 Task: Look for space in Vercelli, Italy from 5th June, 2023 to 16th June, 2023 for 2 adults in price range Rs.7000 to Rs.15000. Place can be entire place with 1  bedroom having 1 bed and 1 bathroom. Property type can be house, flat, guest house, hotel. Booking option can be shelf check-in. Required host language is English.
Action: Mouse moved to (559, 154)
Screenshot: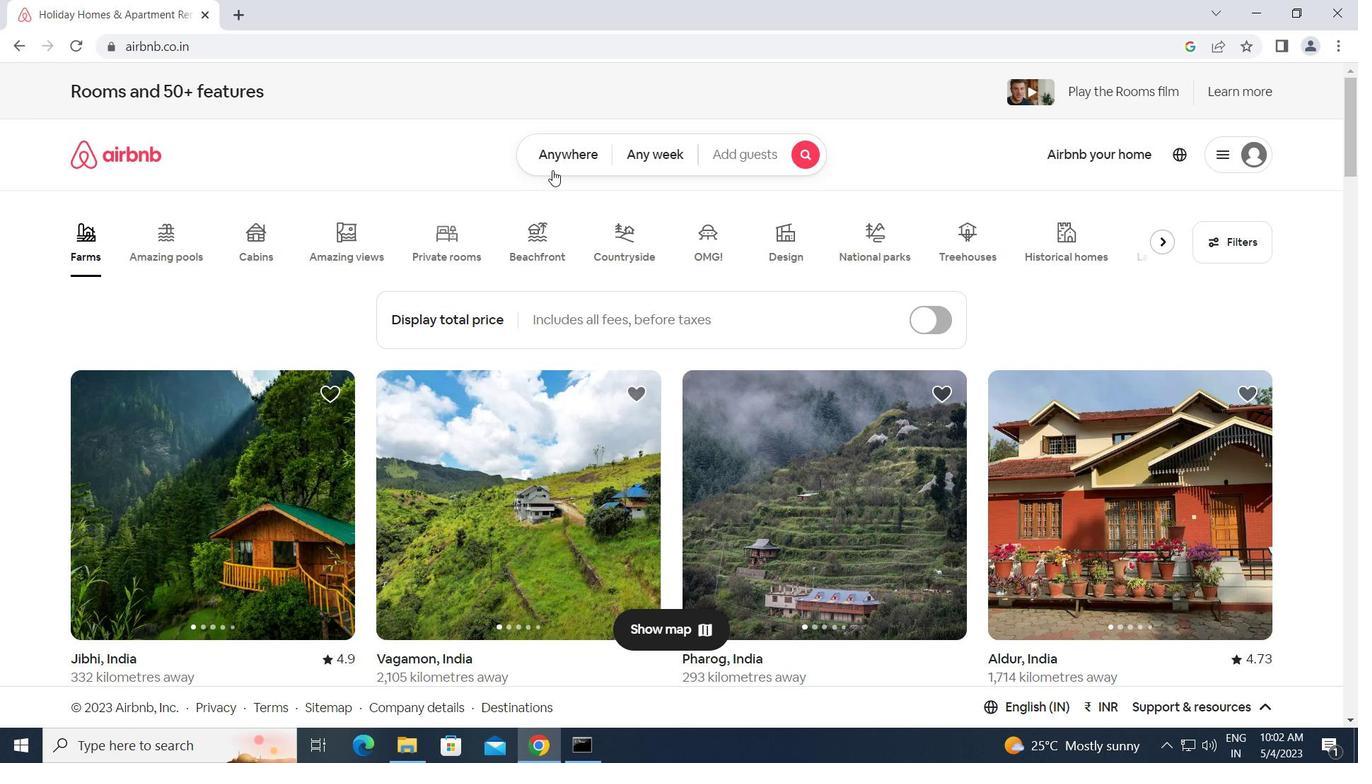 
Action: Mouse pressed left at (559, 154)
Screenshot: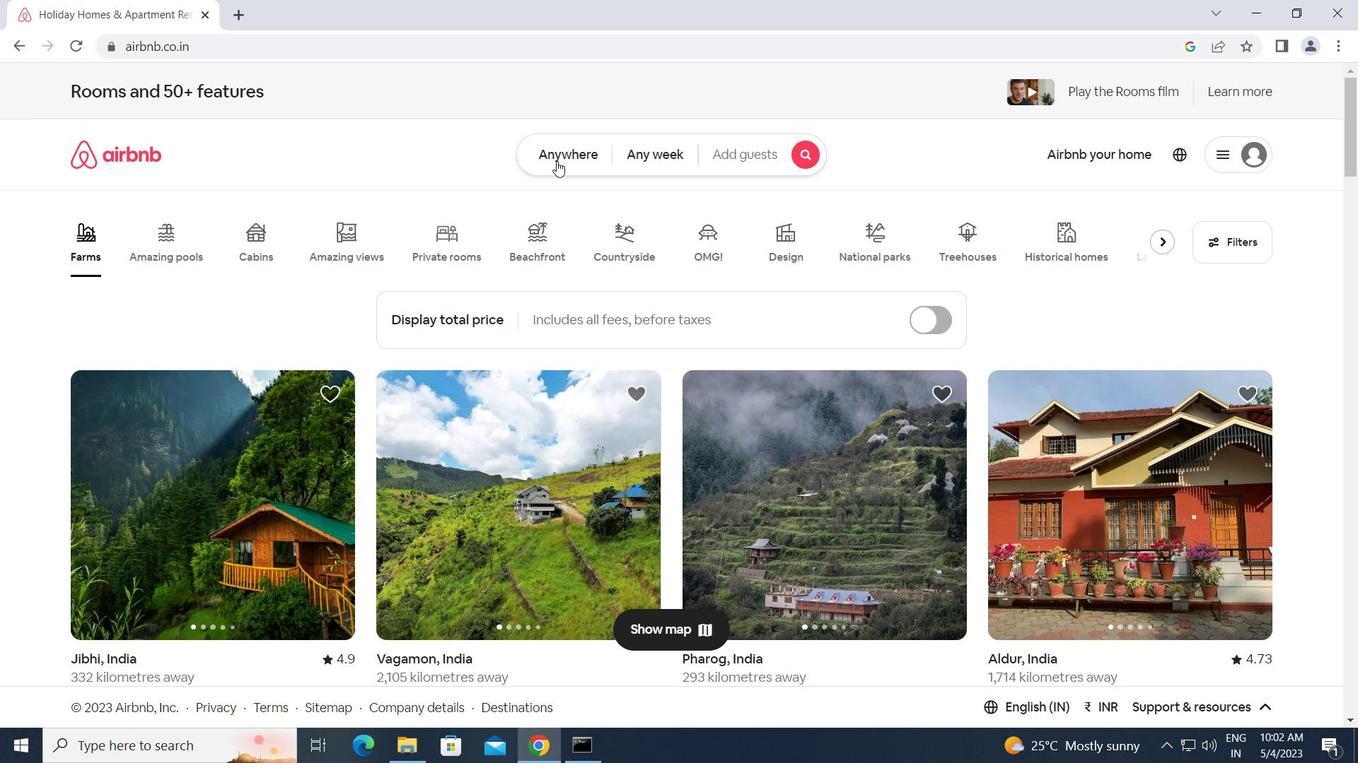 
Action: Mouse moved to (430, 211)
Screenshot: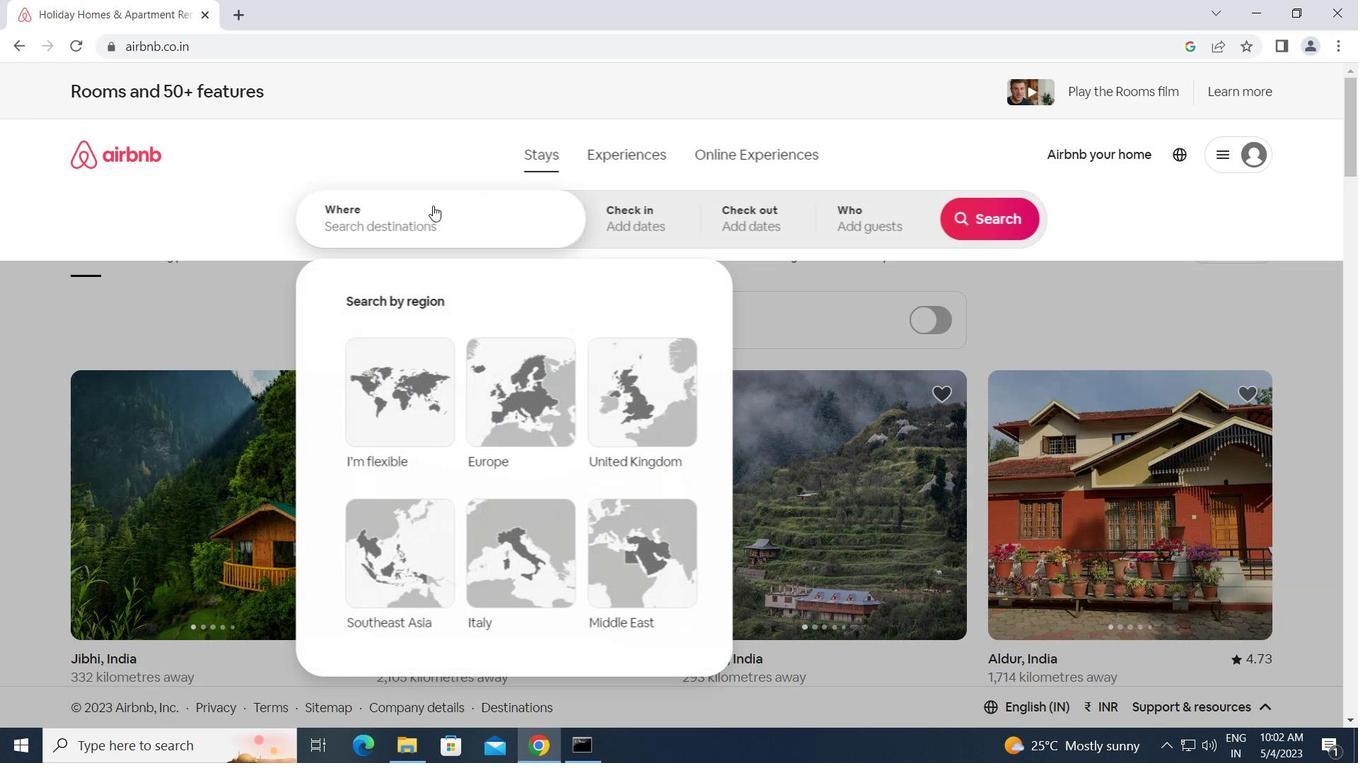 
Action: Mouse pressed left at (430, 211)
Screenshot: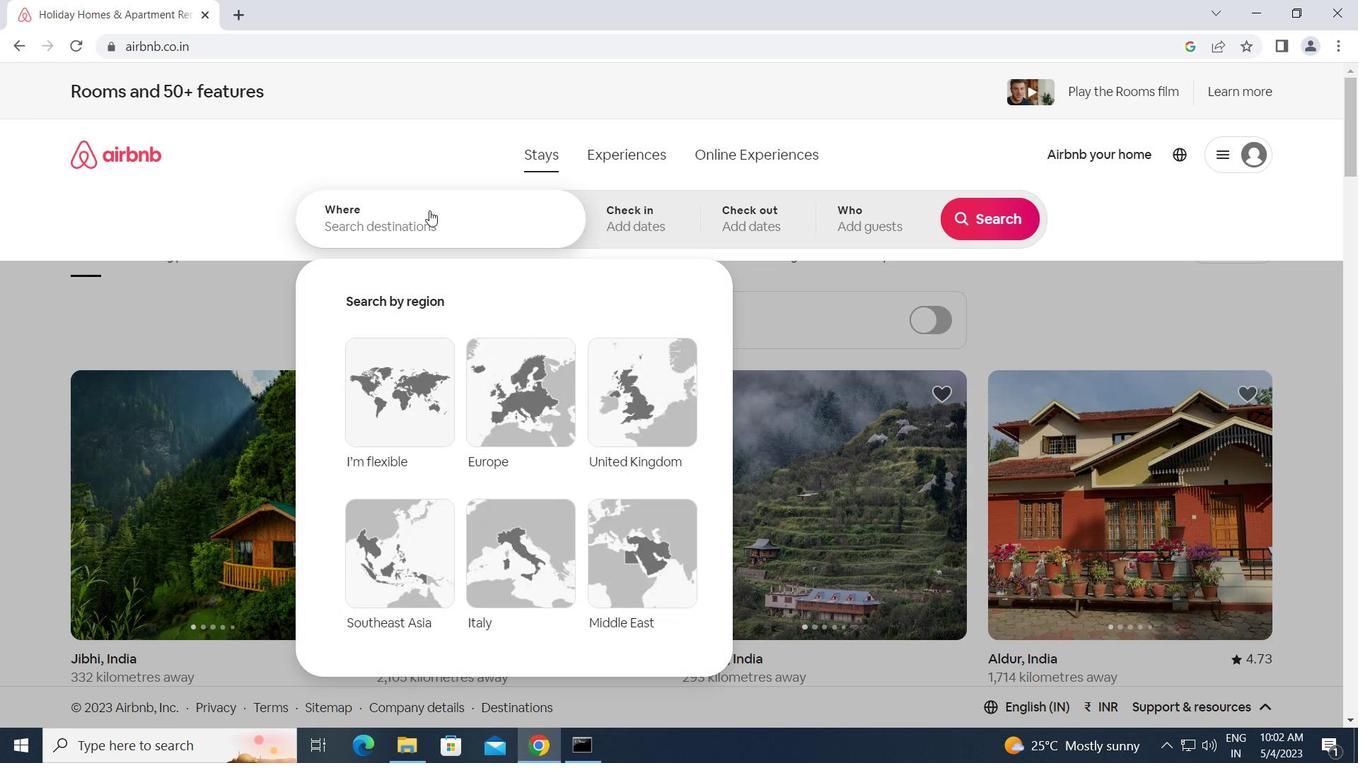 
Action: Key pressed v<Key.caps_lock>ercelli,<Key.space><Key.caps_lock>i<Key.caps_lock>taly<Key.enter>
Screenshot: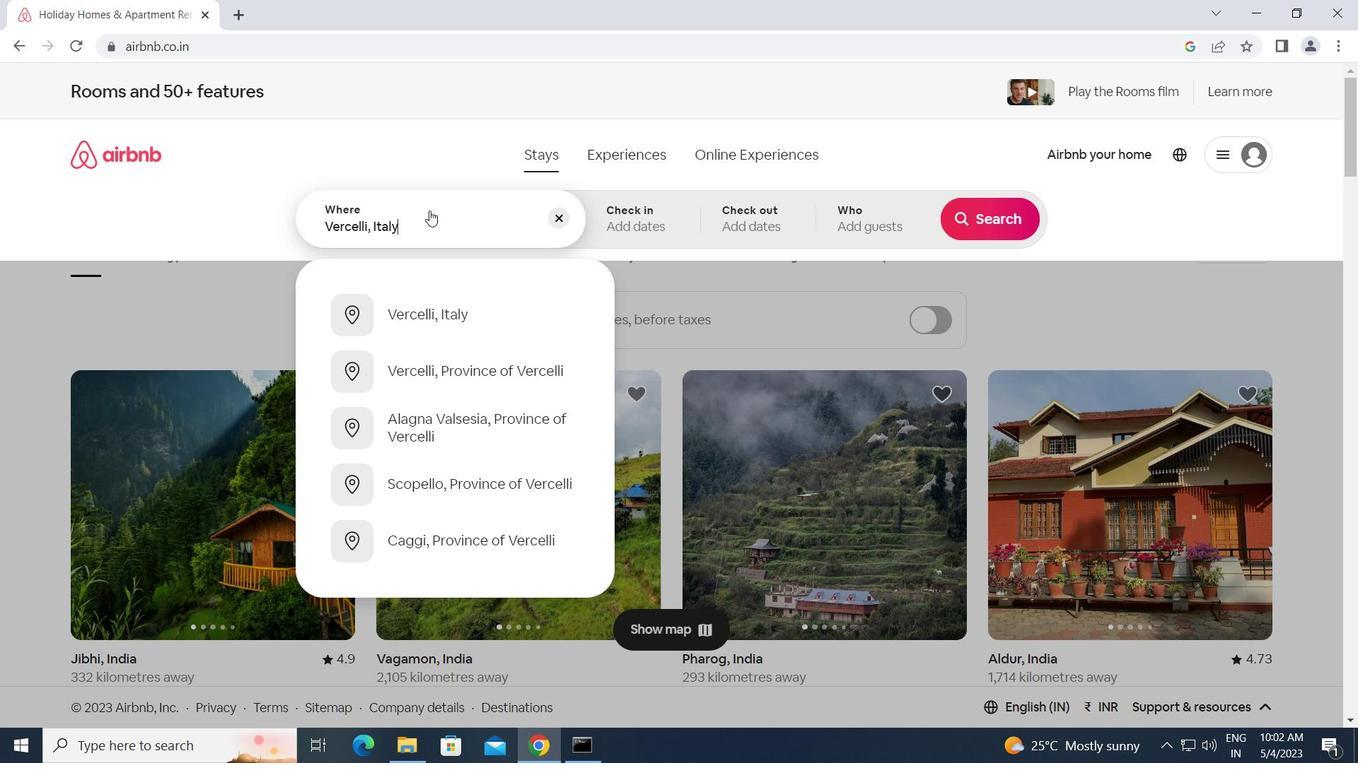 
Action: Mouse moved to (754, 469)
Screenshot: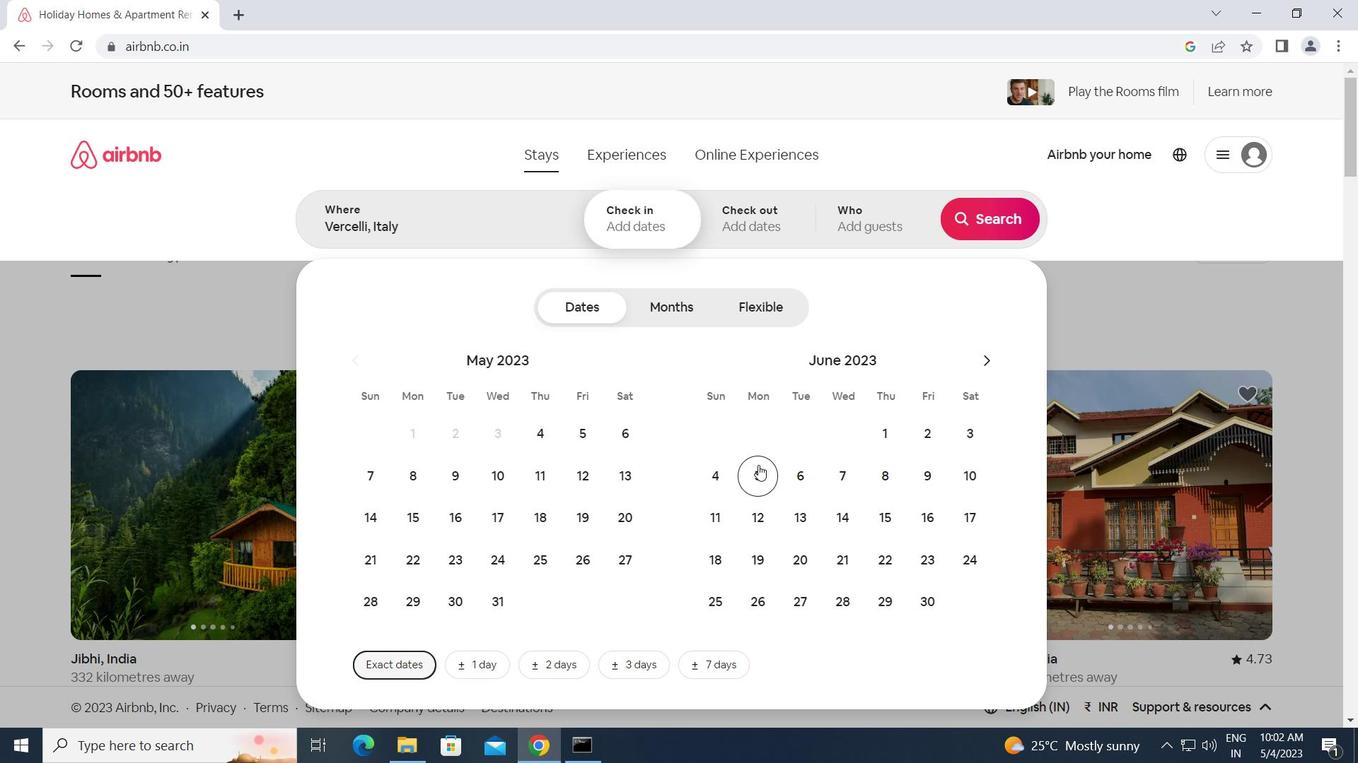
Action: Mouse pressed left at (754, 469)
Screenshot: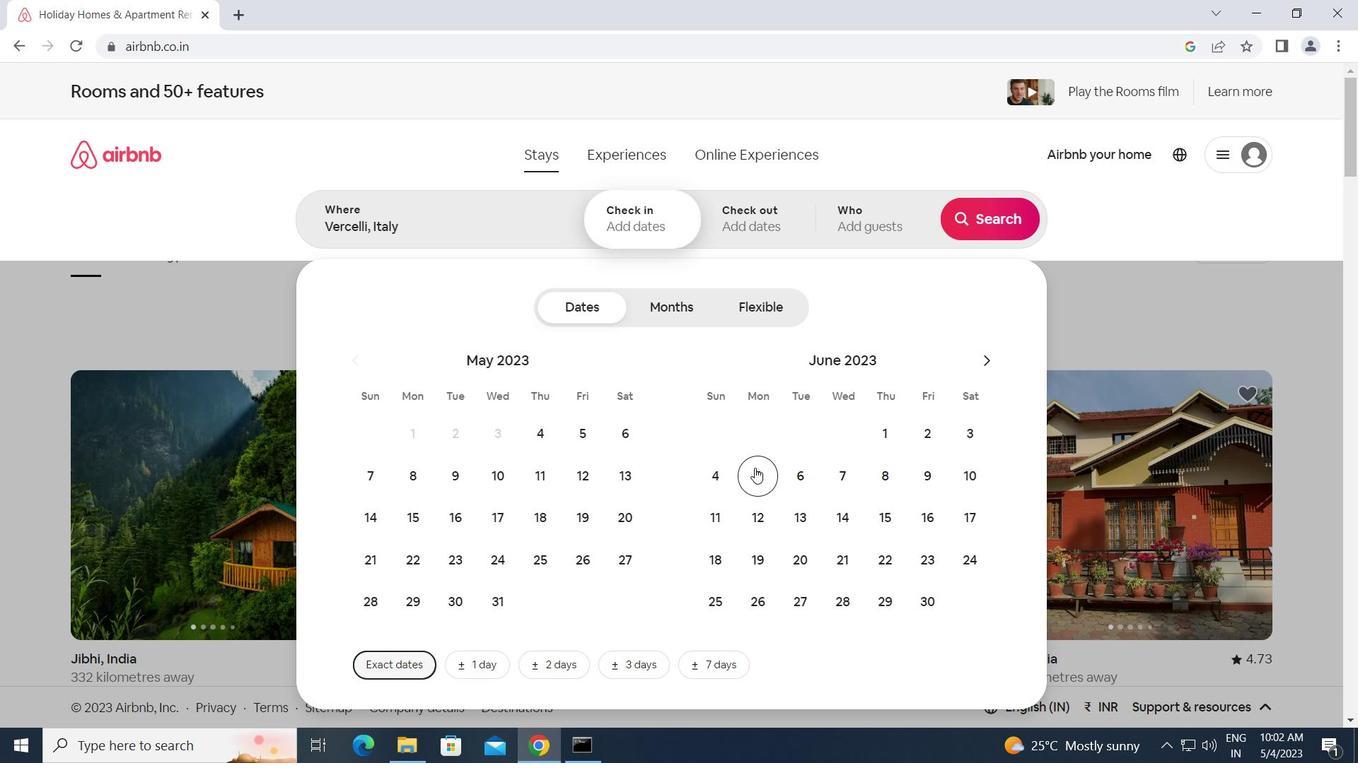 
Action: Mouse moved to (928, 522)
Screenshot: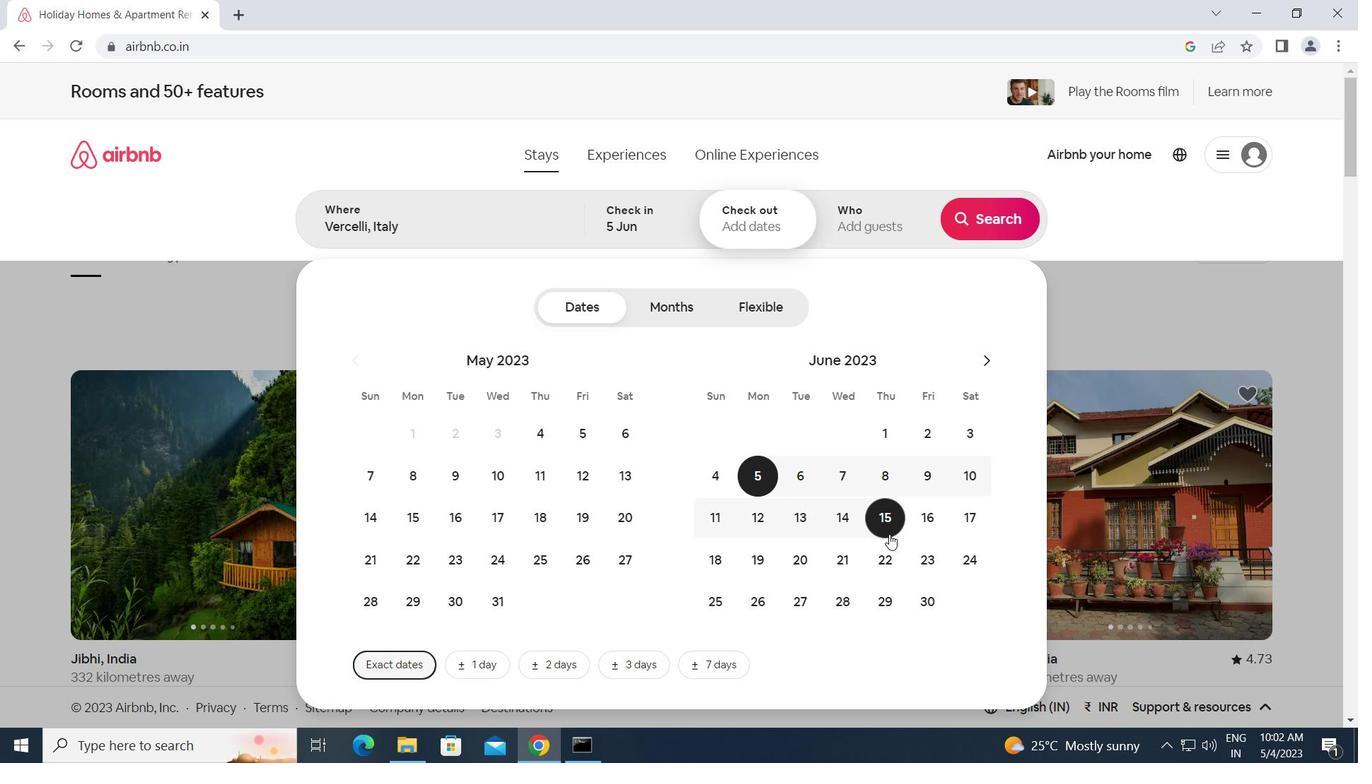
Action: Mouse pressed left at (928, 522)
Screenshot: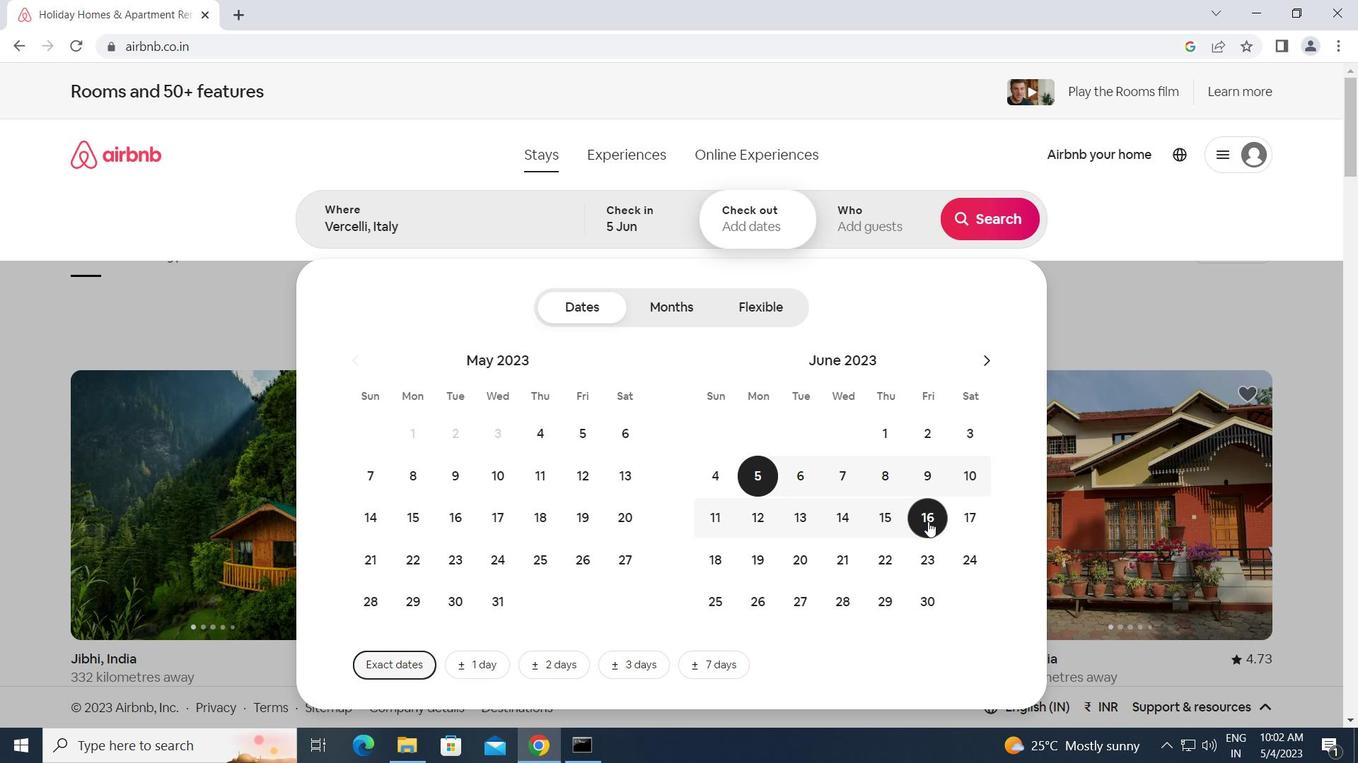 
Action: Mouse moved to (891, 220)
Screenshot: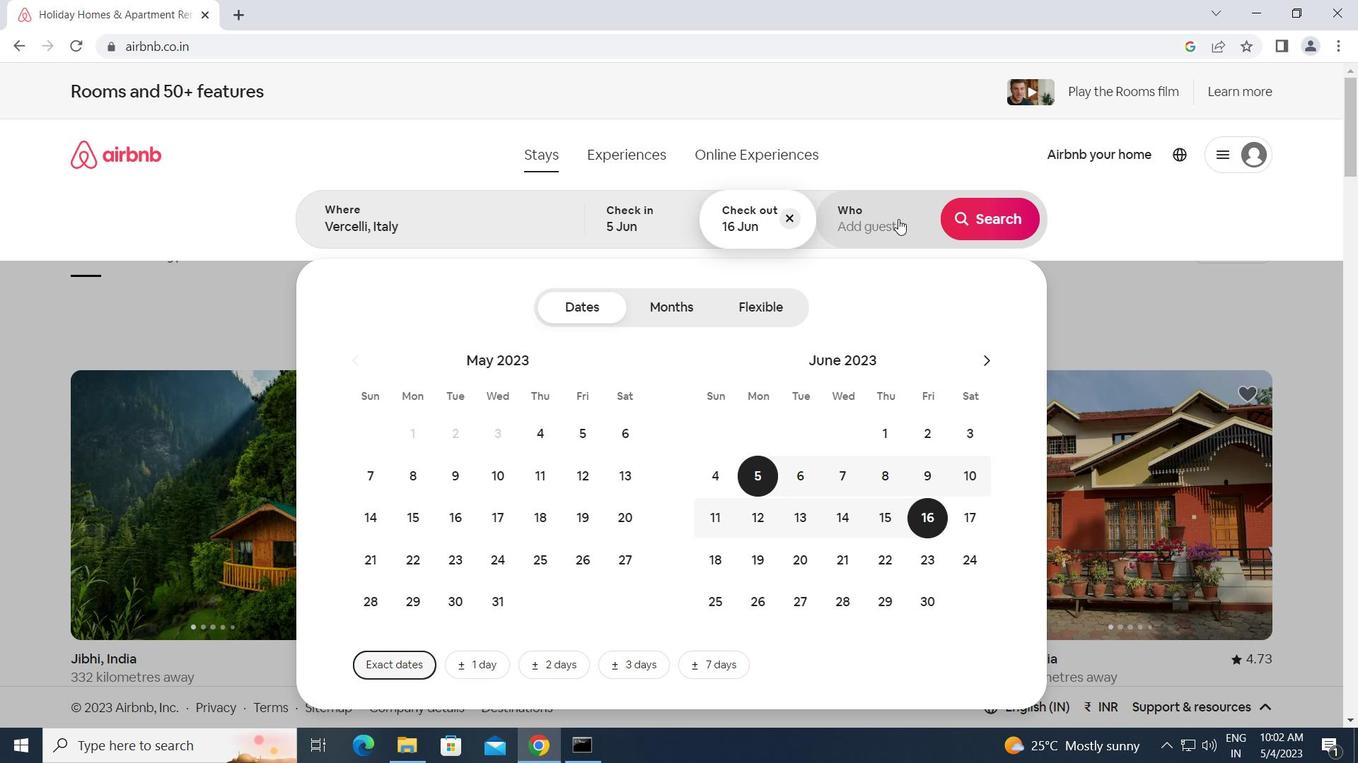 
Action: Mouse pressed left at (891, 220)
Screenshot: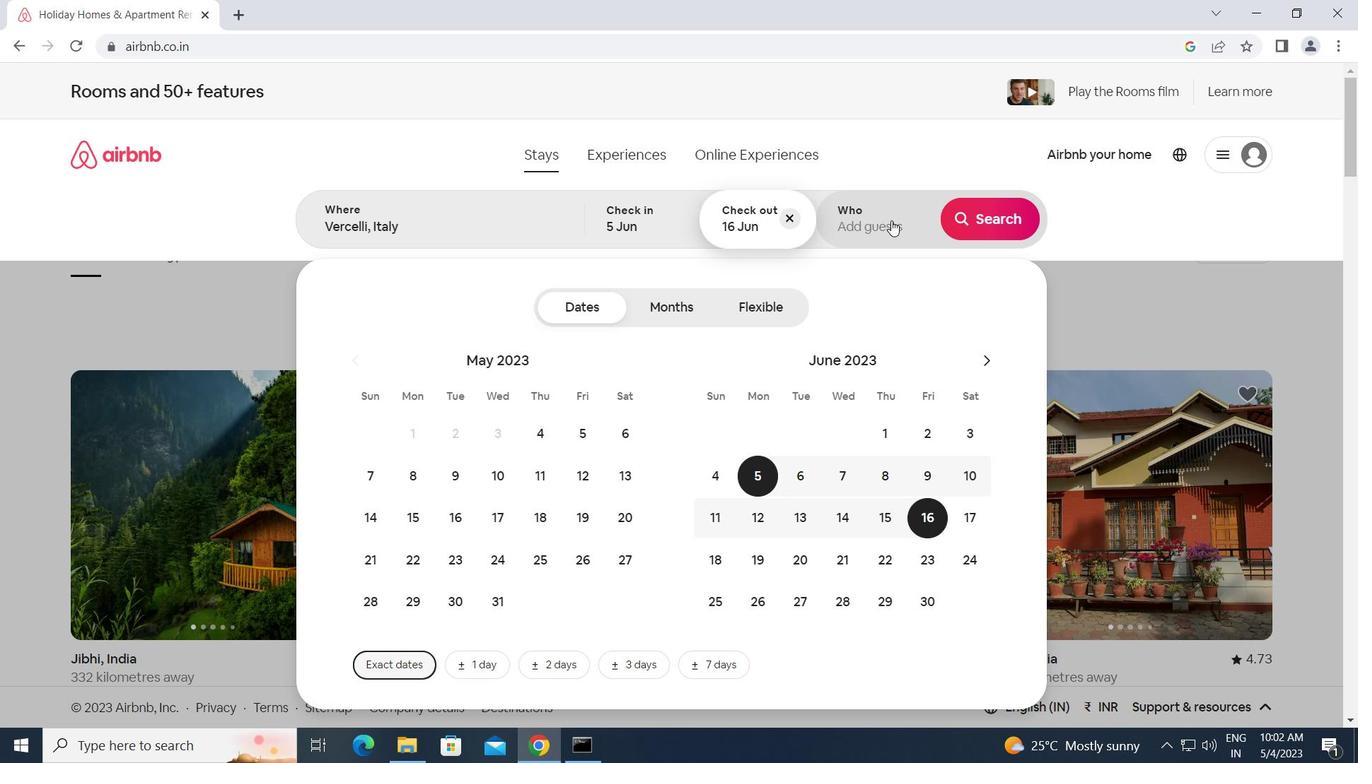 
Action: Mouse moved to (1002, 307)
Screenshot: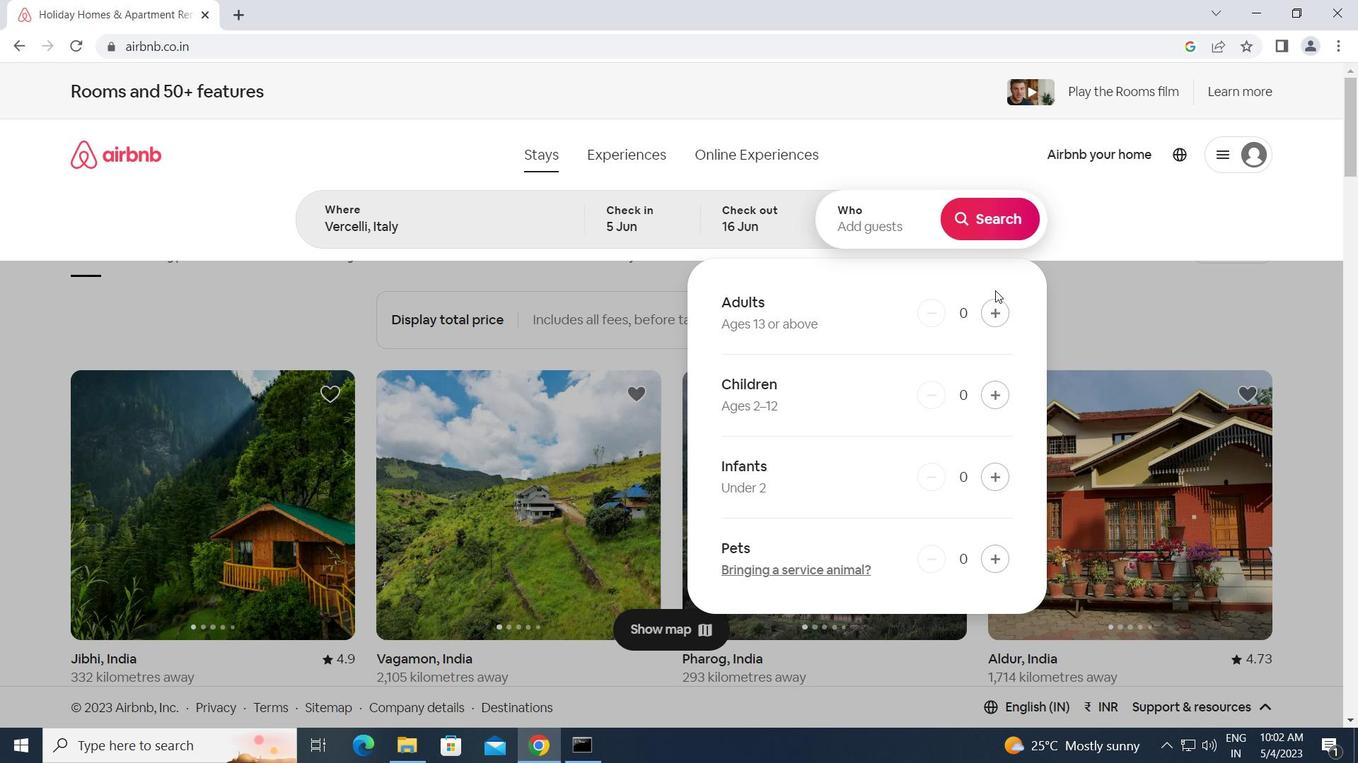 
Action: Mouse pressed left at (1002, 307)
Screenshot: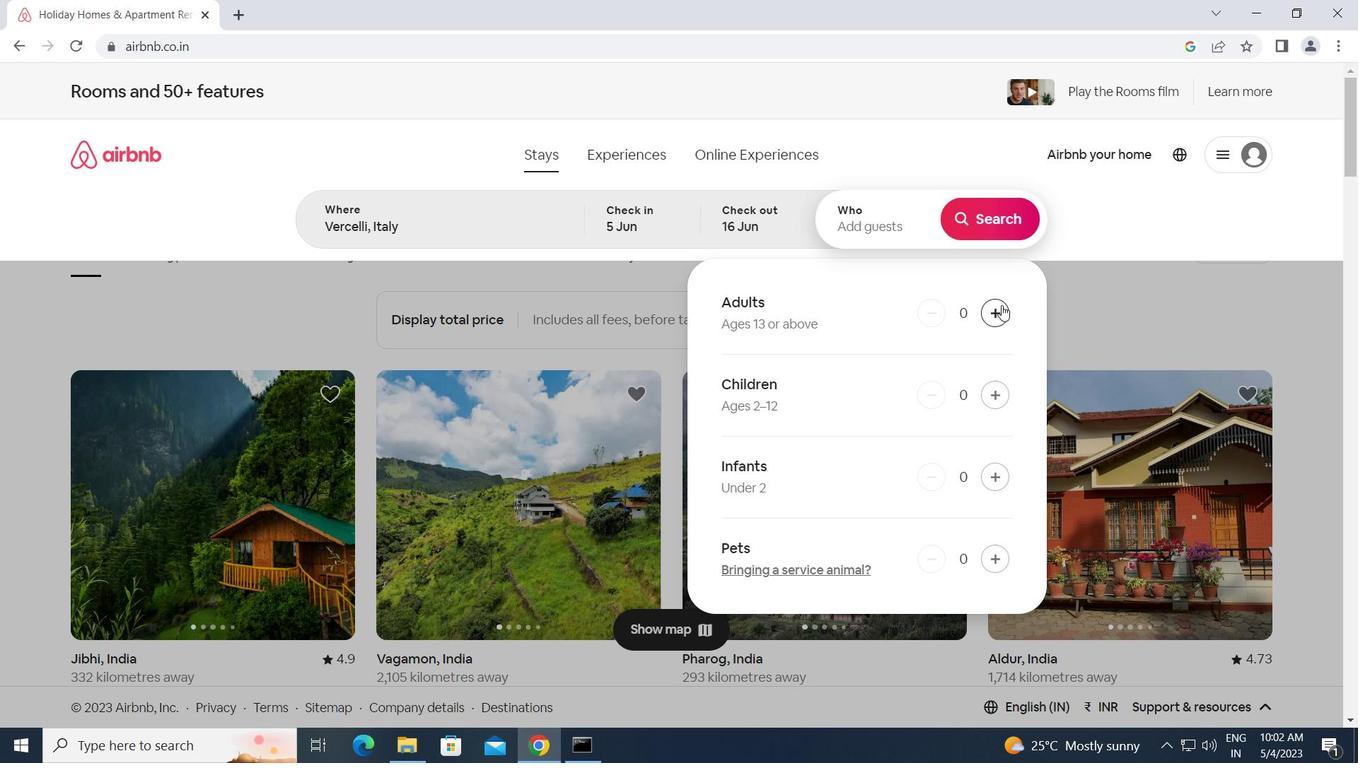 
Action: Mouse pressed left at (1002, 307)
Screenshot: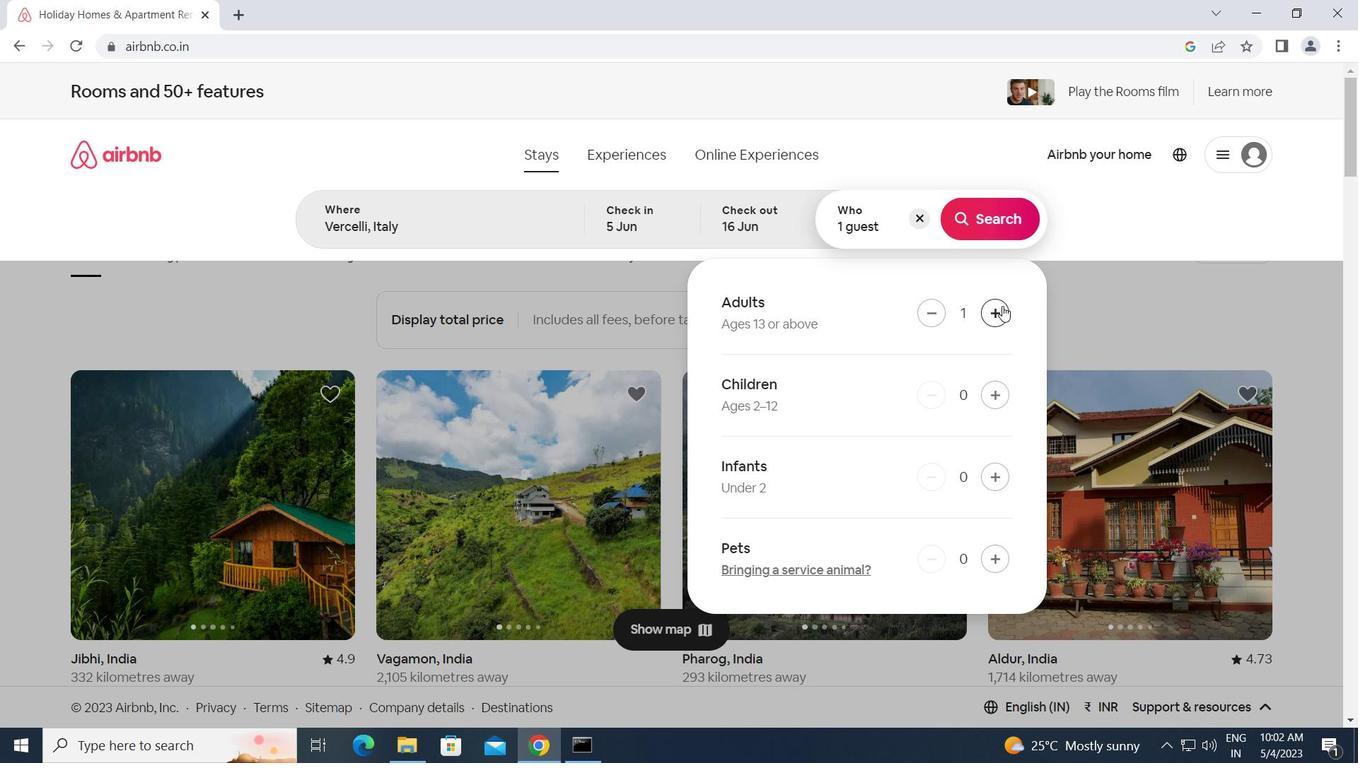 
Action: Mouse moved to (989, 224)
Screenshot: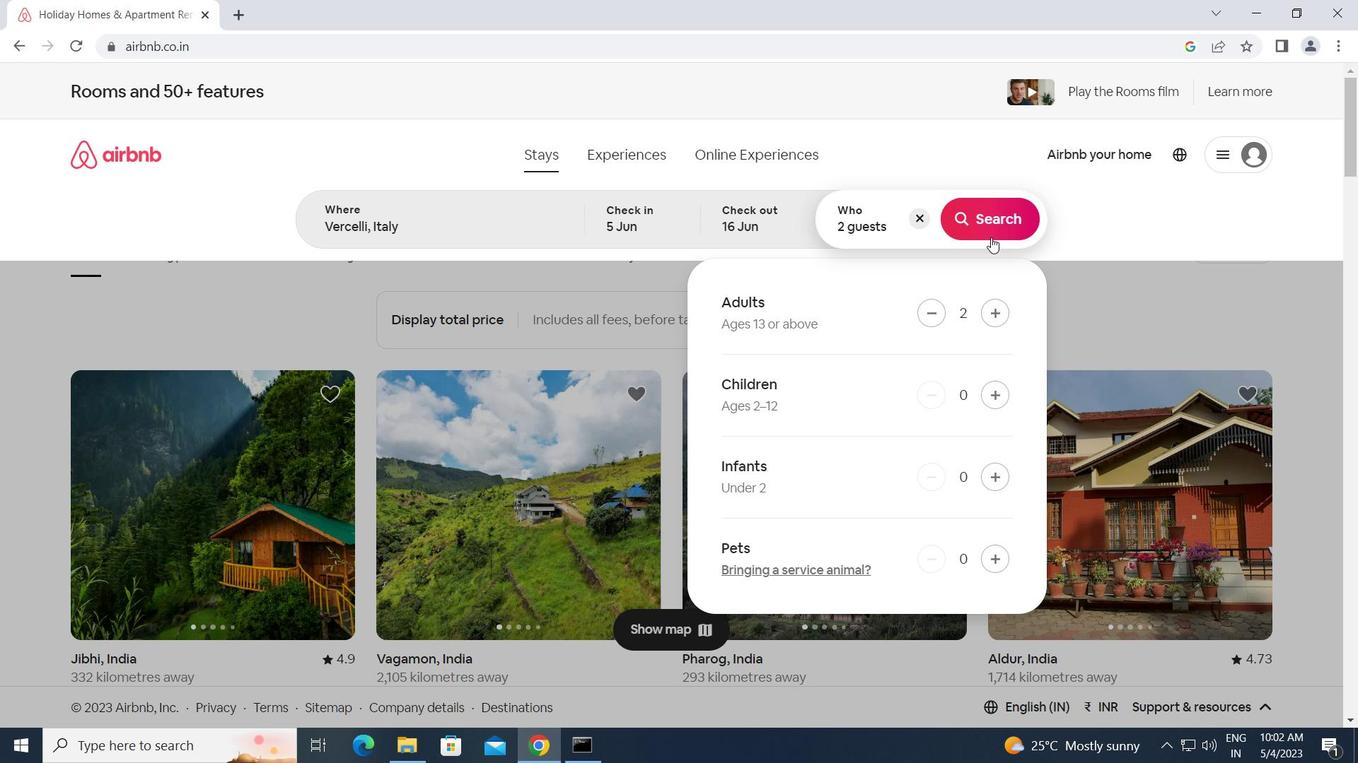 
Action: Mouse pressed left at (989, 224)
Screenshot: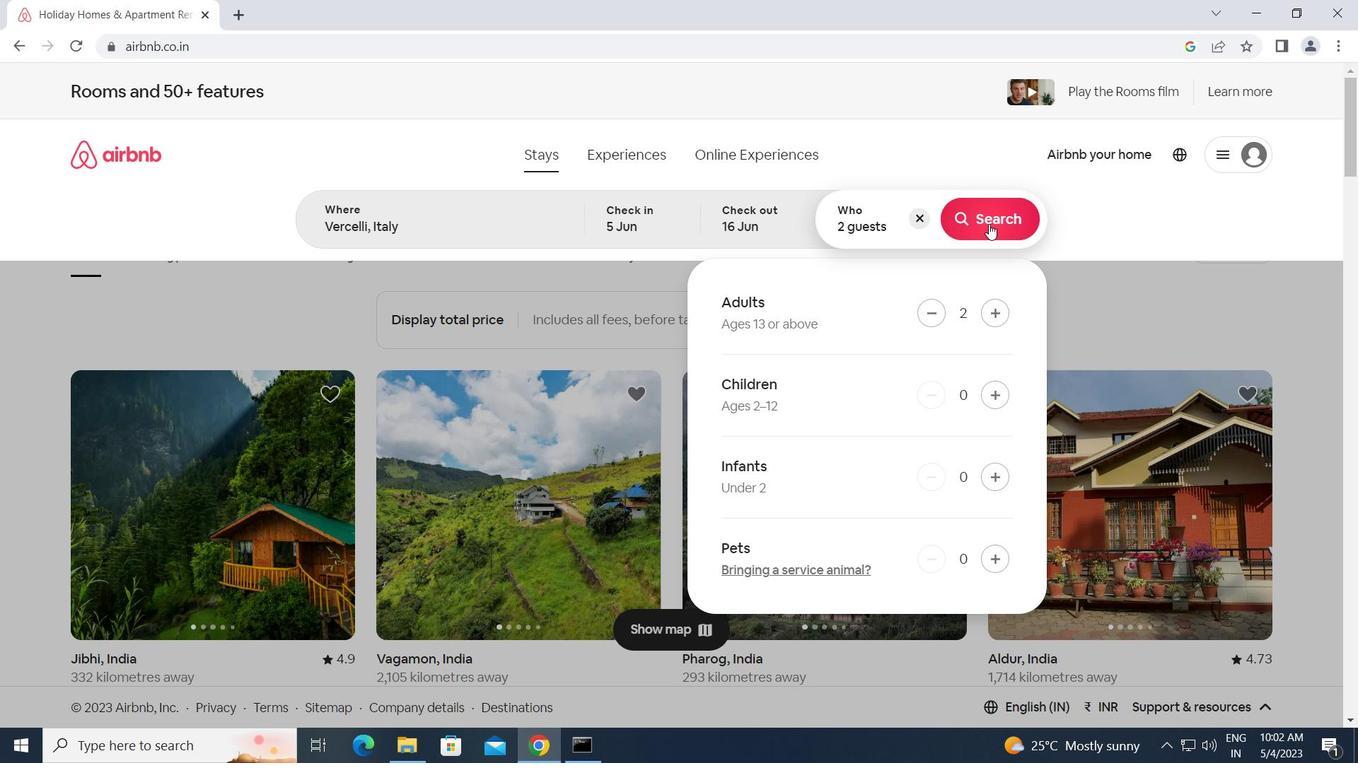 
Action: Mouse moved to (1270, 170)
Screenshot: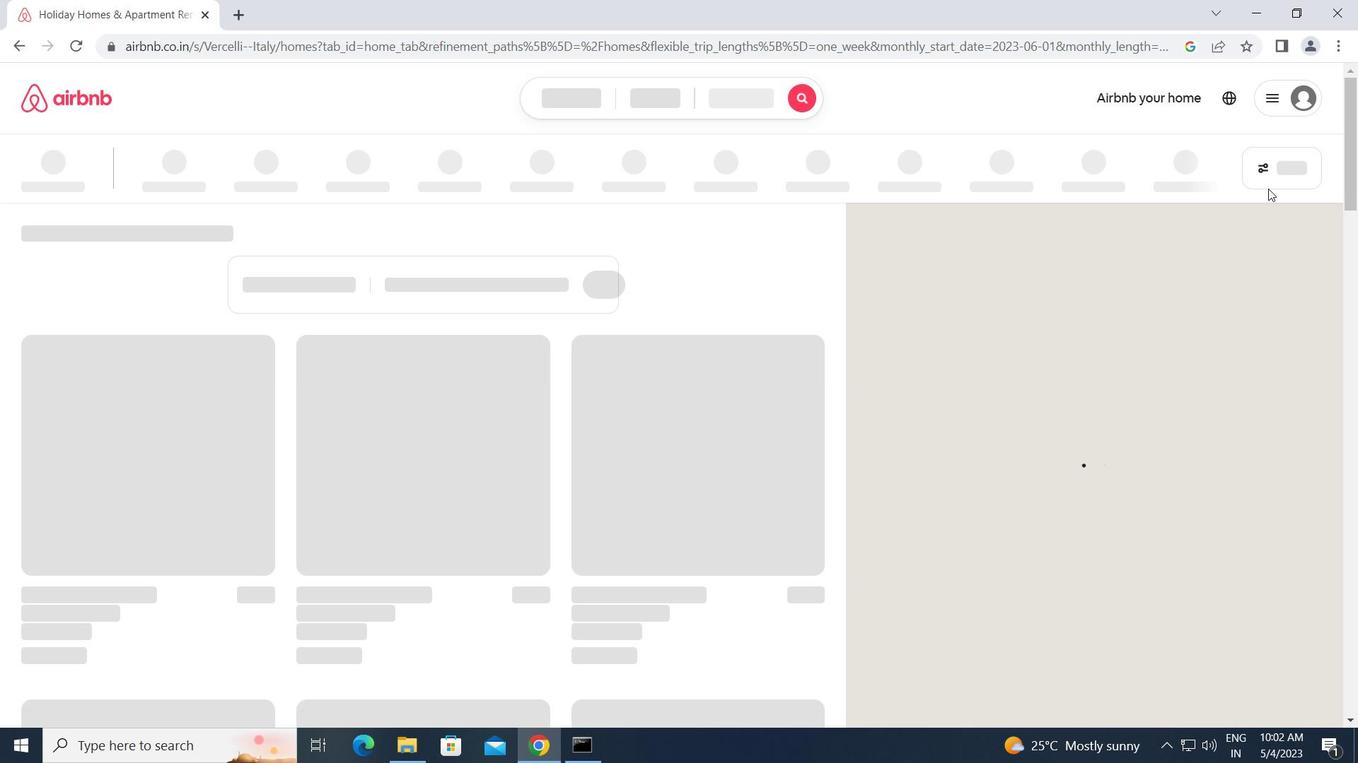 
Action: Mouse pressed left at (1270, 170)
Screenshot: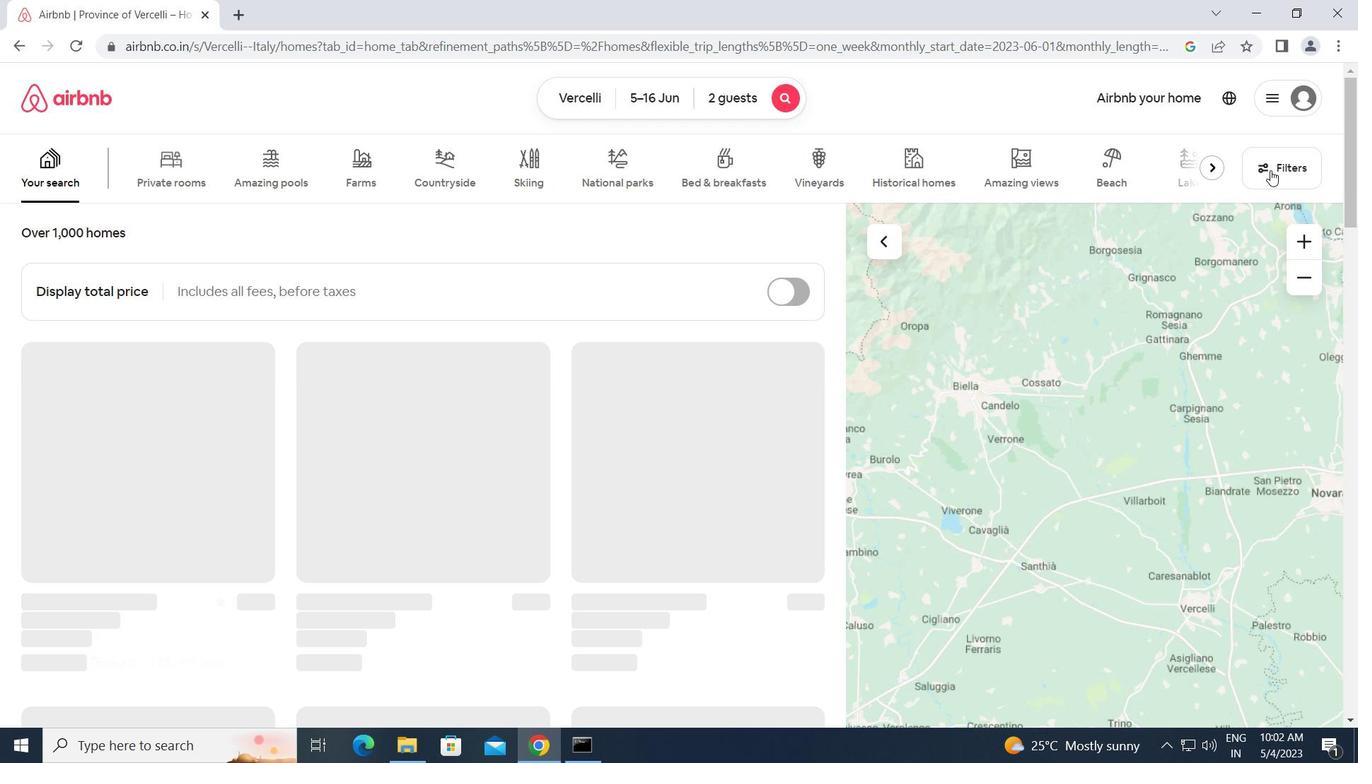 
Action: Mouse moved to (442, 398)
Screenshot: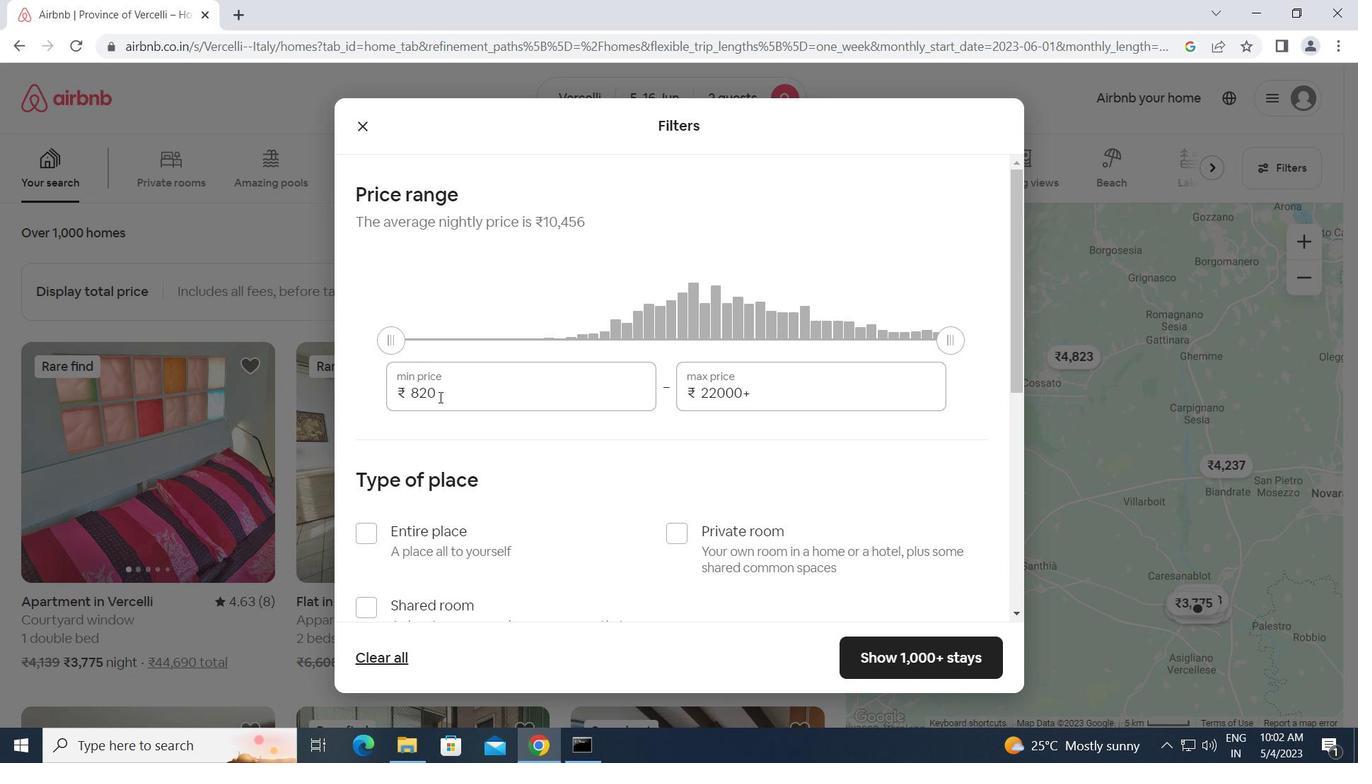 
Action: Mouse pressed left at (442, 398)
Screenshot: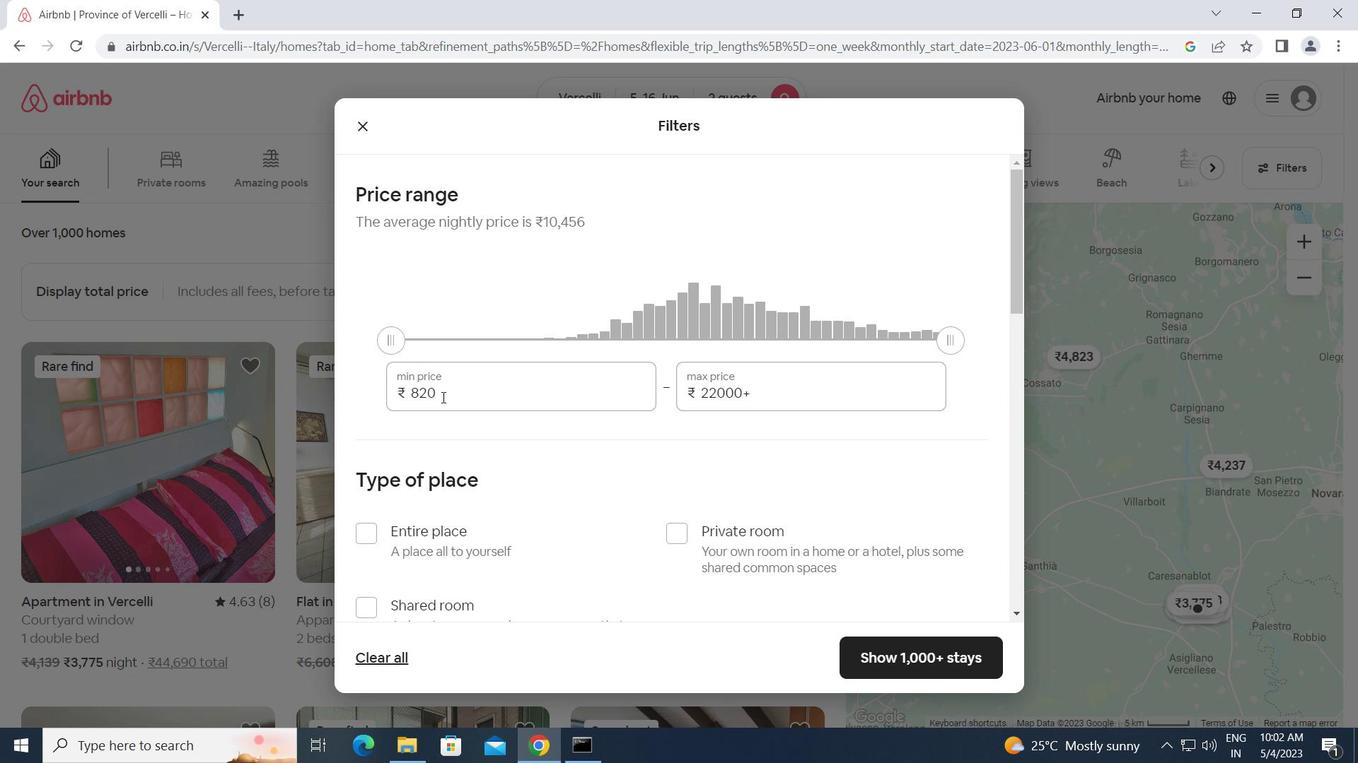 
Action: Mouse moved to (397, 395)
Screenshot: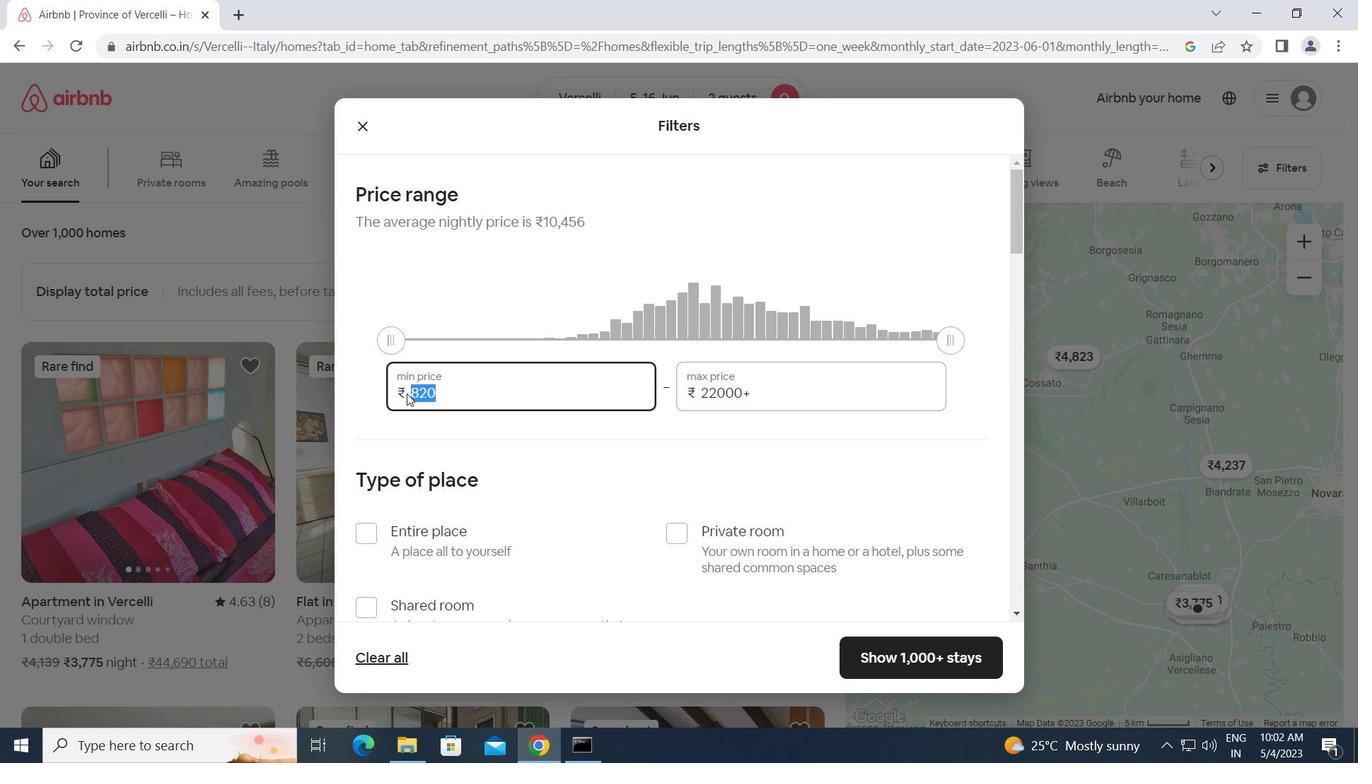 
Action: Key pressed 7000<Key.tab>15<Key.backspace><Key.backspace><Key.backspace><Key.backspace><Key.backspace><Key.backspace><Key.backspace><Key.backspace><Key.backspace><Key.backspace><Key.backspace><Key.backspace><Key.backspace>15000
Screenshot: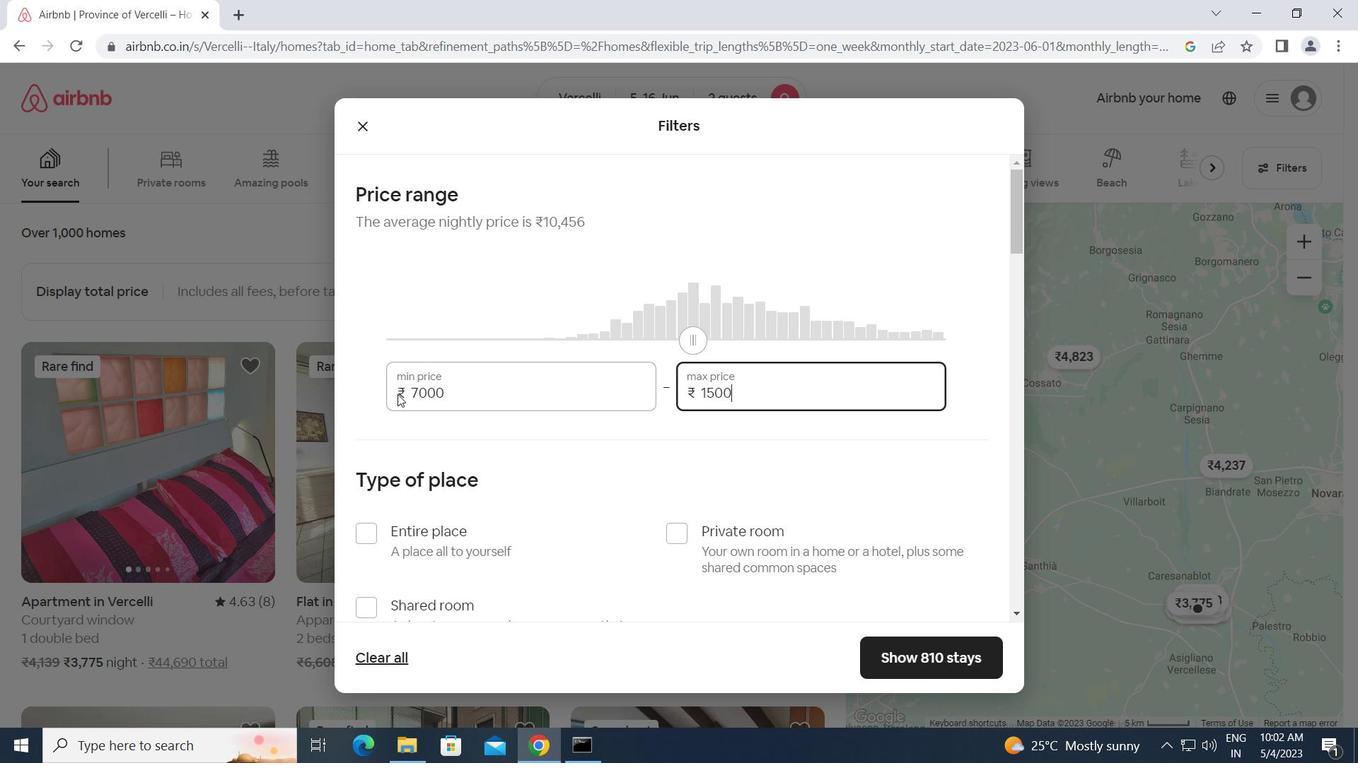 
Action: Mouse moved to (505, 512)
Screenshot: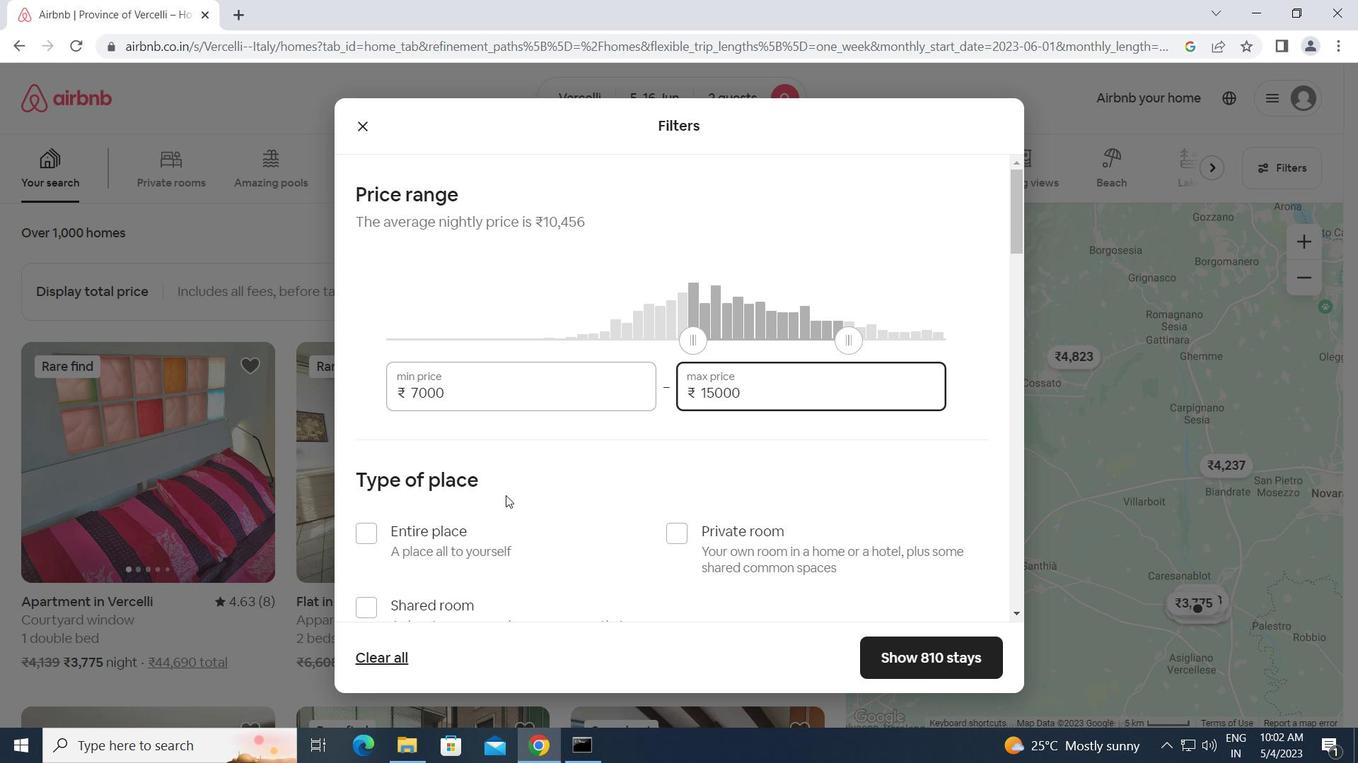 
Action: Mouse scrolled (505, 511) with delta (0, 0)
Screenshot: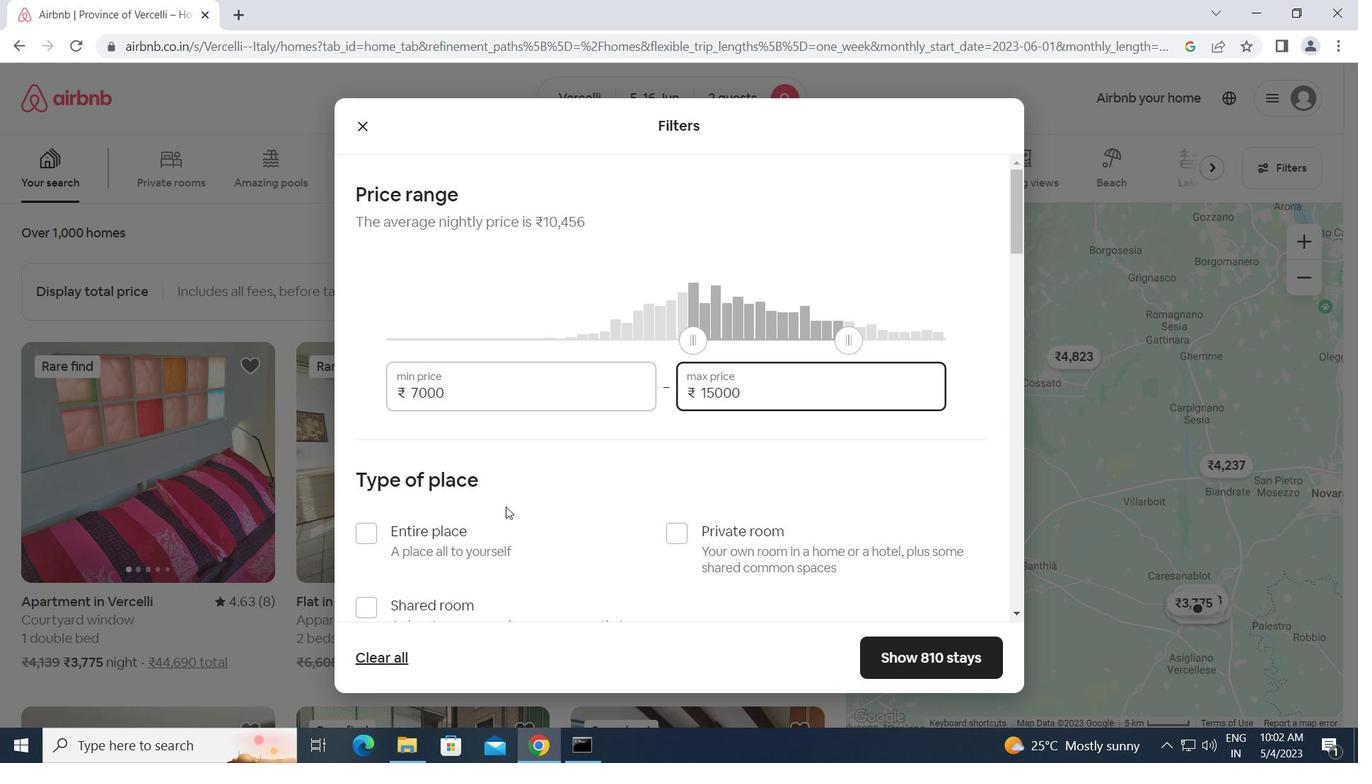 
Action: Mouse moved to (366, 445)
Screenshot: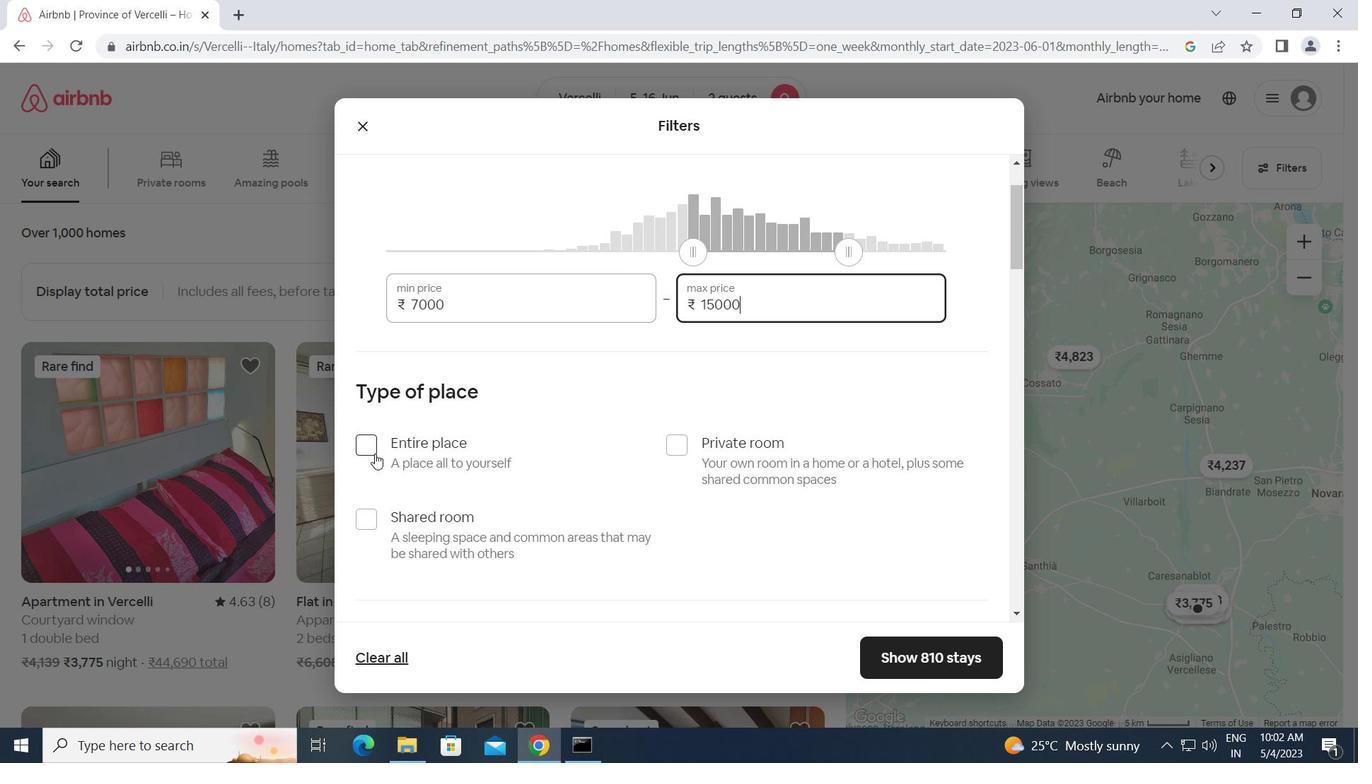 
Action: Mouse pressed left at (366, 445)
Screenshot: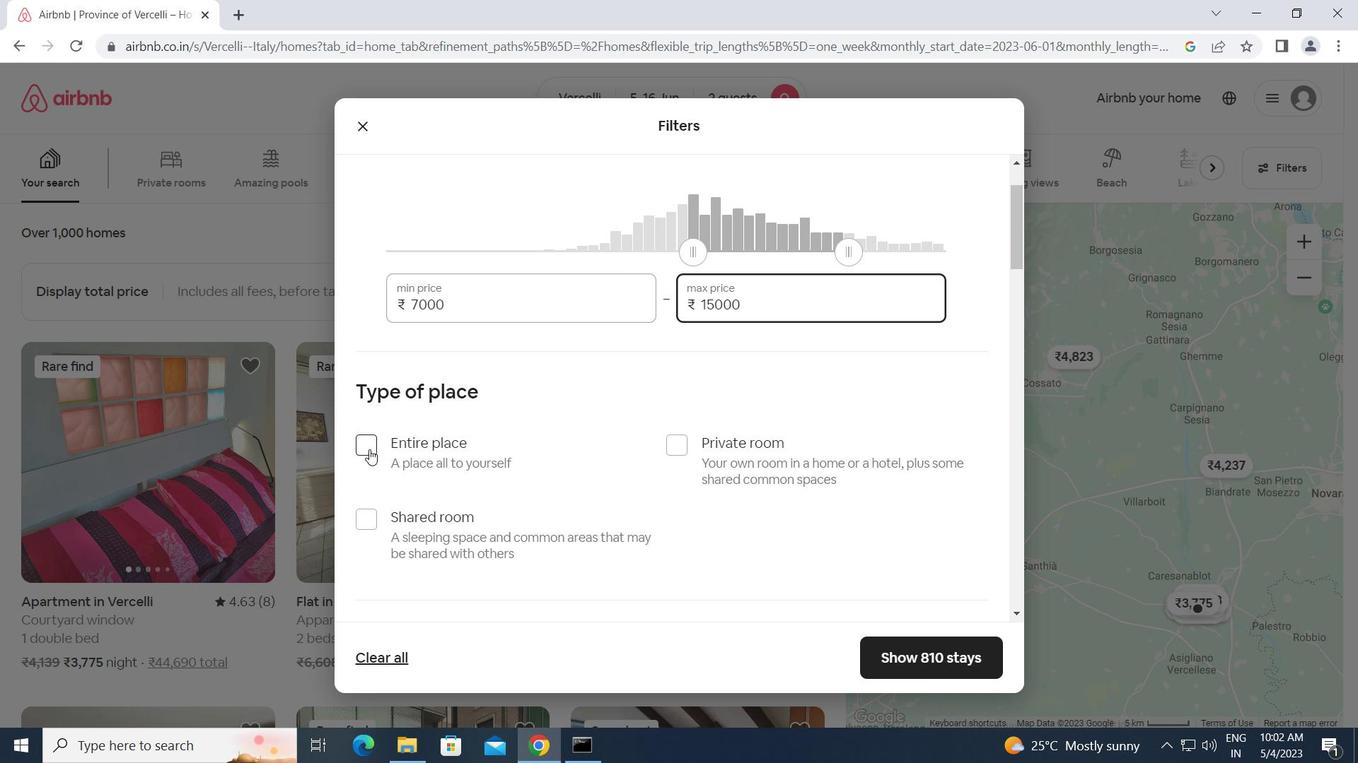 
Action: Mouse moved to (441, 488)
Screenshot: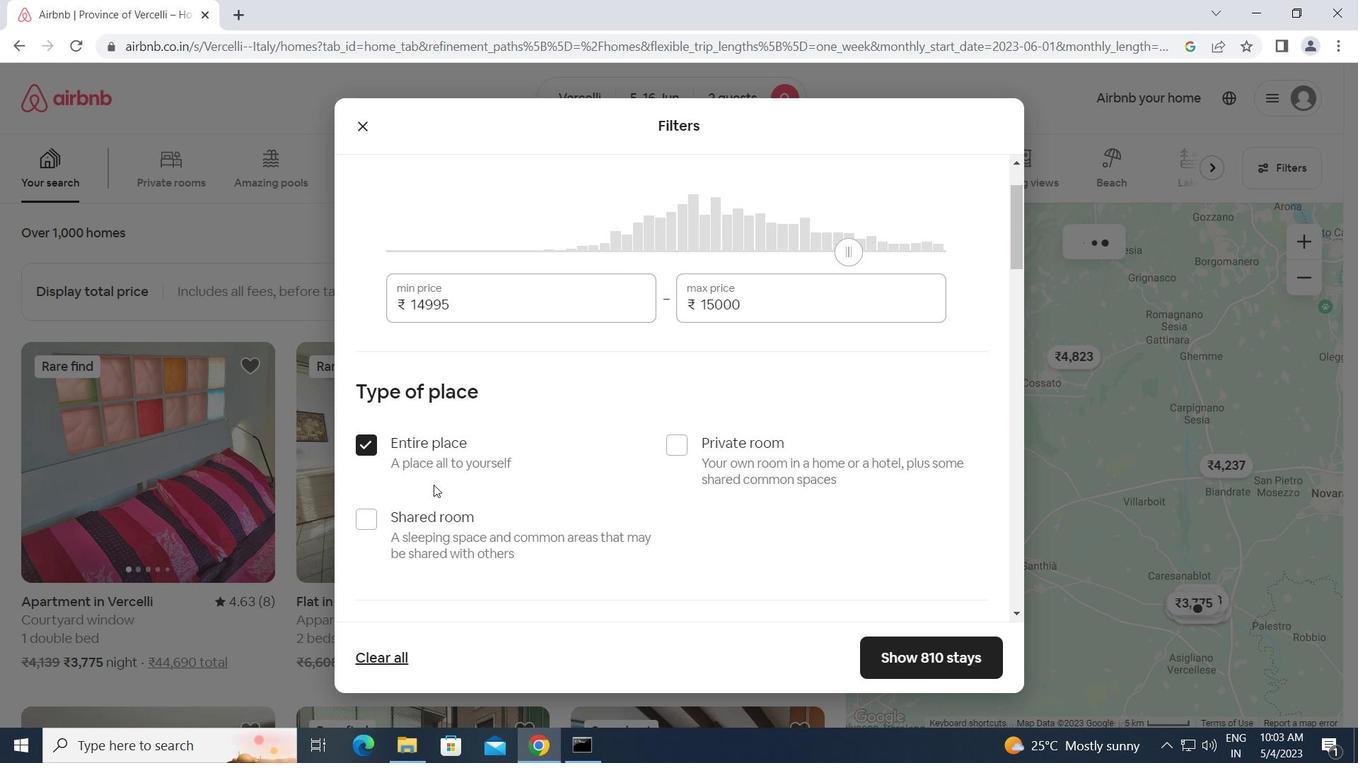 
Action: Mouse scrolled (441, 487) with delta (0, 0)
Screenshot: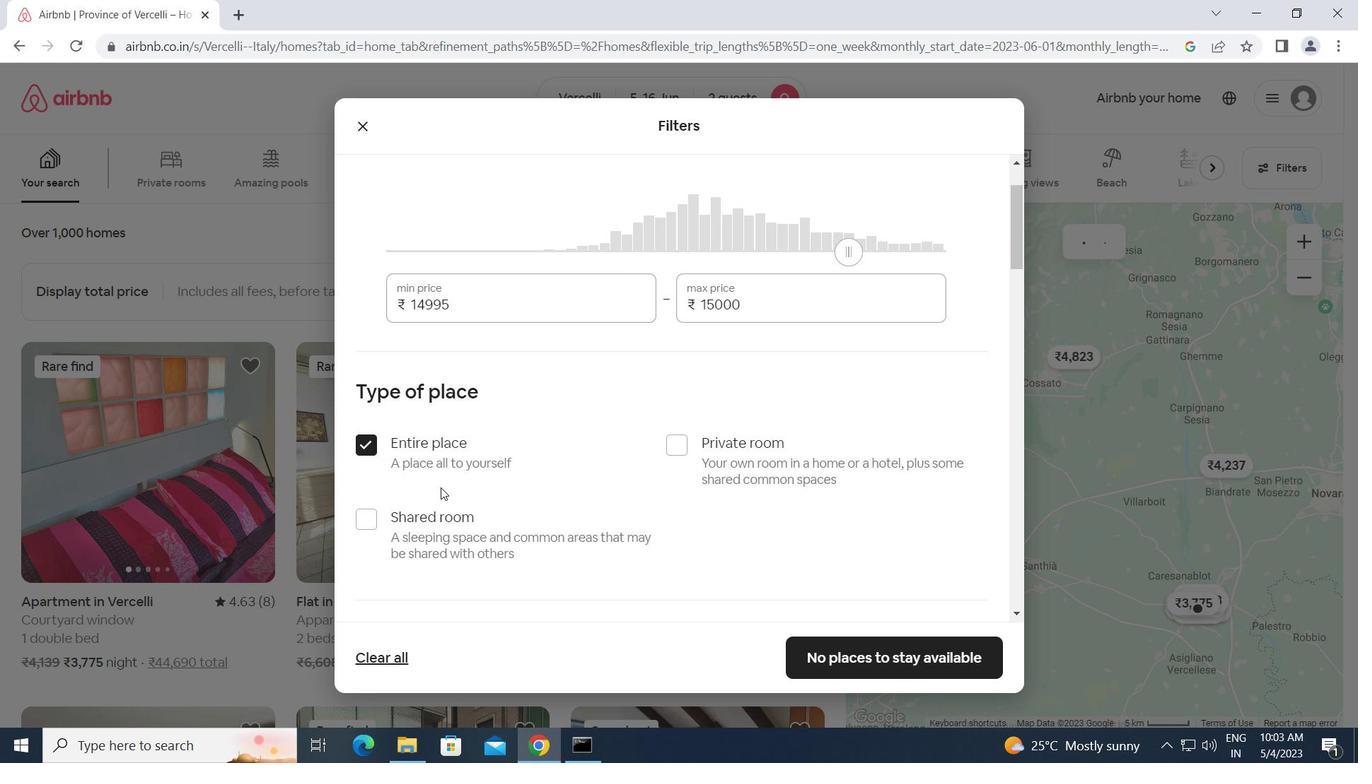 
Action: Mouse scrolled (441, 487) with delta (0, 0)
Screenshot: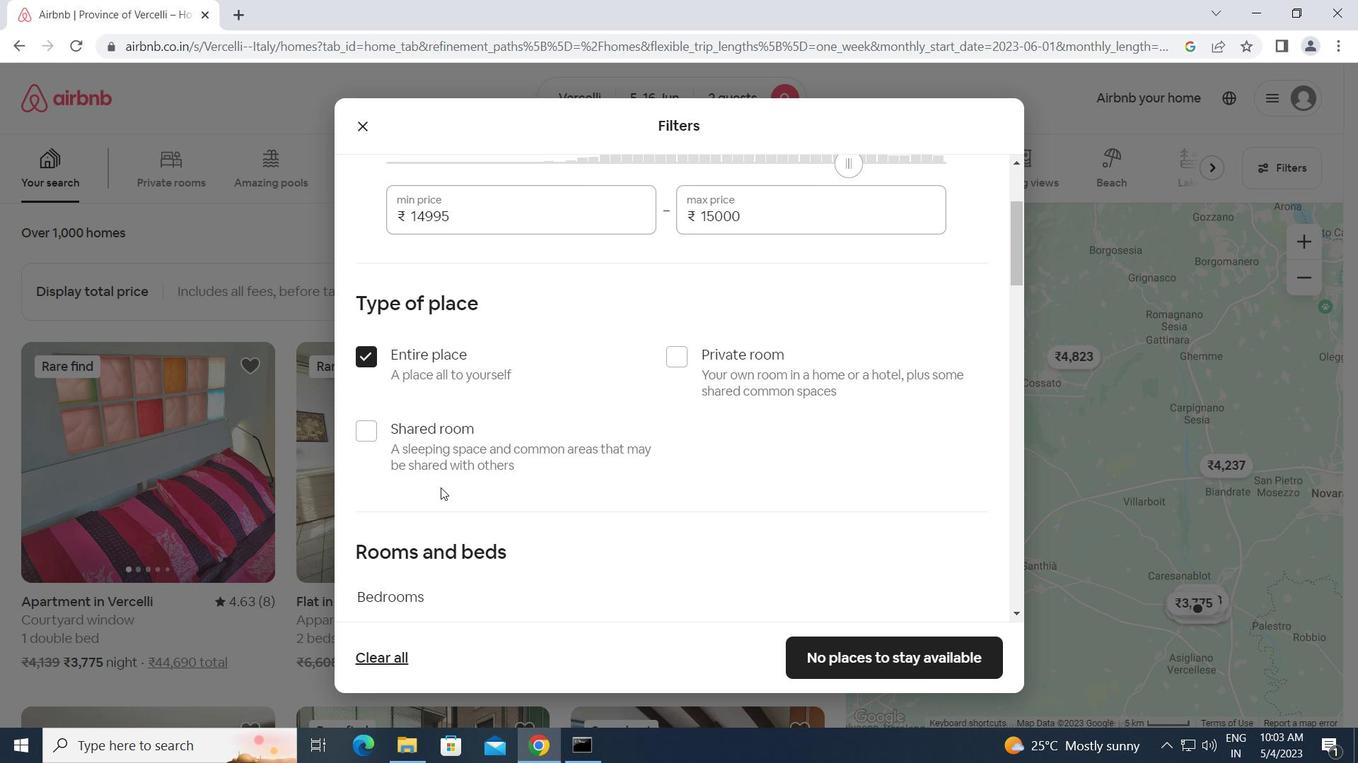 
Action: Mouse scrolled (441, 487) with delta (0, 0)
Screenshot: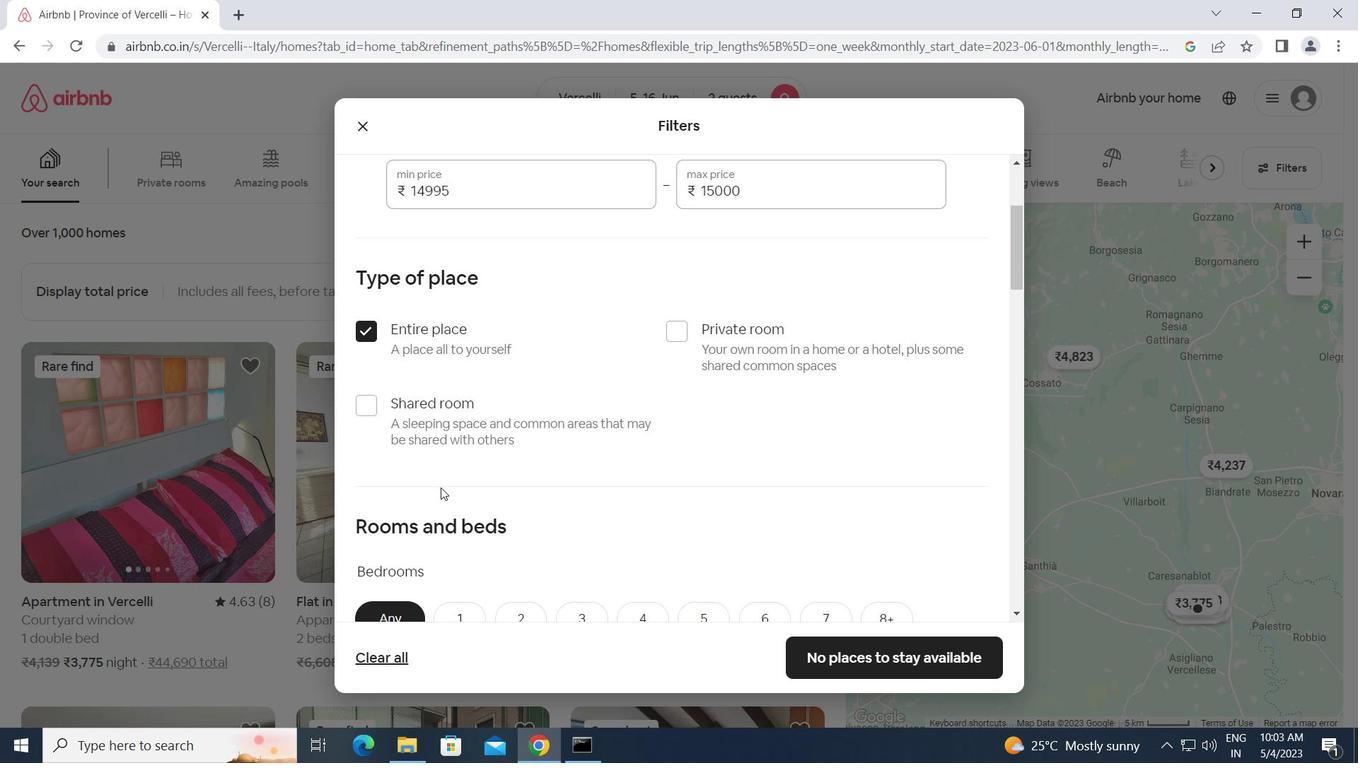 
Action: Mouse moved to (444, 466)
Screenshot: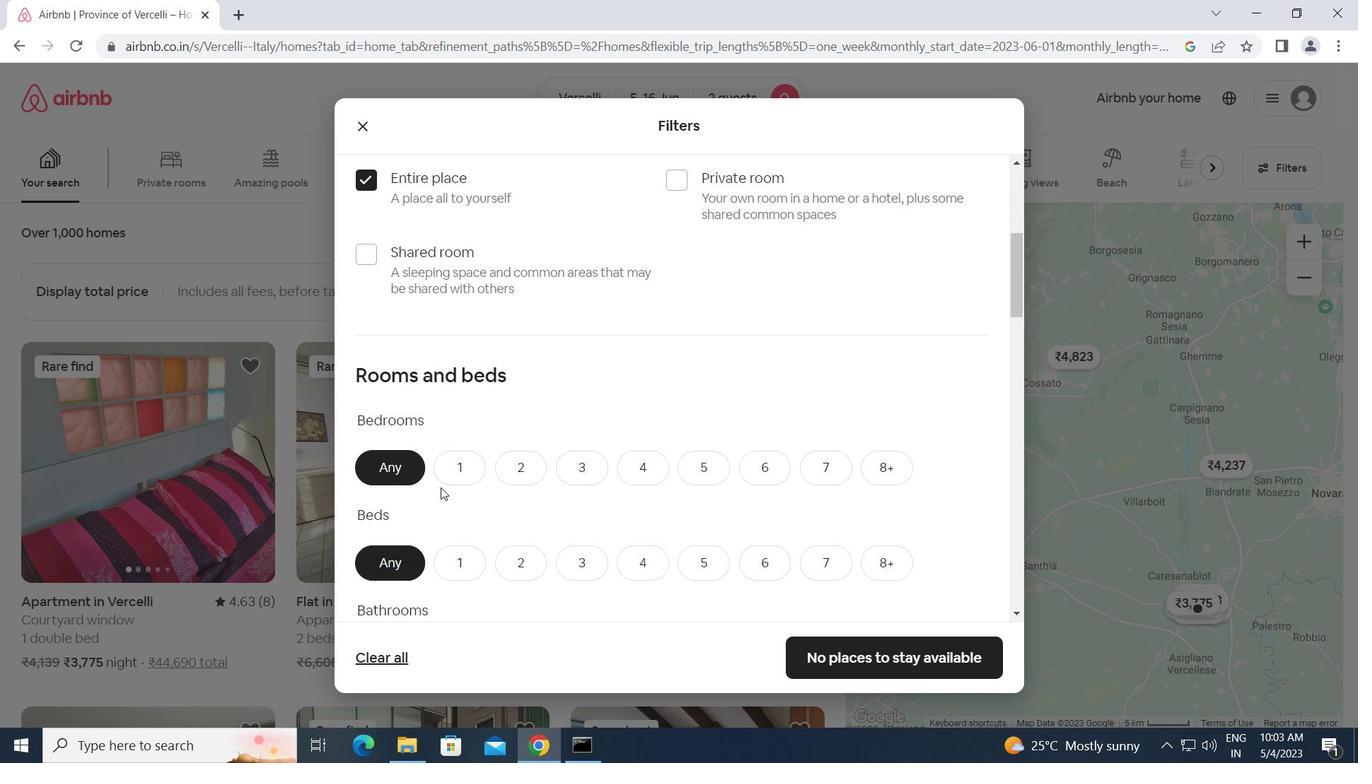 
Action: Mouse pressed left at (444, 466)
Screenshot: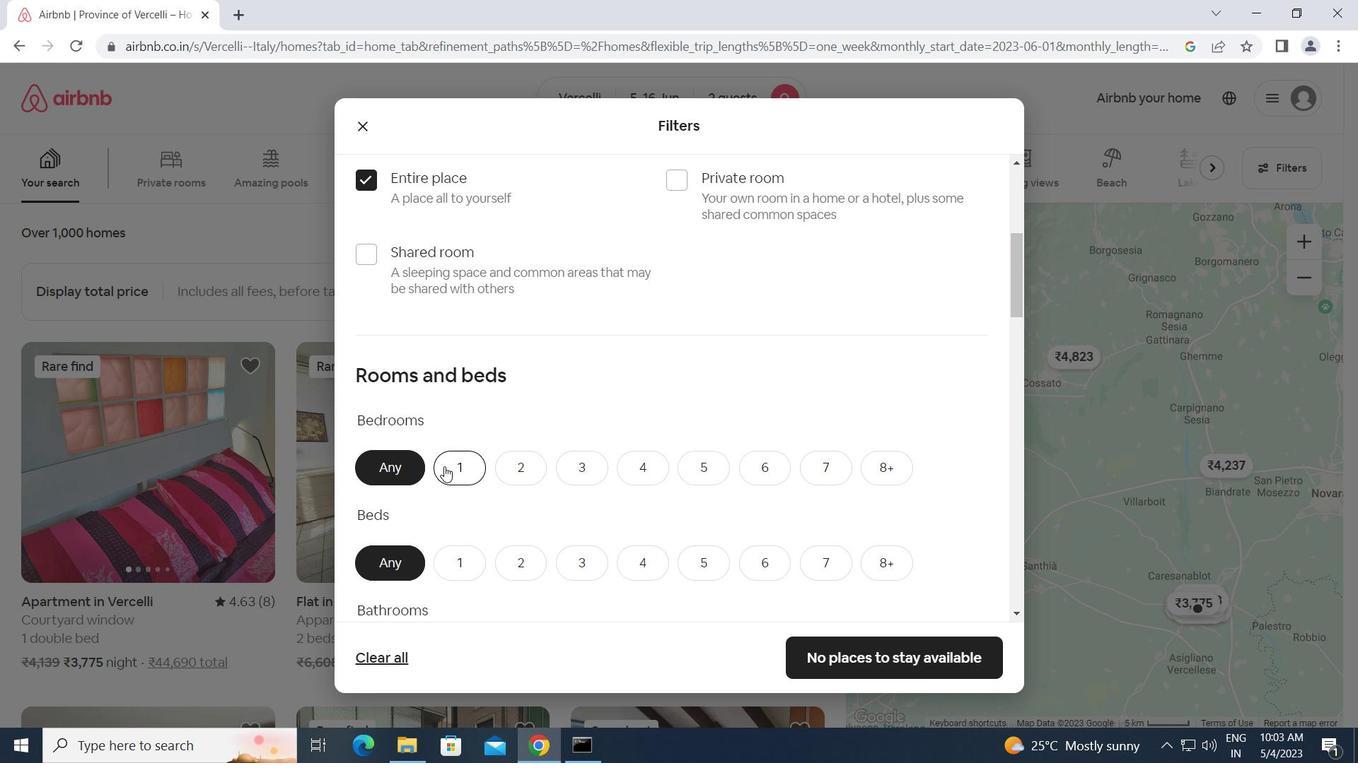 
Action: Mouse moved to (464, 558)
Screenshot: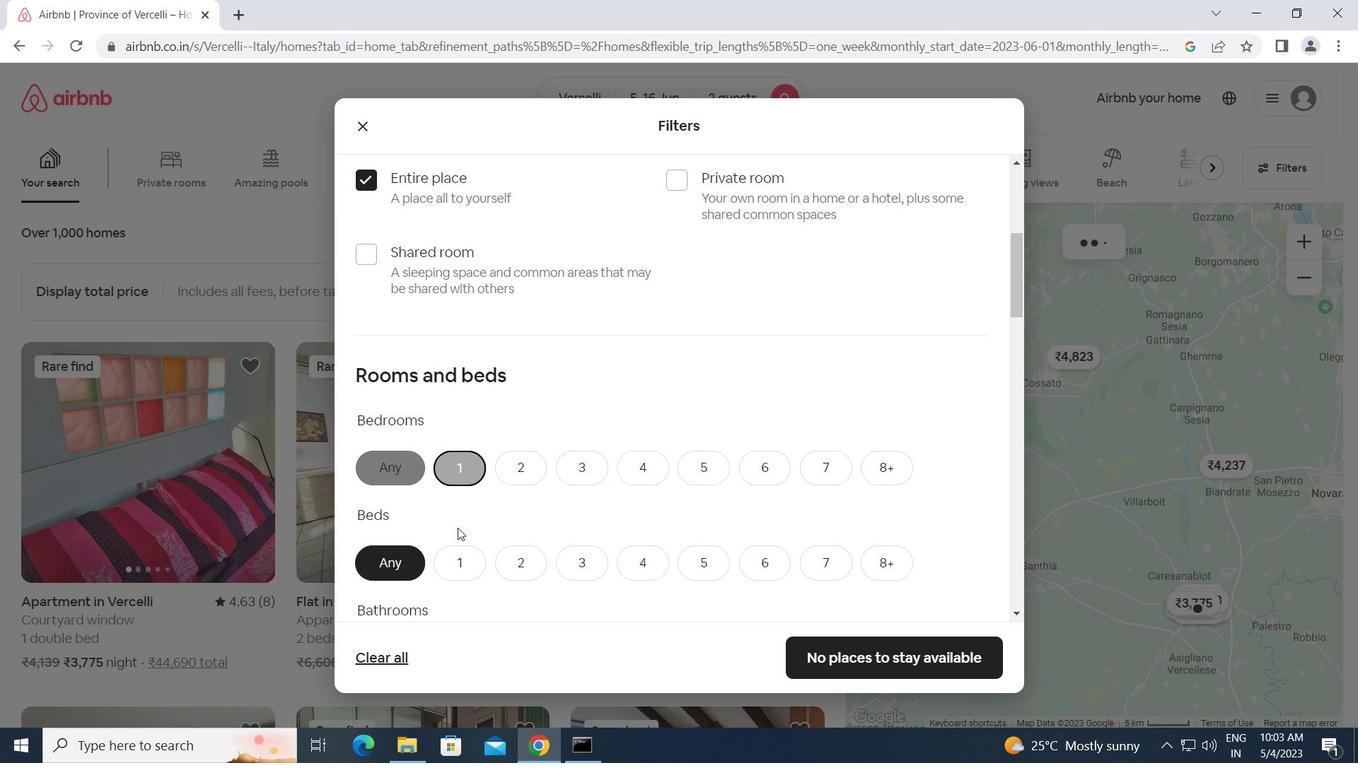 
Action: Mouse pressed left at (464, 558)
Screenshot: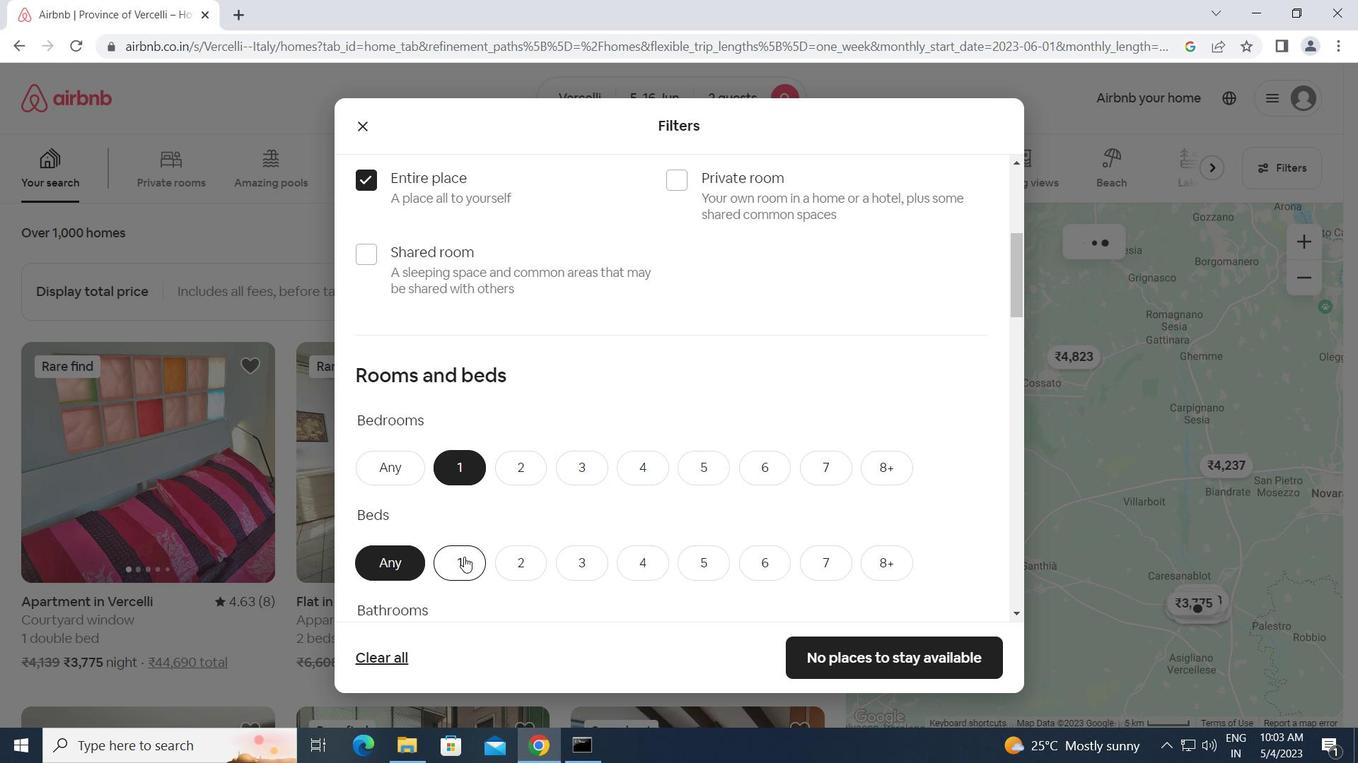 
Action: Mouse moved to (466, 558)
Screenshot: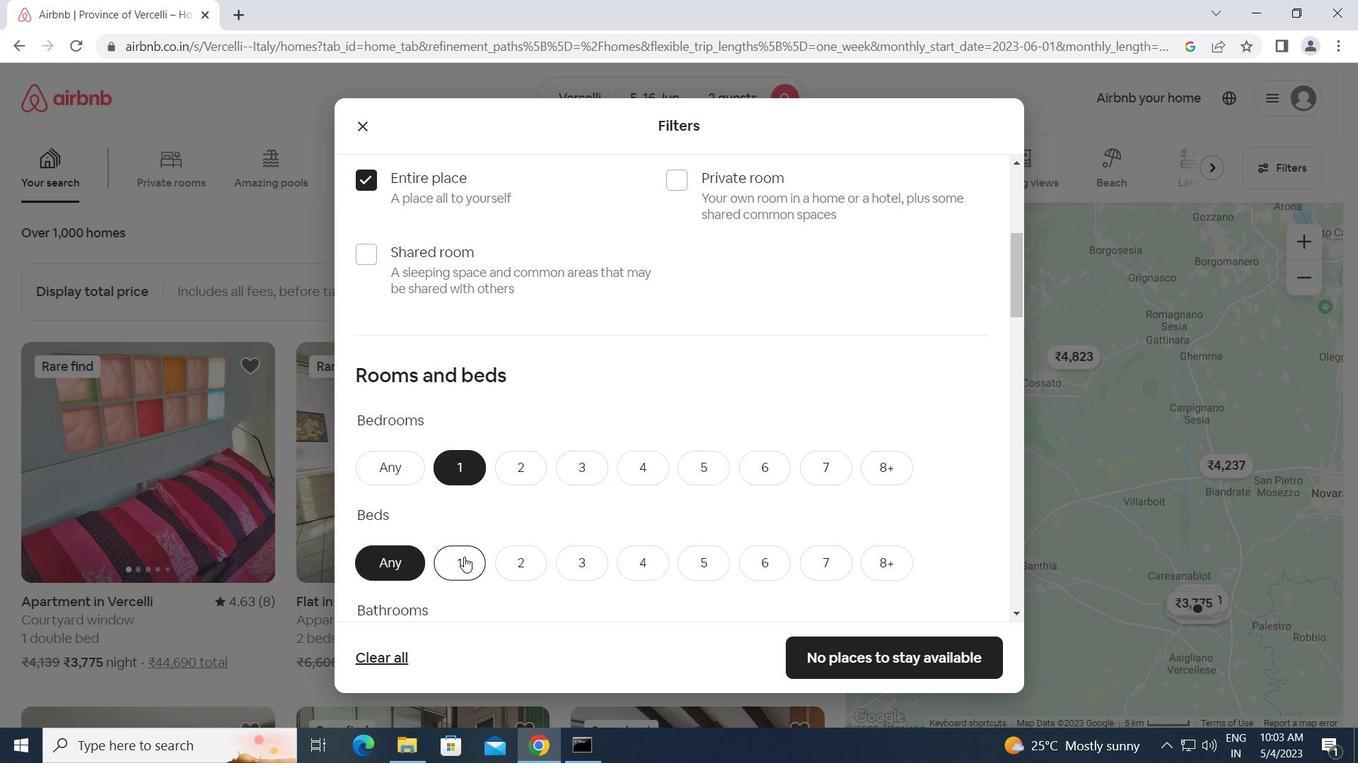 
Action: Mouse scrolled (466, 558) with delta (0, 0)
Screenshot: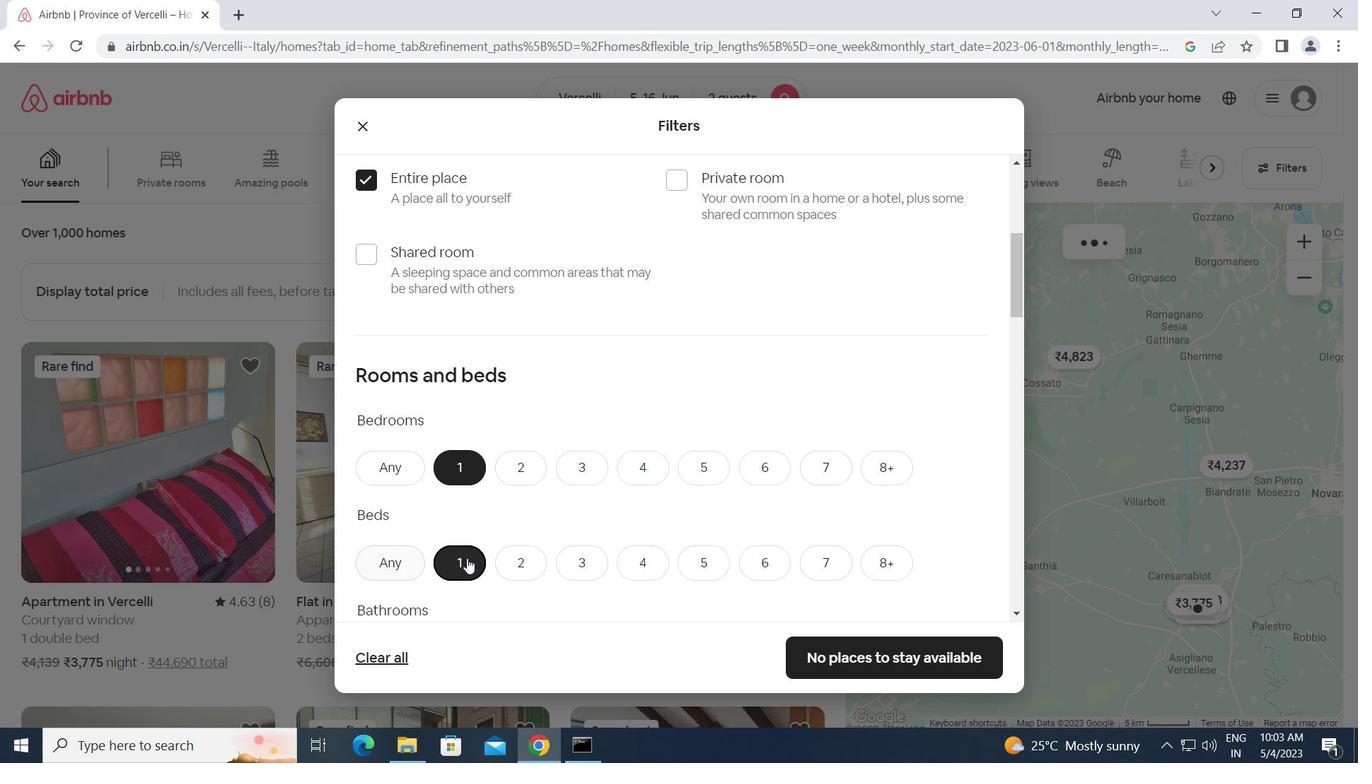 
Action: Mouse moved to (467, 560)
Screenshot: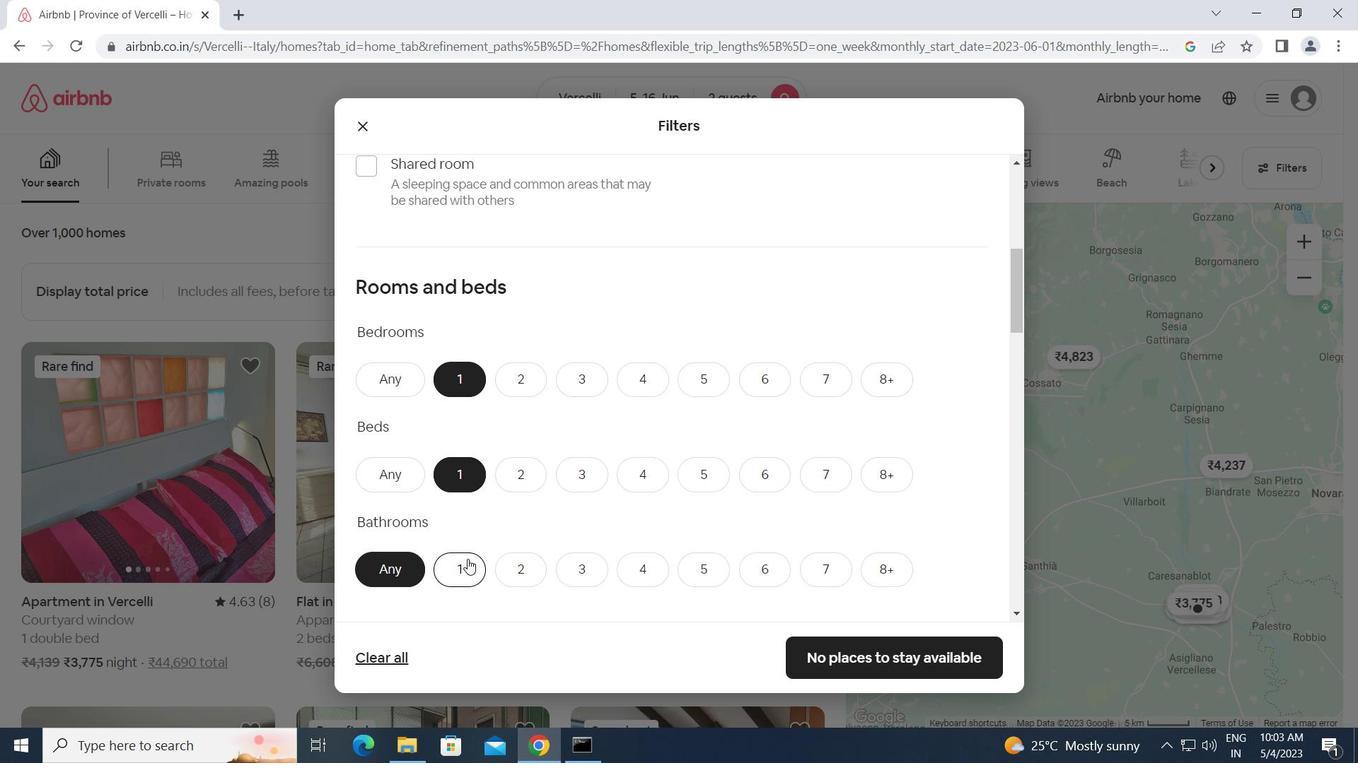 
Action: Mouse pressed left at (467, 560)
Screenshot: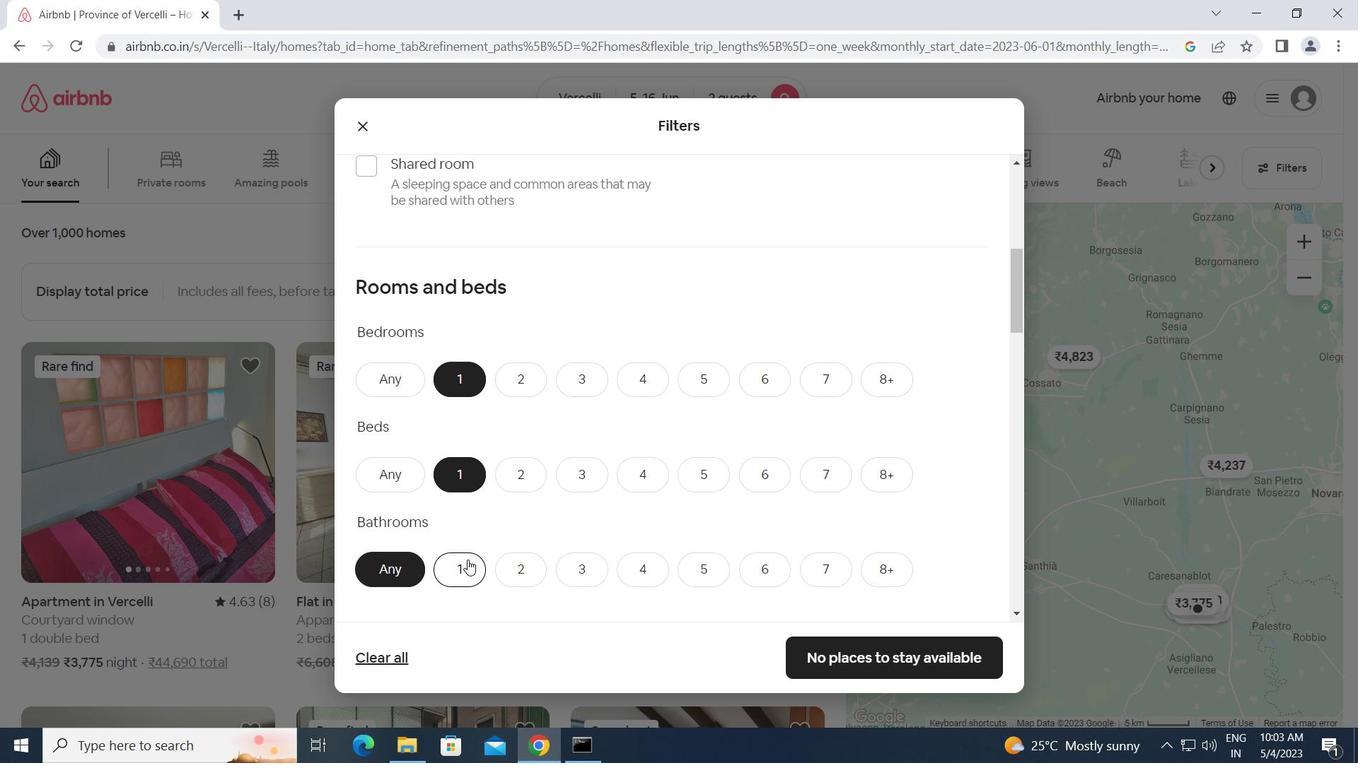 
Action: Mouse moved to (470, 558)
Screenshot: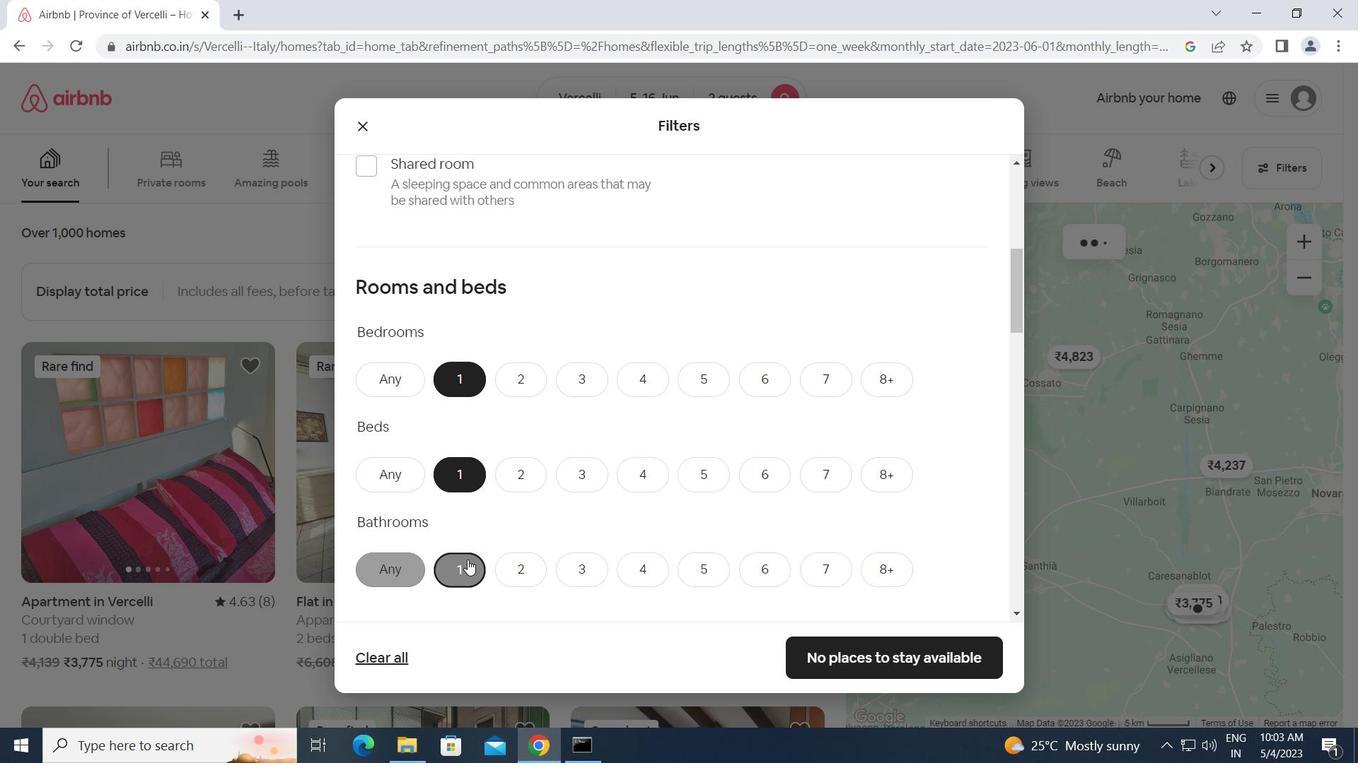 
Action: Mouse scrolled (470, 557) with delta (0, 0)
Screenshot: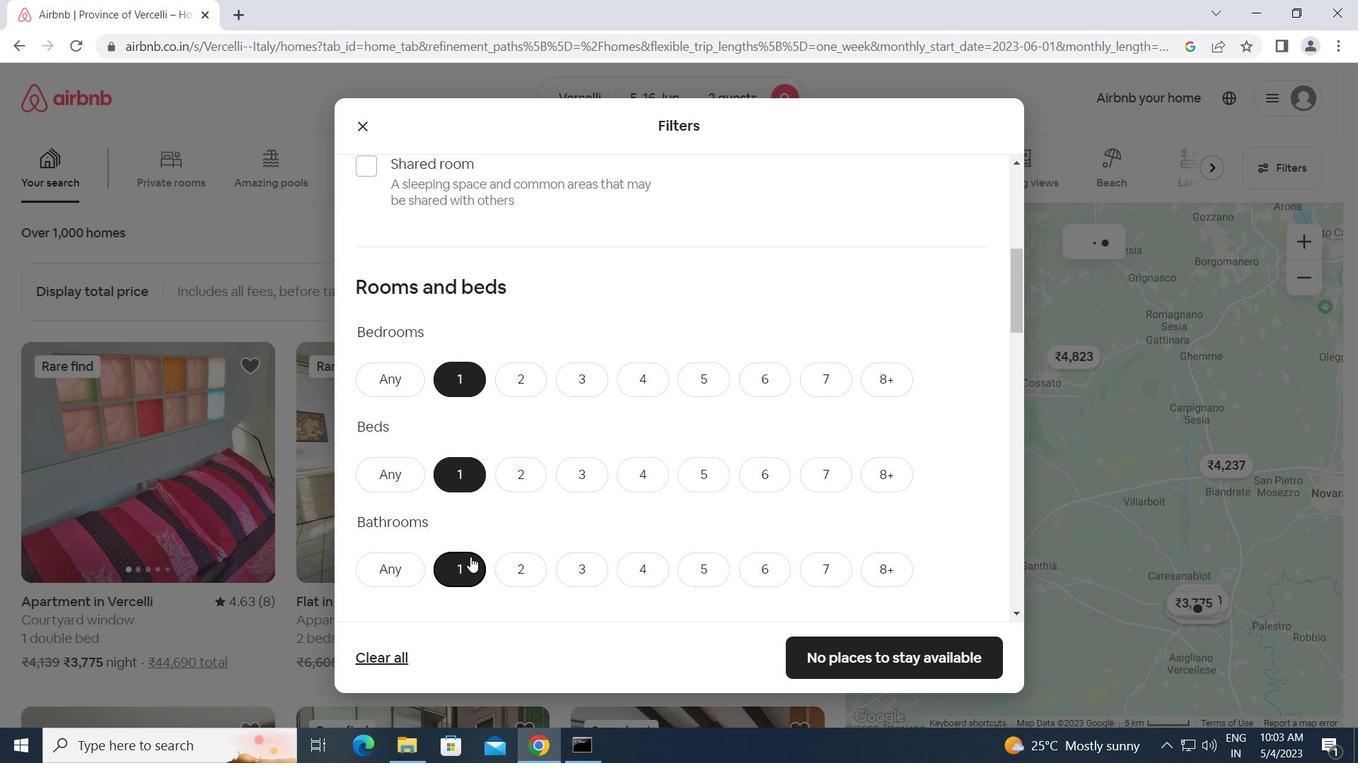 
Action: Mouse scrolled (470, 557) with delta (0, 0)
Screenshot: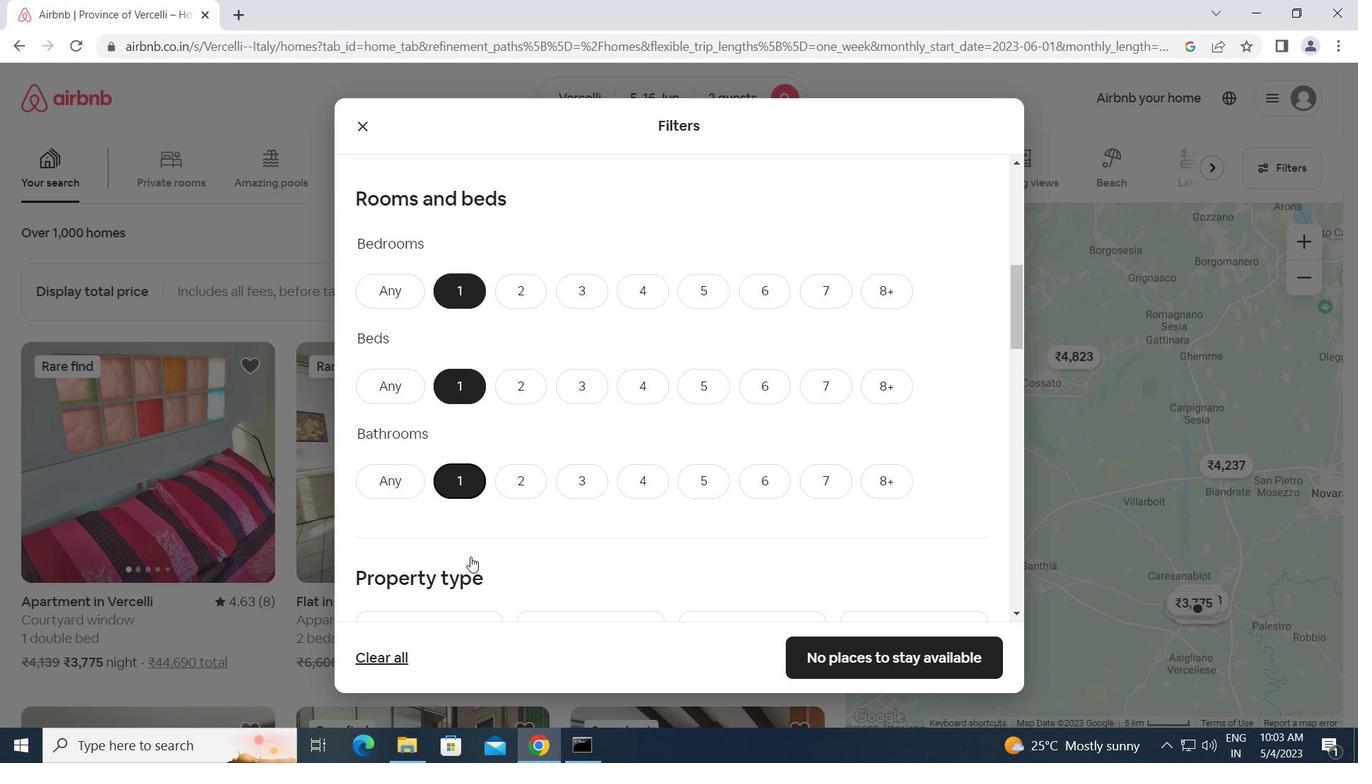 
Action: Mouse moved to (467, 558)
Screenshot: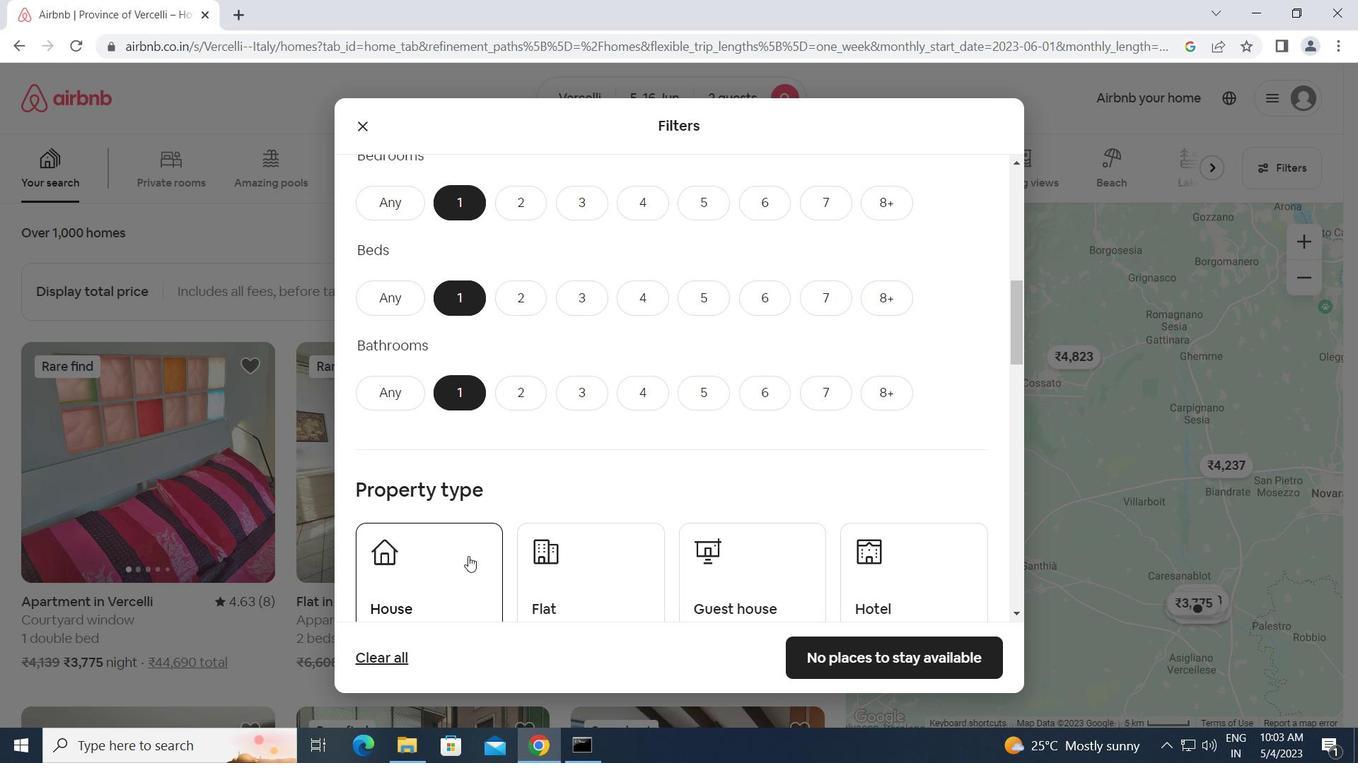 
Action: Mouse pressed left at (467, 558)
Screenshot: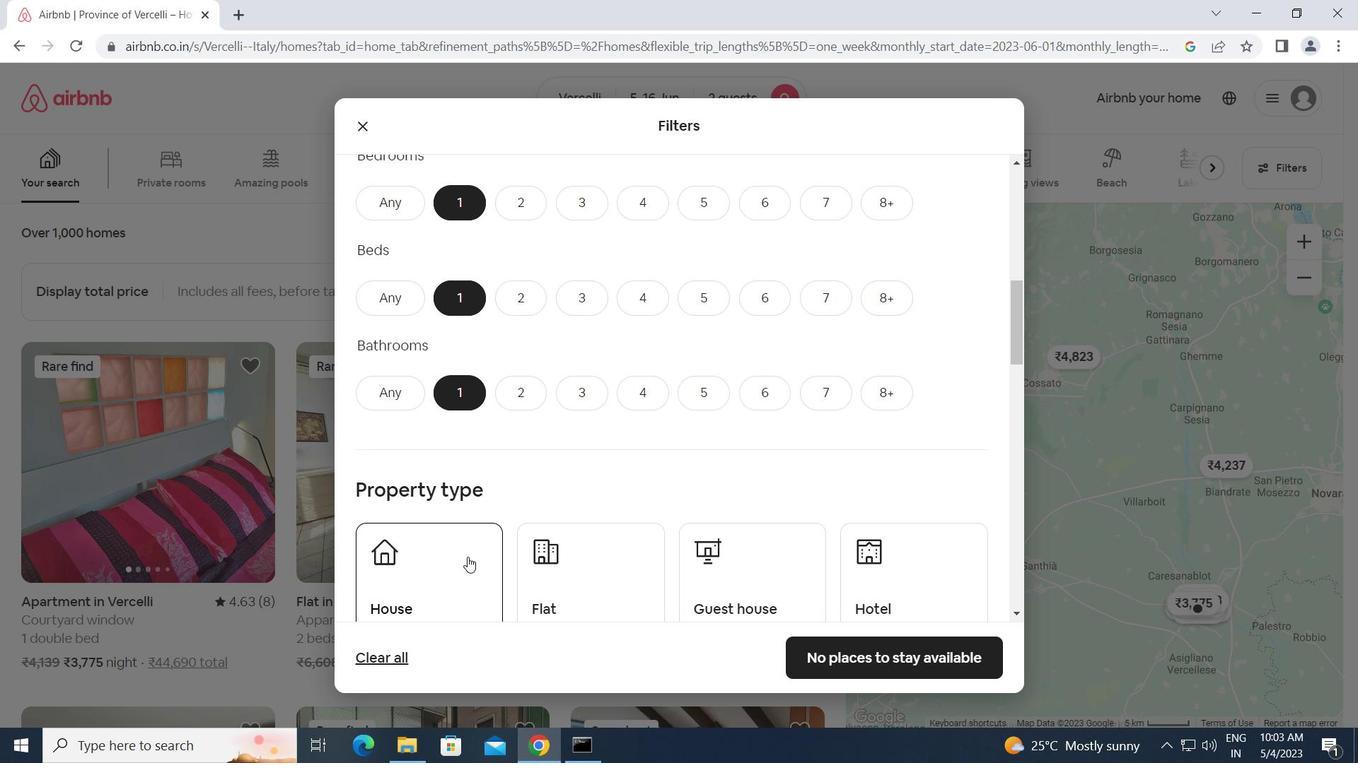 
Action: Mouse moved to (499, 558)
Screenshot: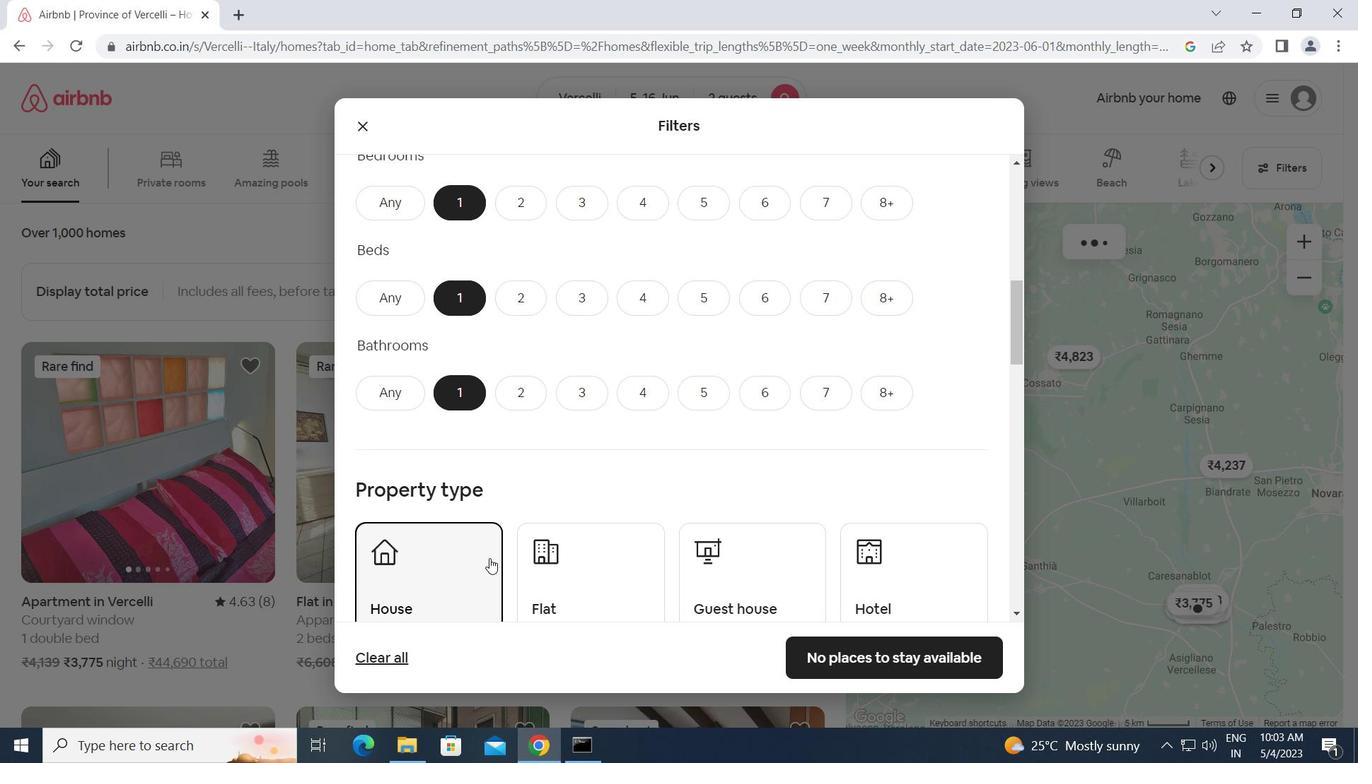 
Action: Mouse scrolled (499, 558) with delta (0, 0)
Screenshot: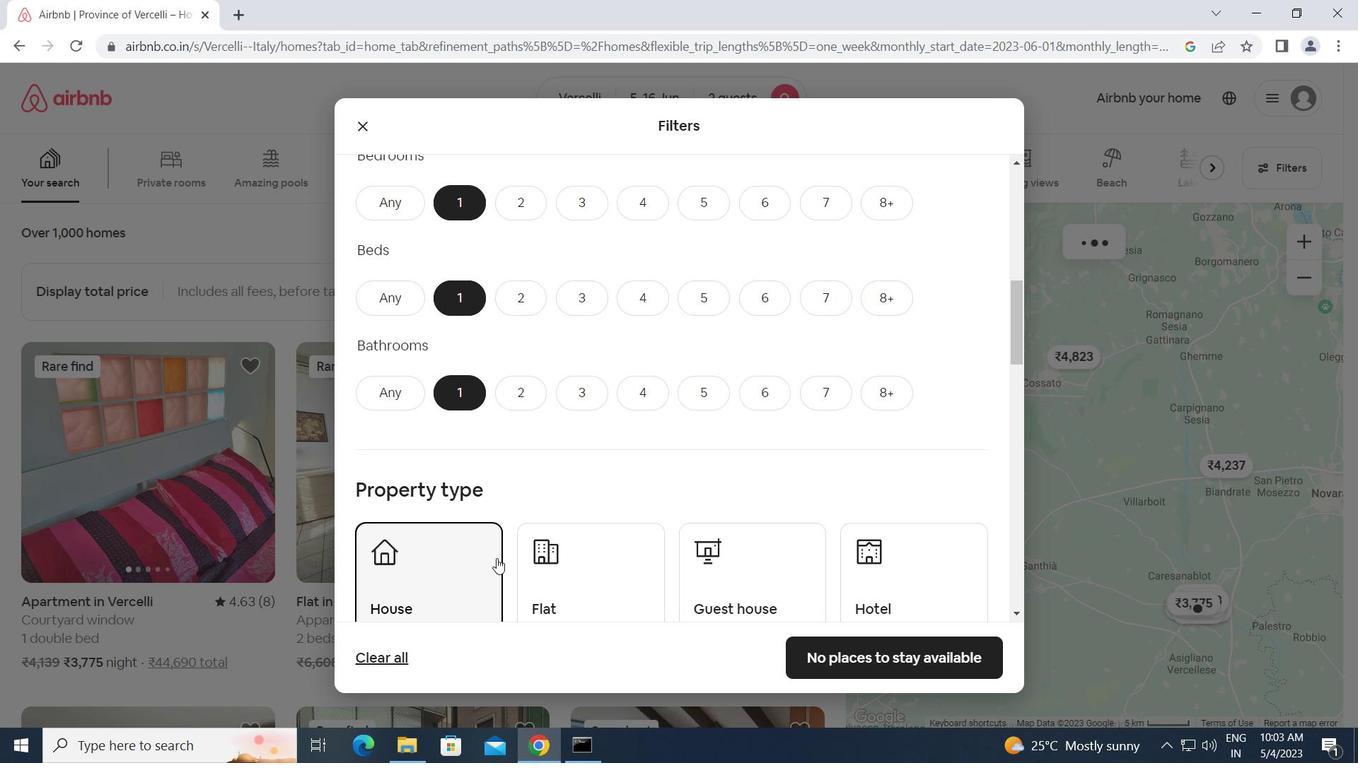 
Action: Mouse moved to (584, 512)
Screenshot: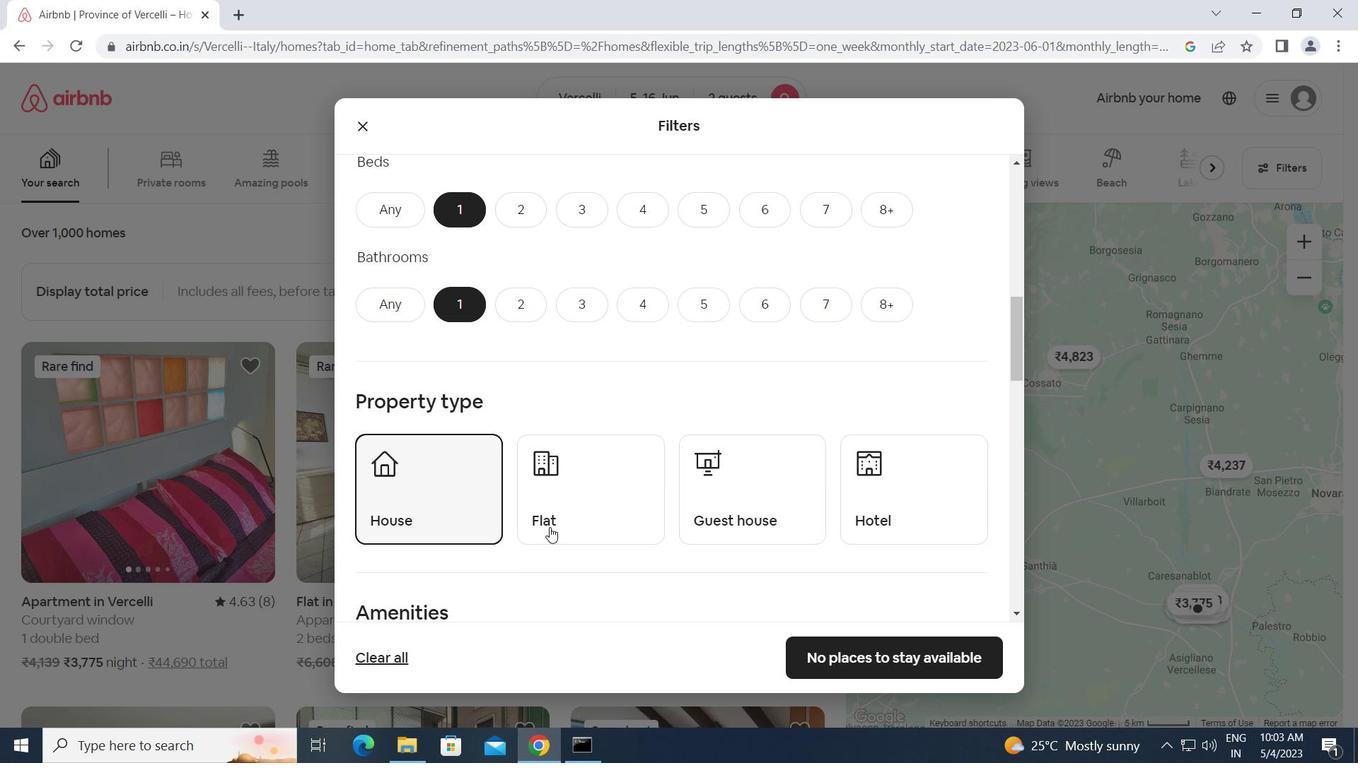 
Action: Mouse pressed left at (584, 512)
Screenshot: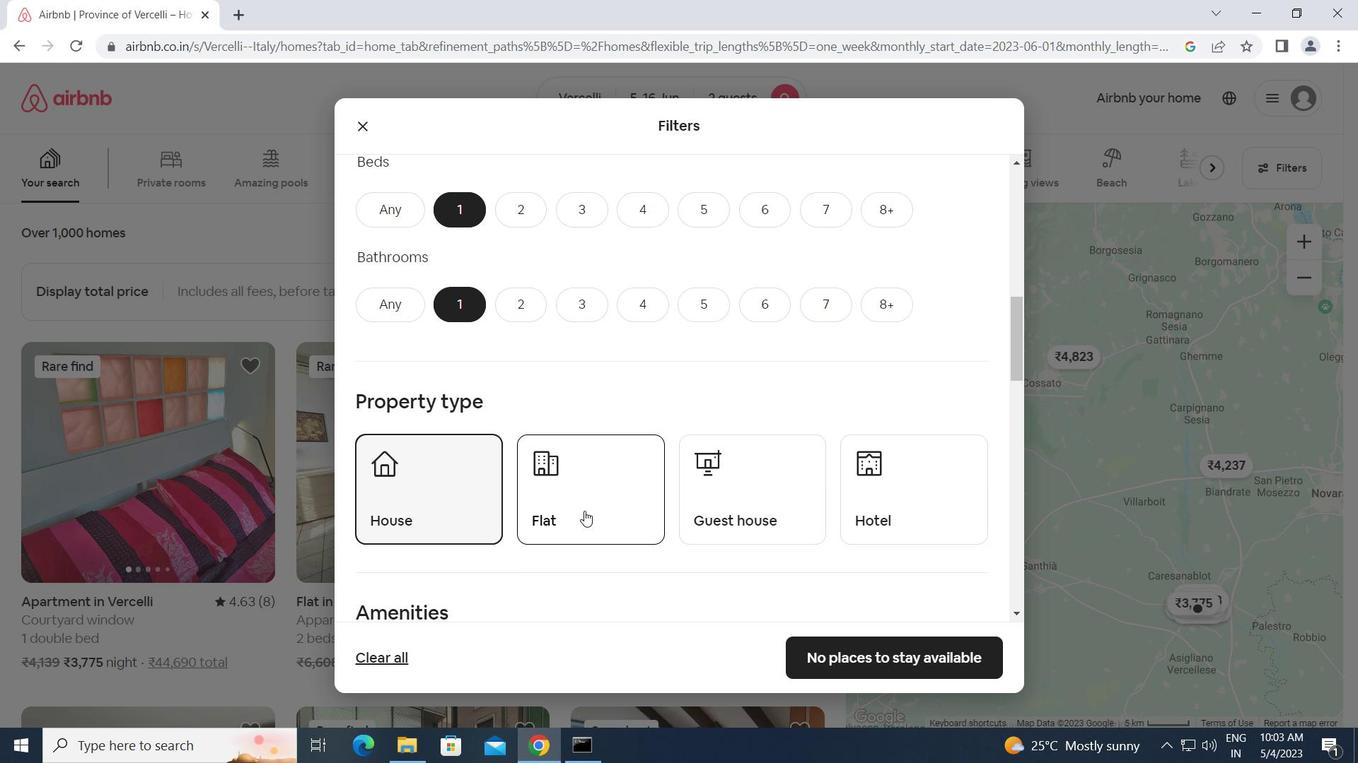 
Action: Mouse moved to (771, 507)
Screenshot: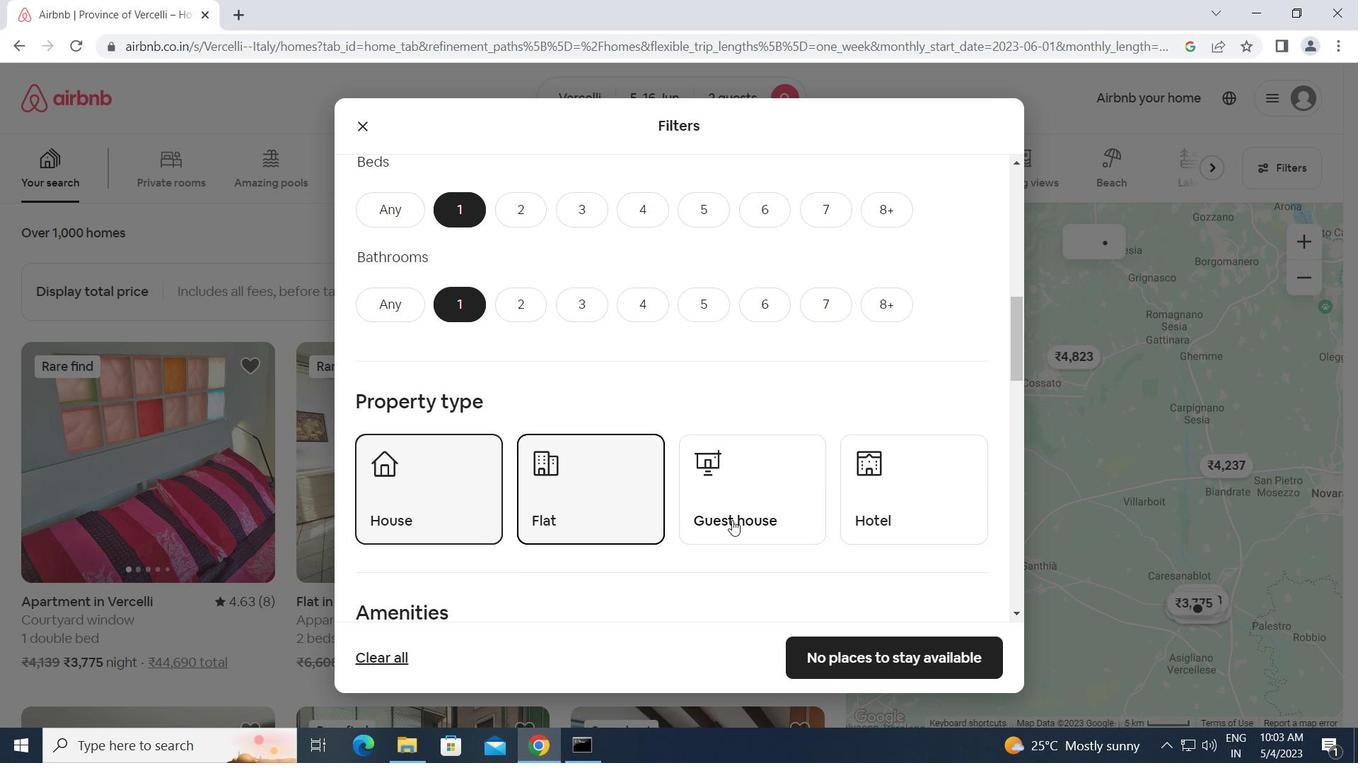 
Action: Mouse pressed left at (771, 507)
Screenshot: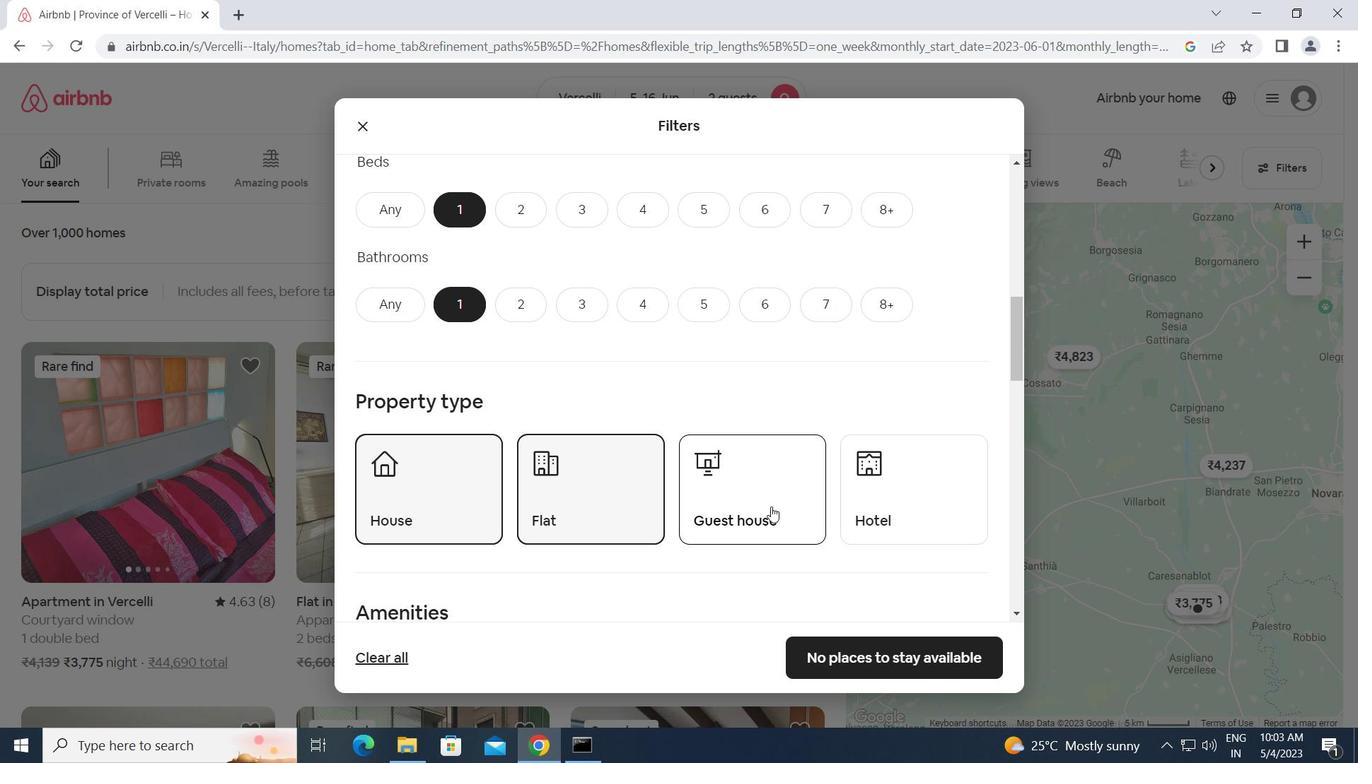 
Action: Mouse moved to (872, 493)
Screenshot: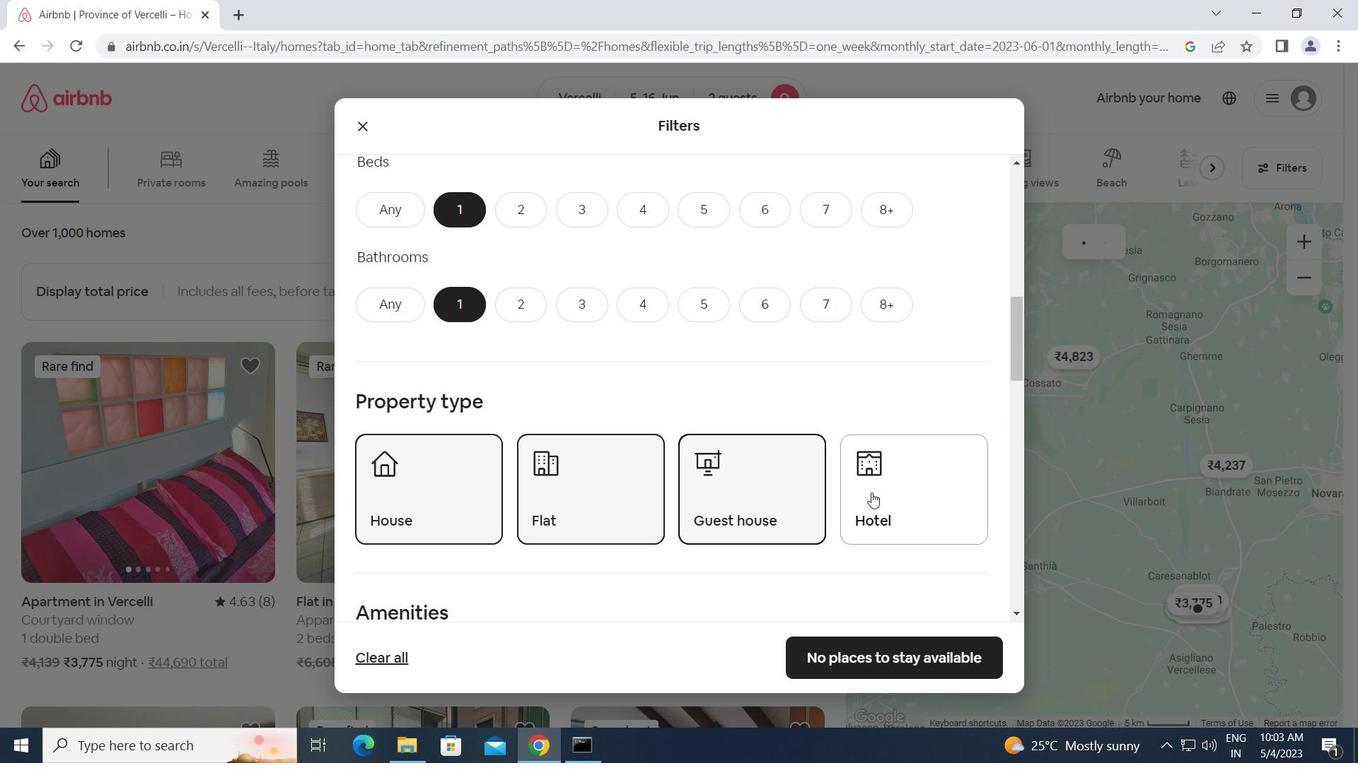 
Action: Mouse pressed left at (872, 493)
Screenshot: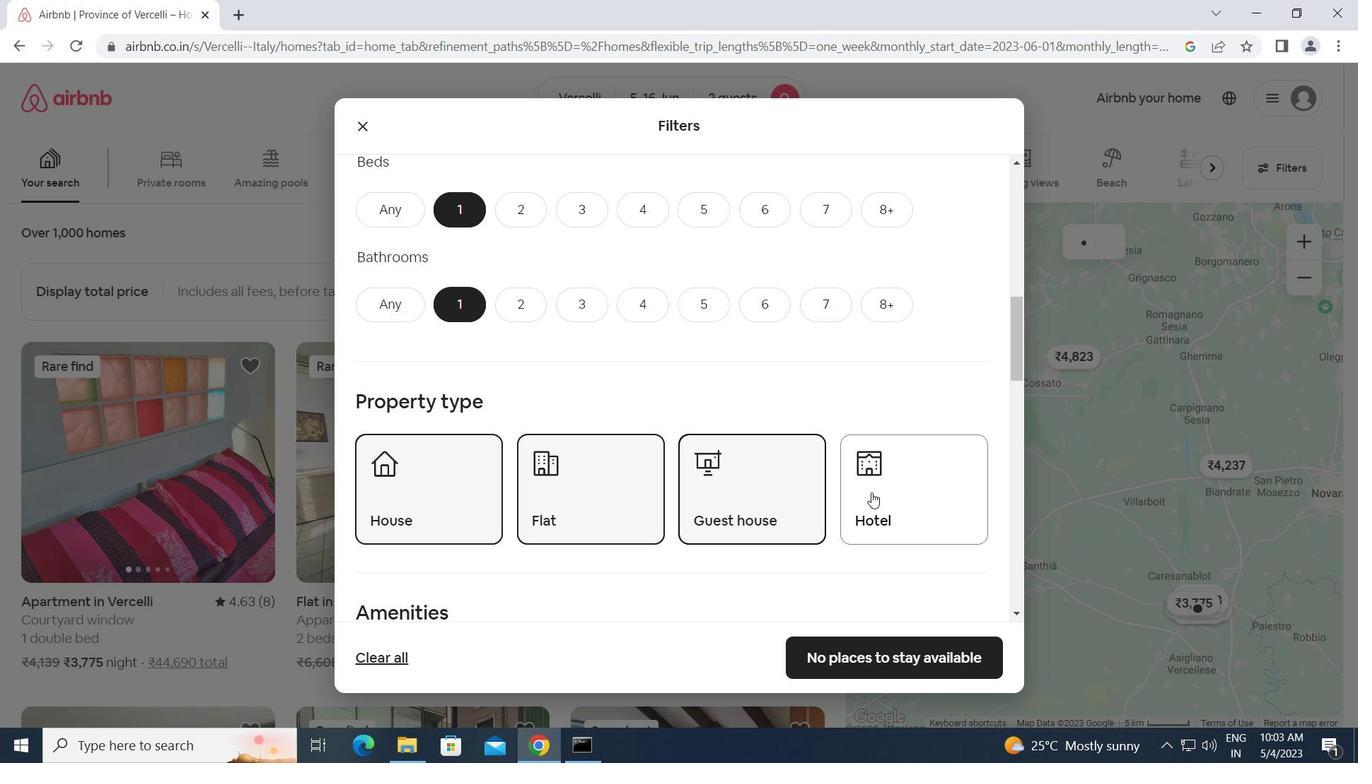 
Action: Mouse moved to (614, 524)
Screenshot: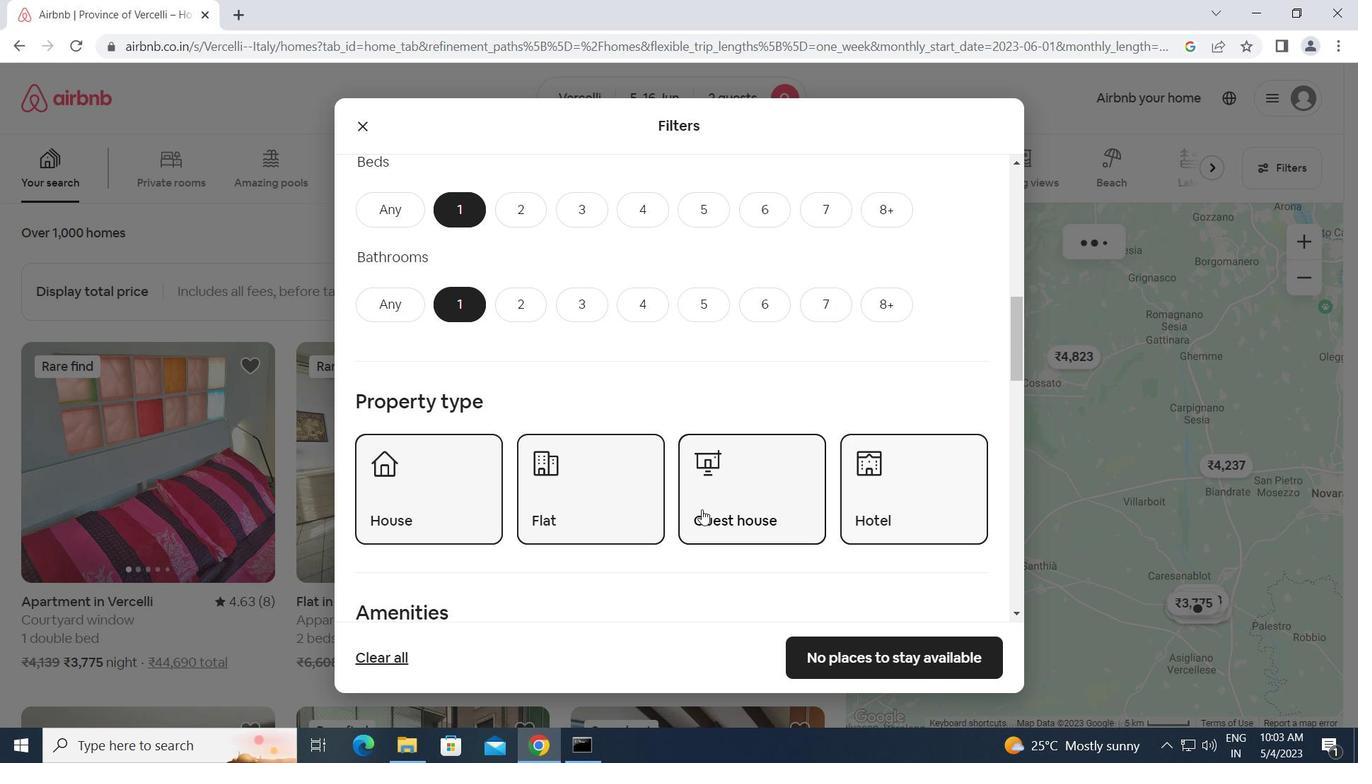 
Action: Mouse scrolled (614, 523) with delta (0, 0)
Screenshot: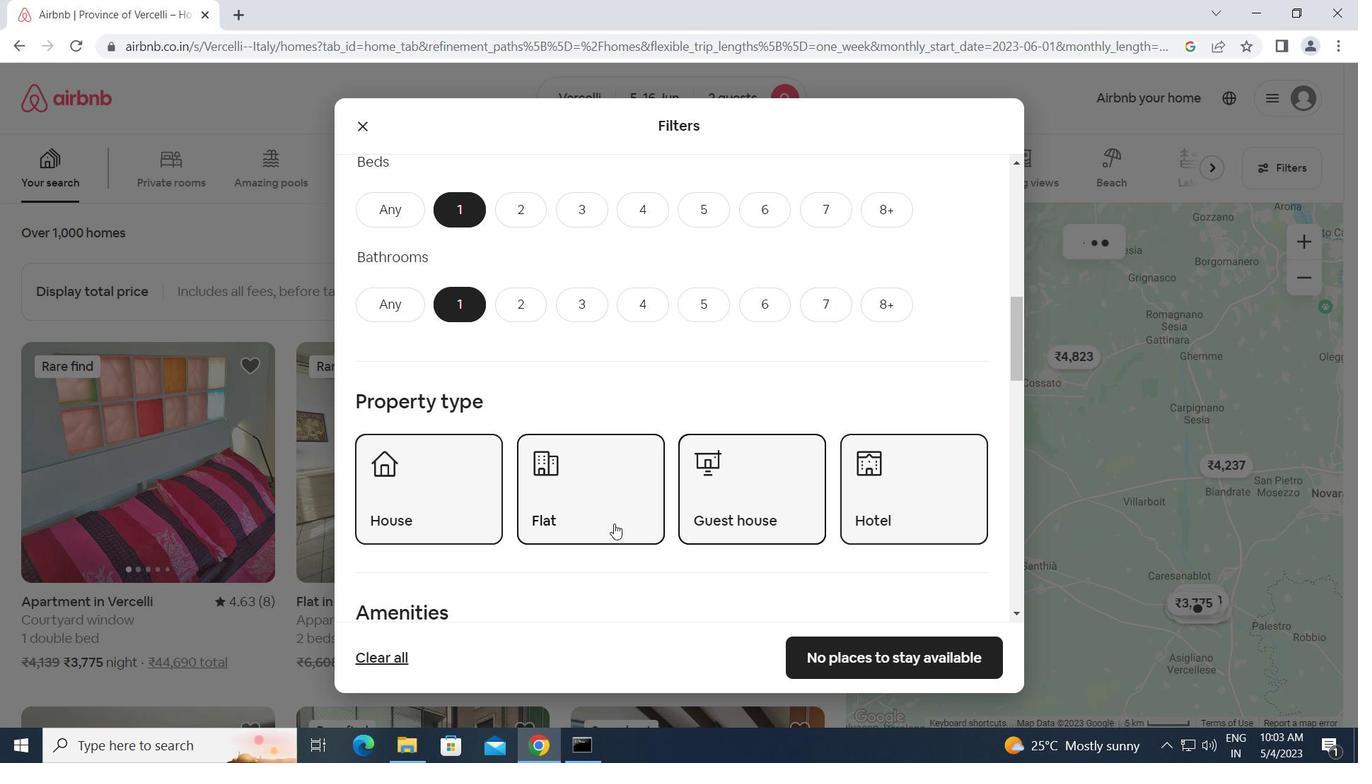 
Action: Mouse scrolled (614, 523) with delta (0, 0)
Screenshot: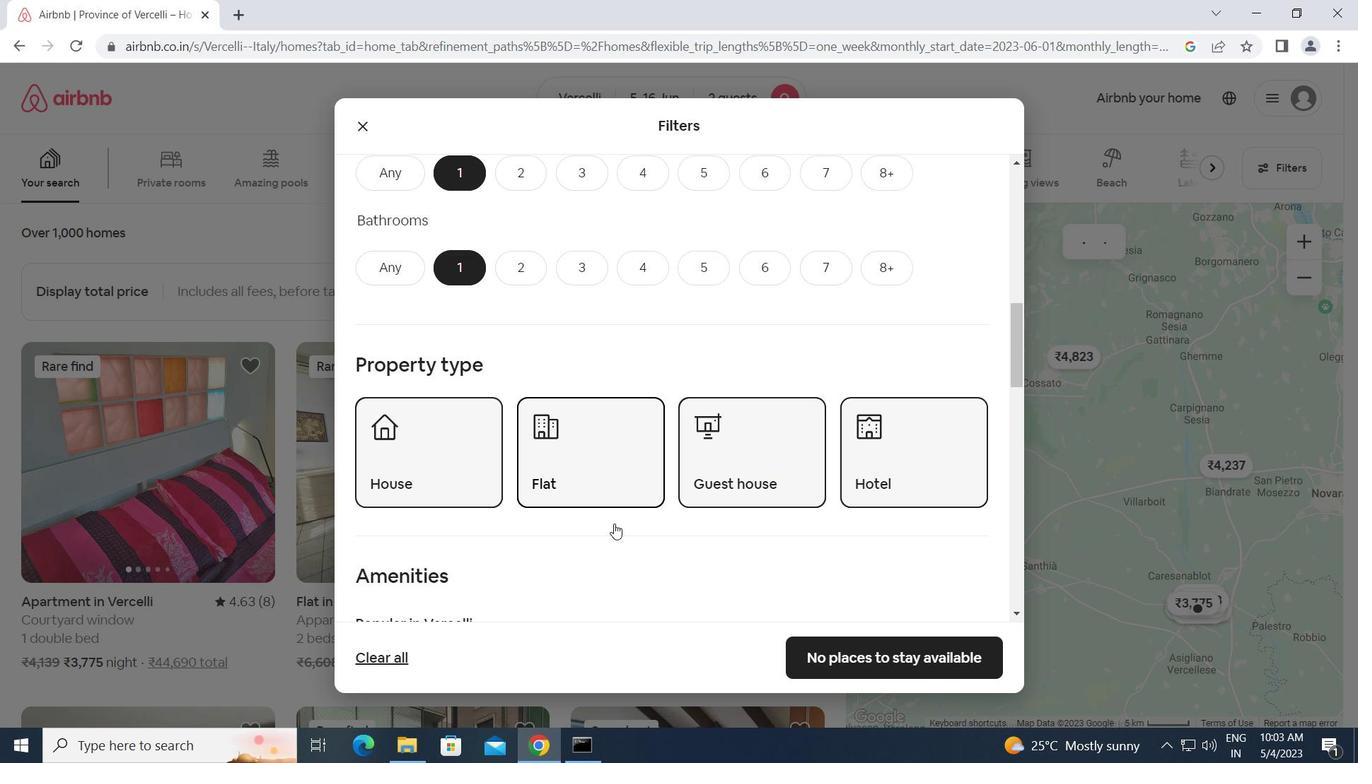 
Action: Mouse scrolled (614, 523) with delta (0, 0)
Screenshot: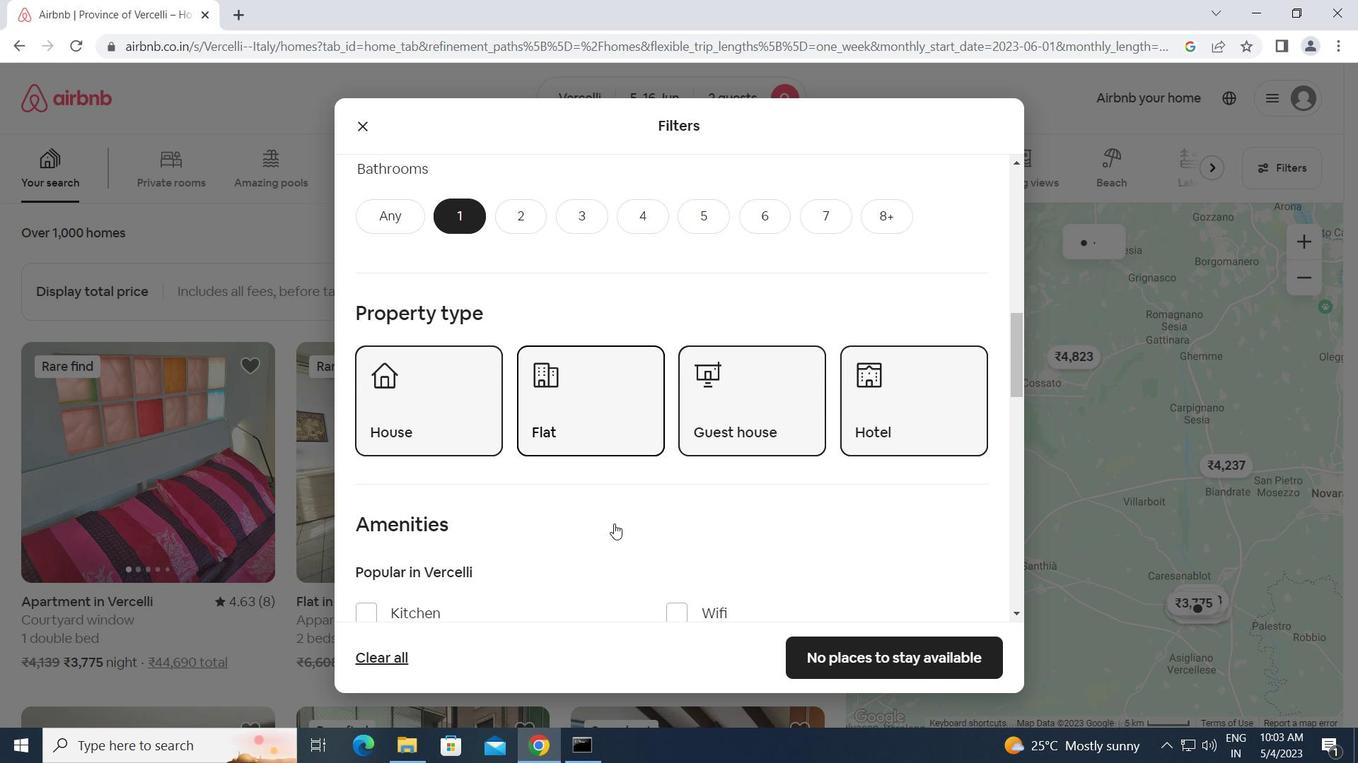 
Action: Mouse scrolled (614, 523) with delta (0, 0)
Screenshot: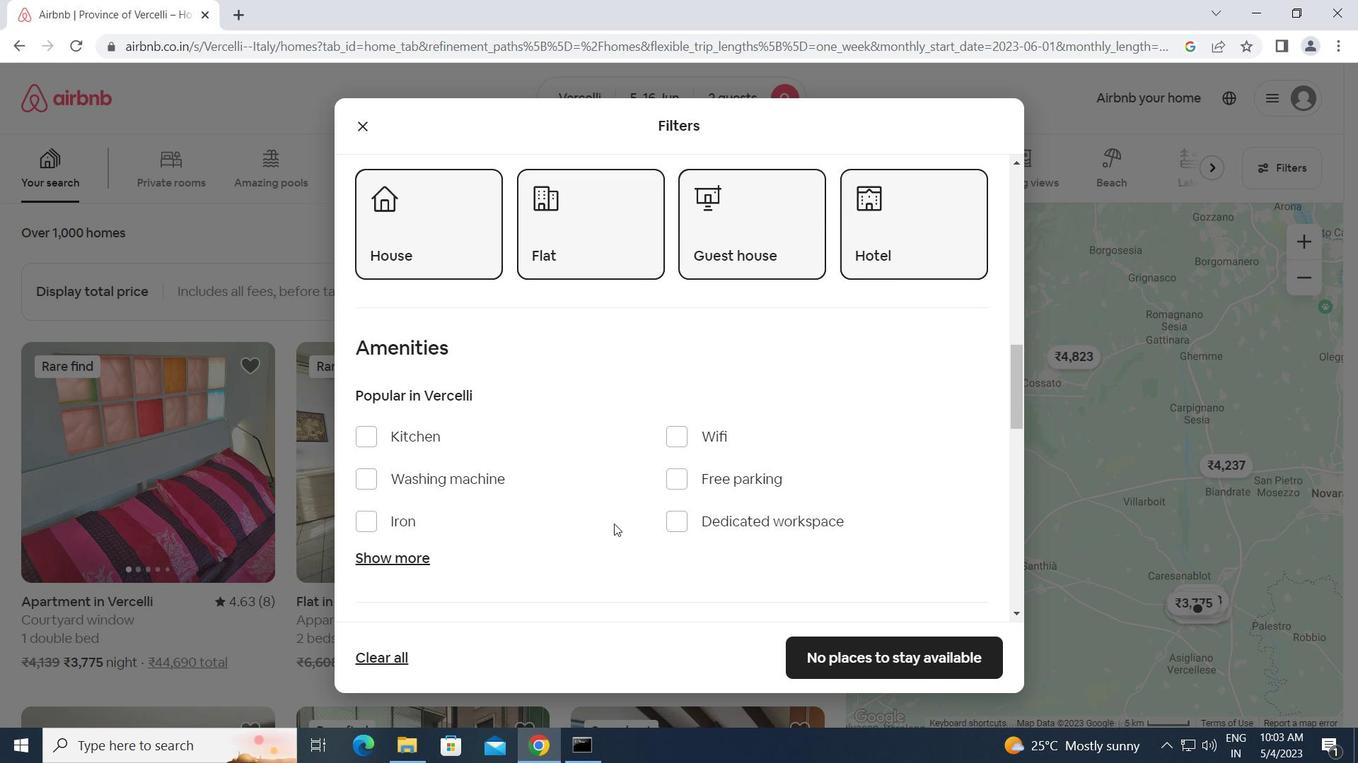 
Action: Mouse scrolled (614, 523) with delta (0, 0)
Screenshot: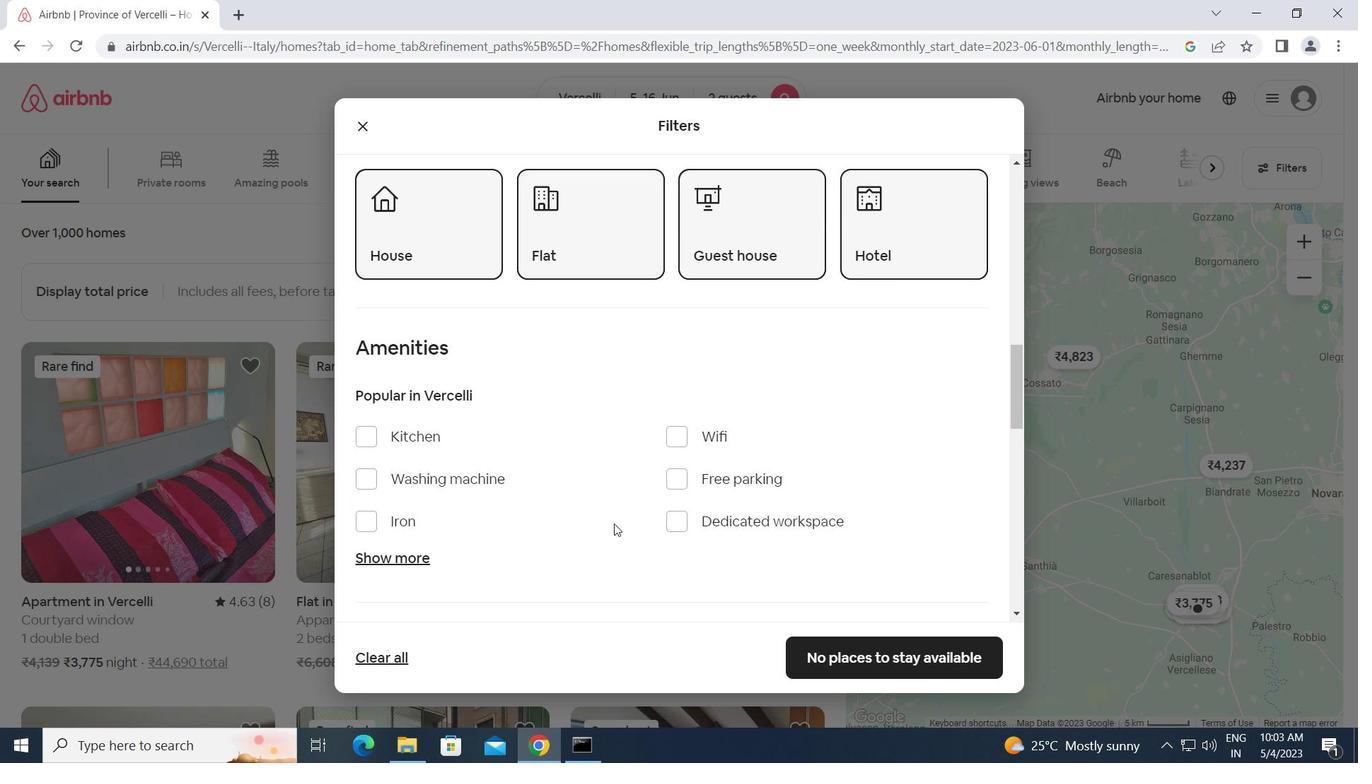 
Action: Mouse scrolled (614, 523) with delta (0, 0)
Screenshot: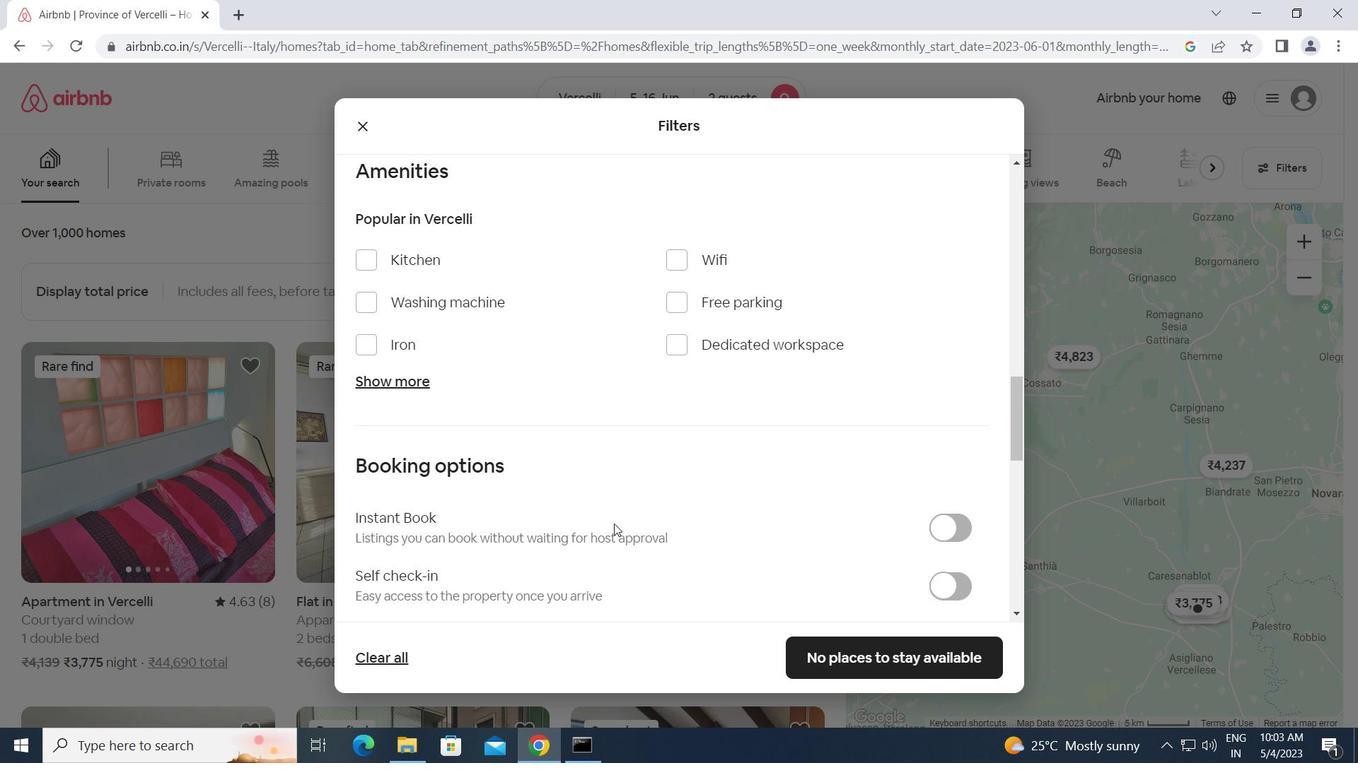 
Action: Mouse moved to (952, 498)
Screenshot: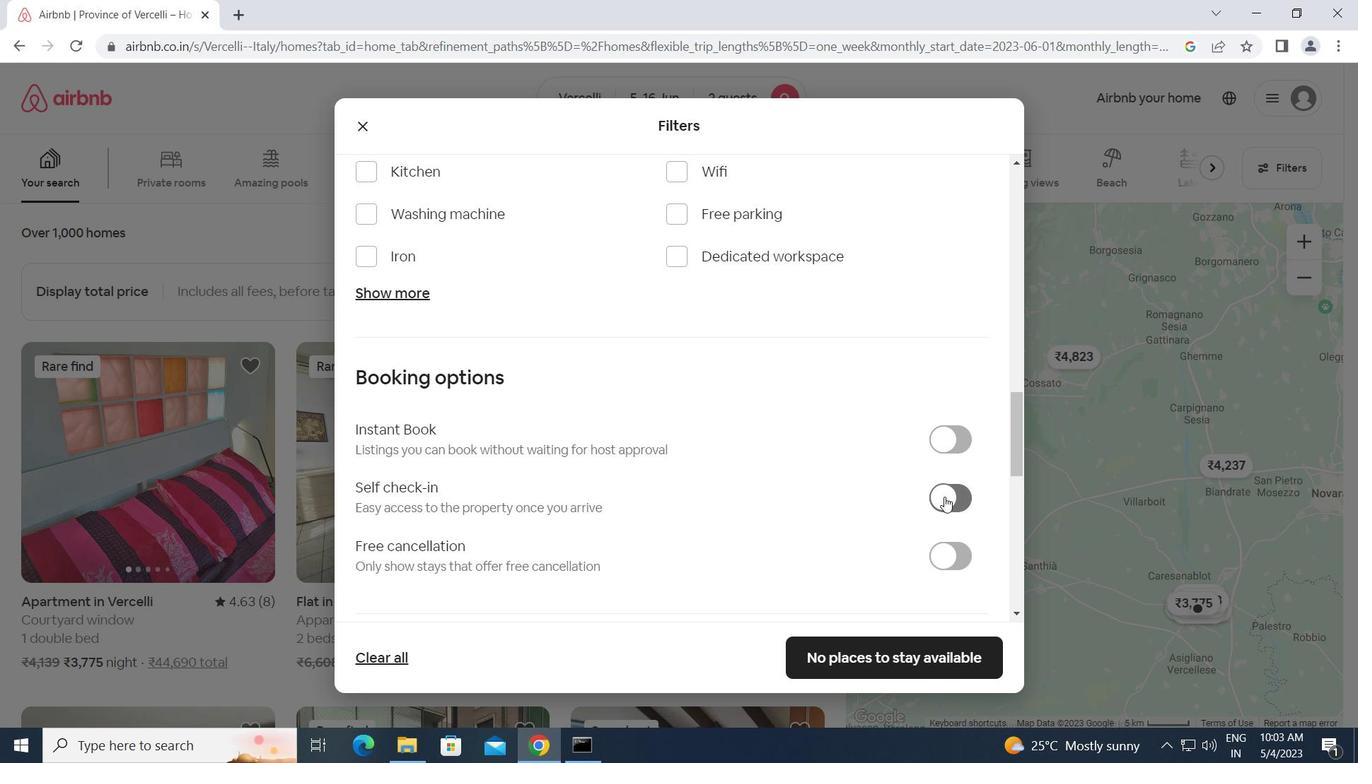 
Action: Mouse pressed left at (952, 498)
Screenshot: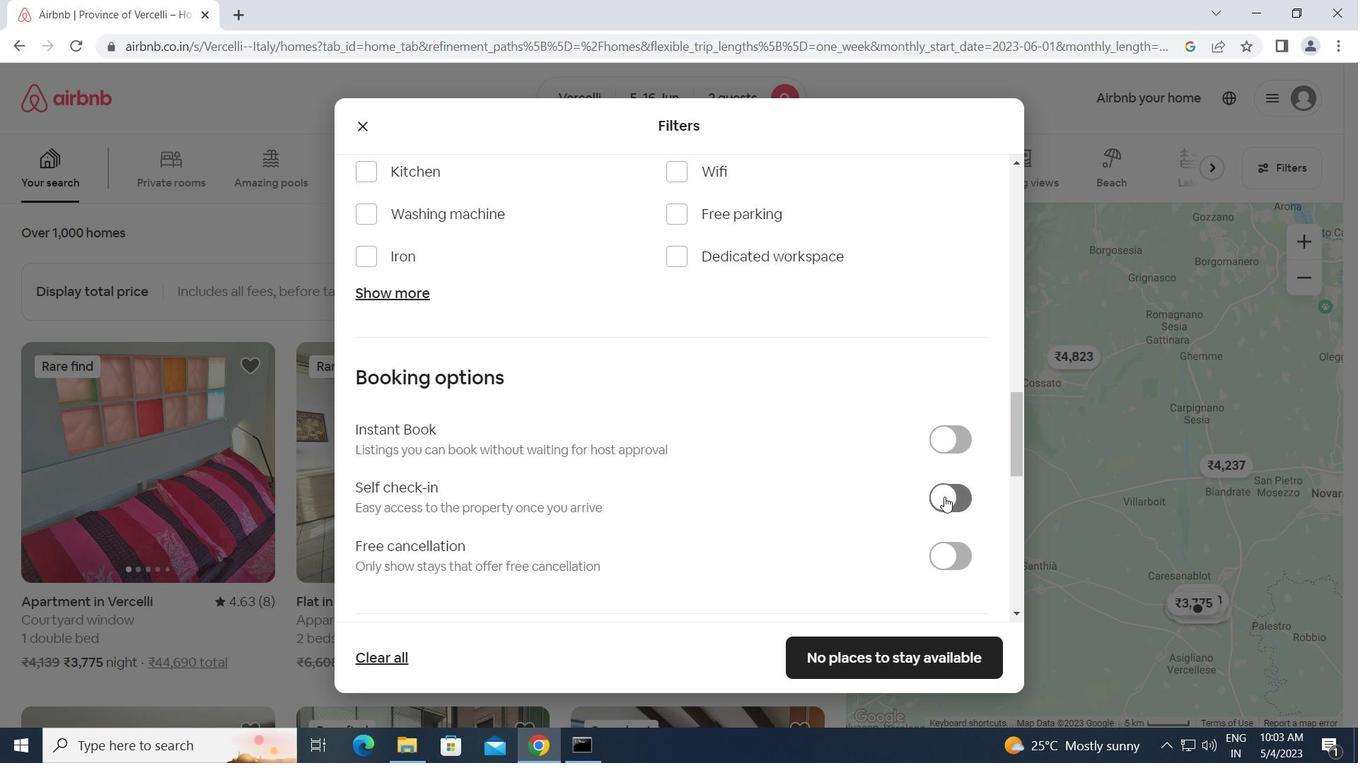 
Action: Mouse moved to (697, 524)
Screenshot: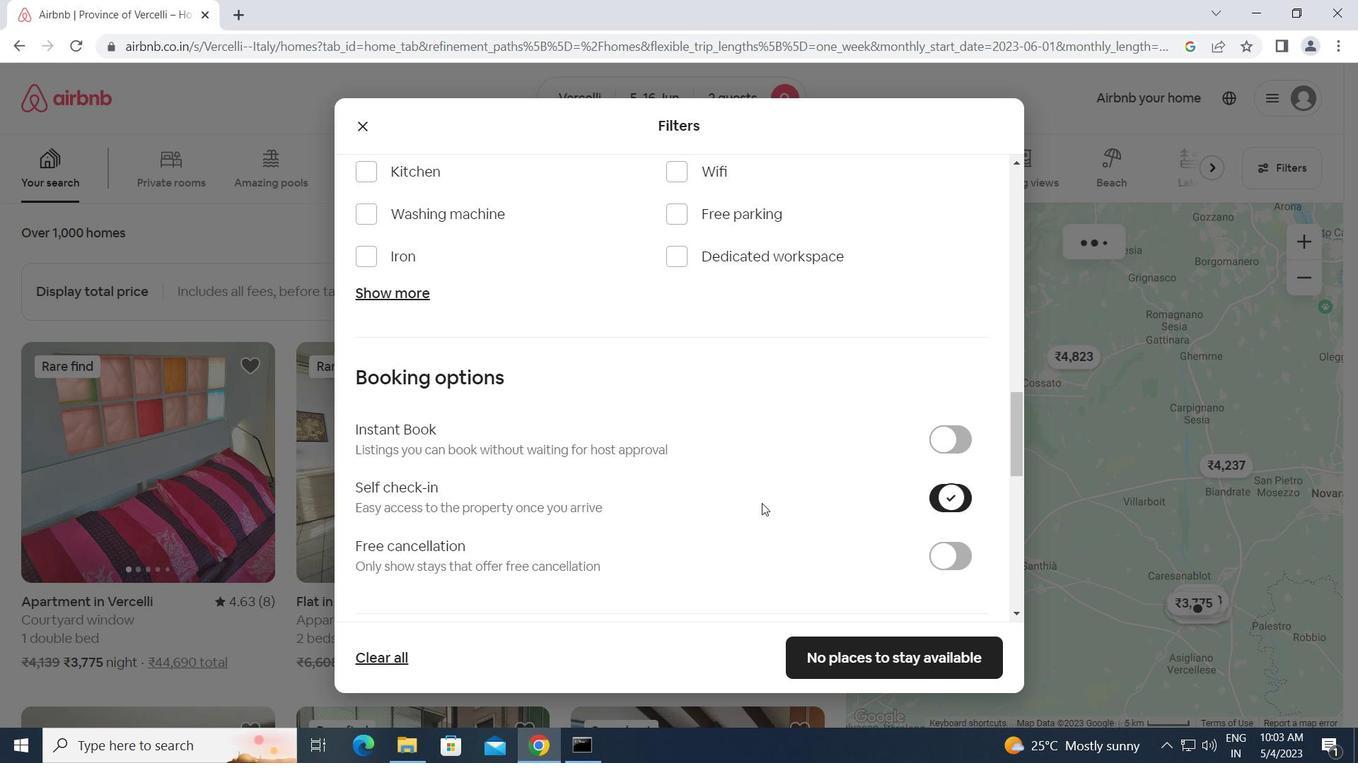 
Action: Mouse scrolled (697, 524) with delta (0, 0)
Screenshot: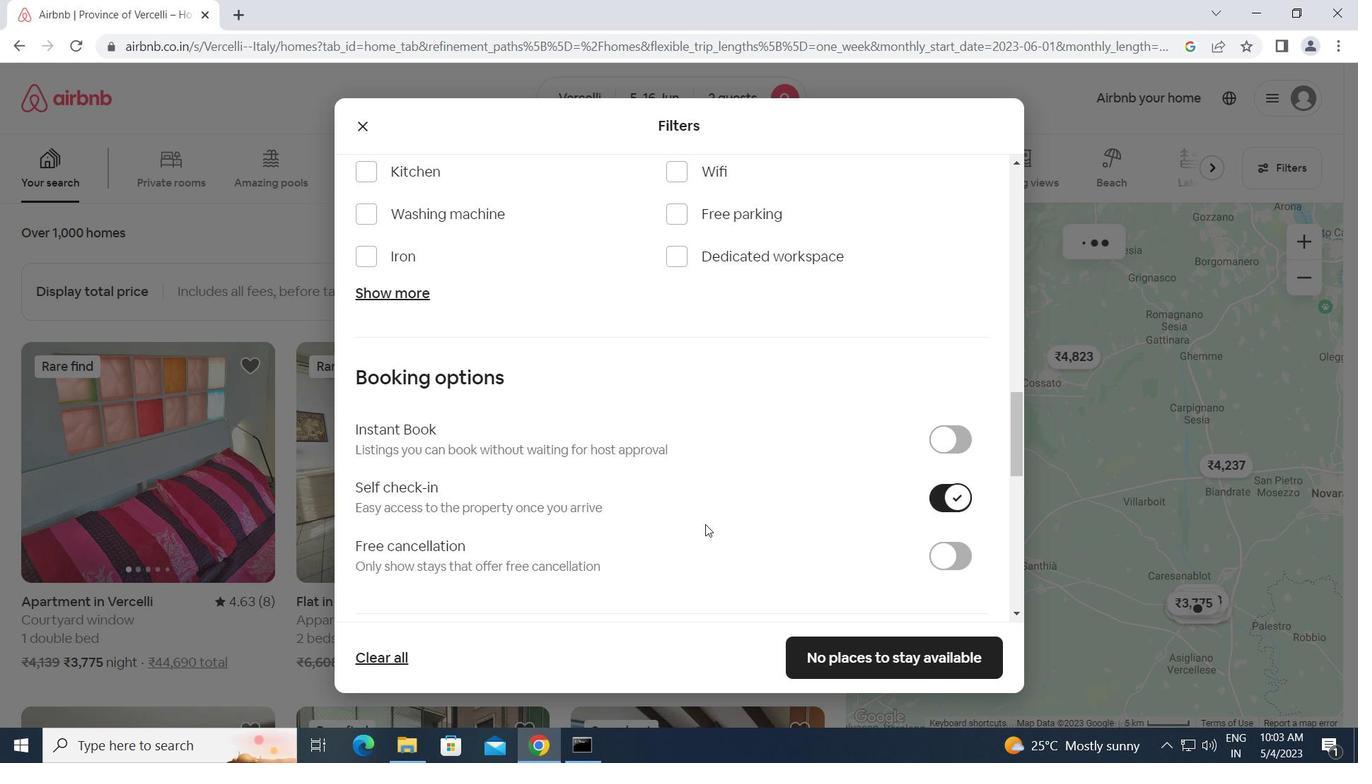 
Action: Mouse scrolled (697, 524) with delta (0, 0)
Screenshot: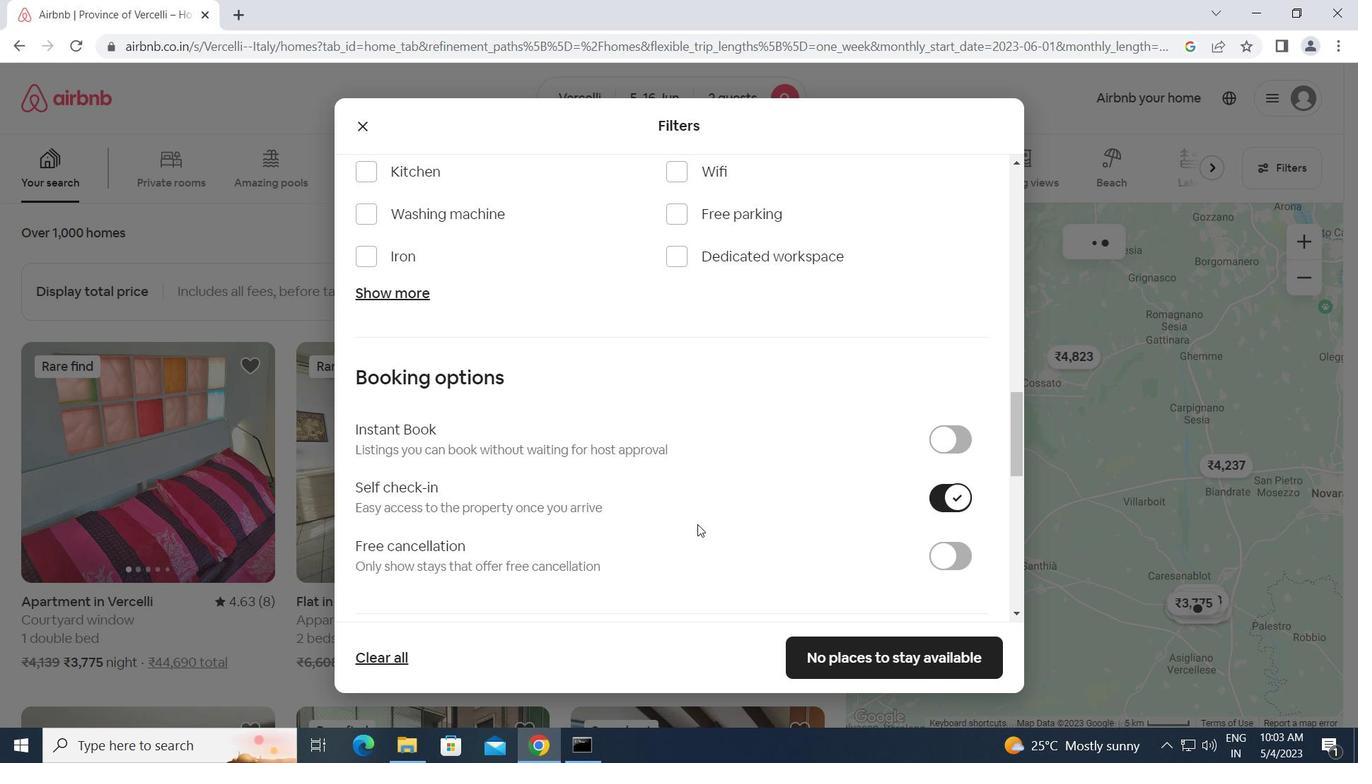
Action: Mouse scrolled (697, 524) with delta (0, 0)
Screenshot: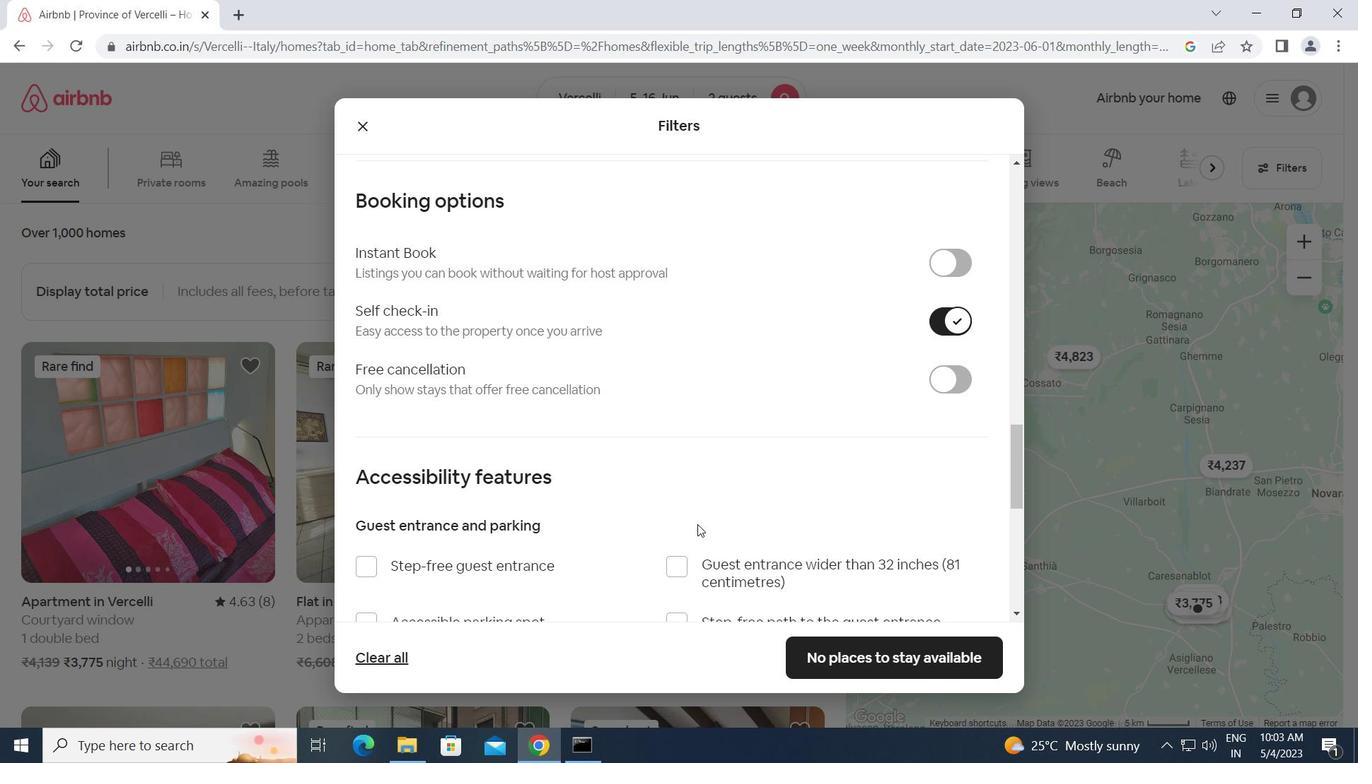
Action: Mouse scrolled (697, 524) with delta (0, 0)
Screenshot: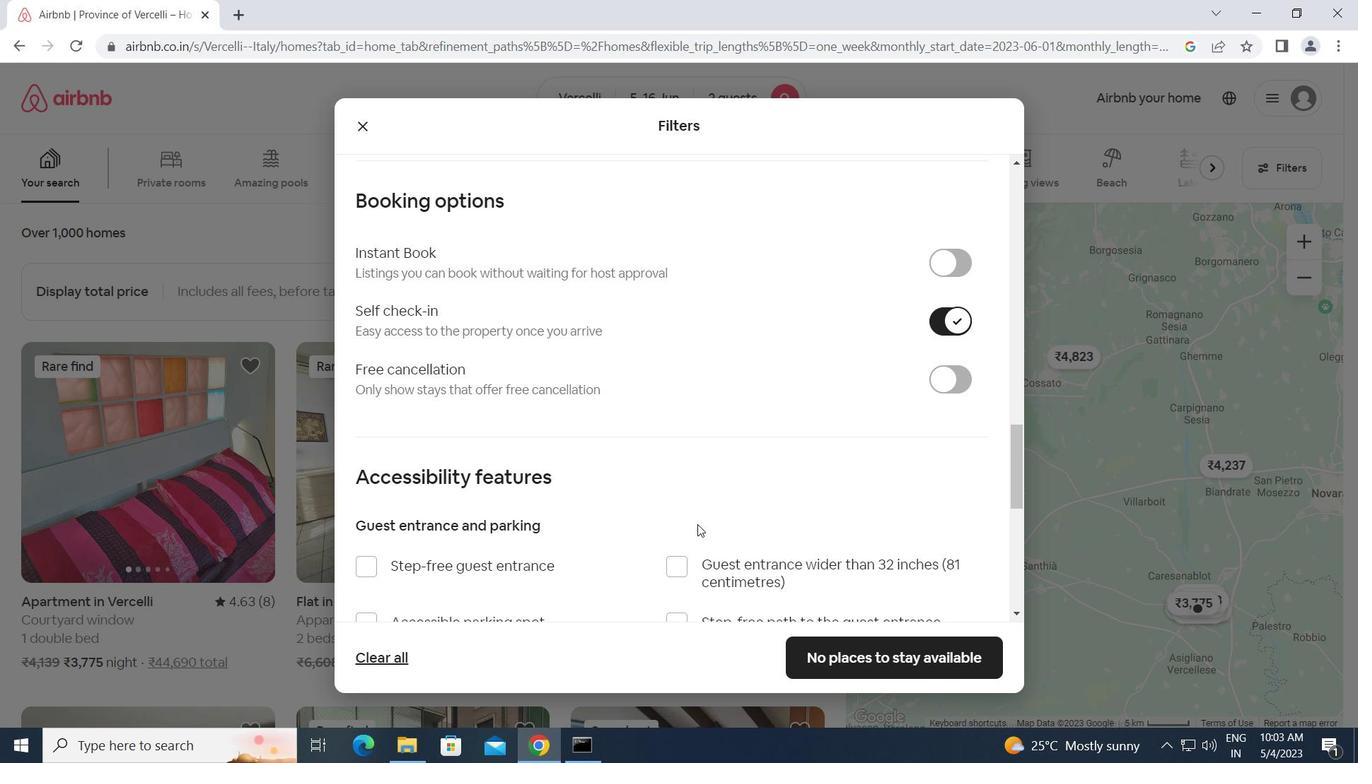 
Action: Mouse scrolled (697, 524) with delta (0, 0)
Screenshot: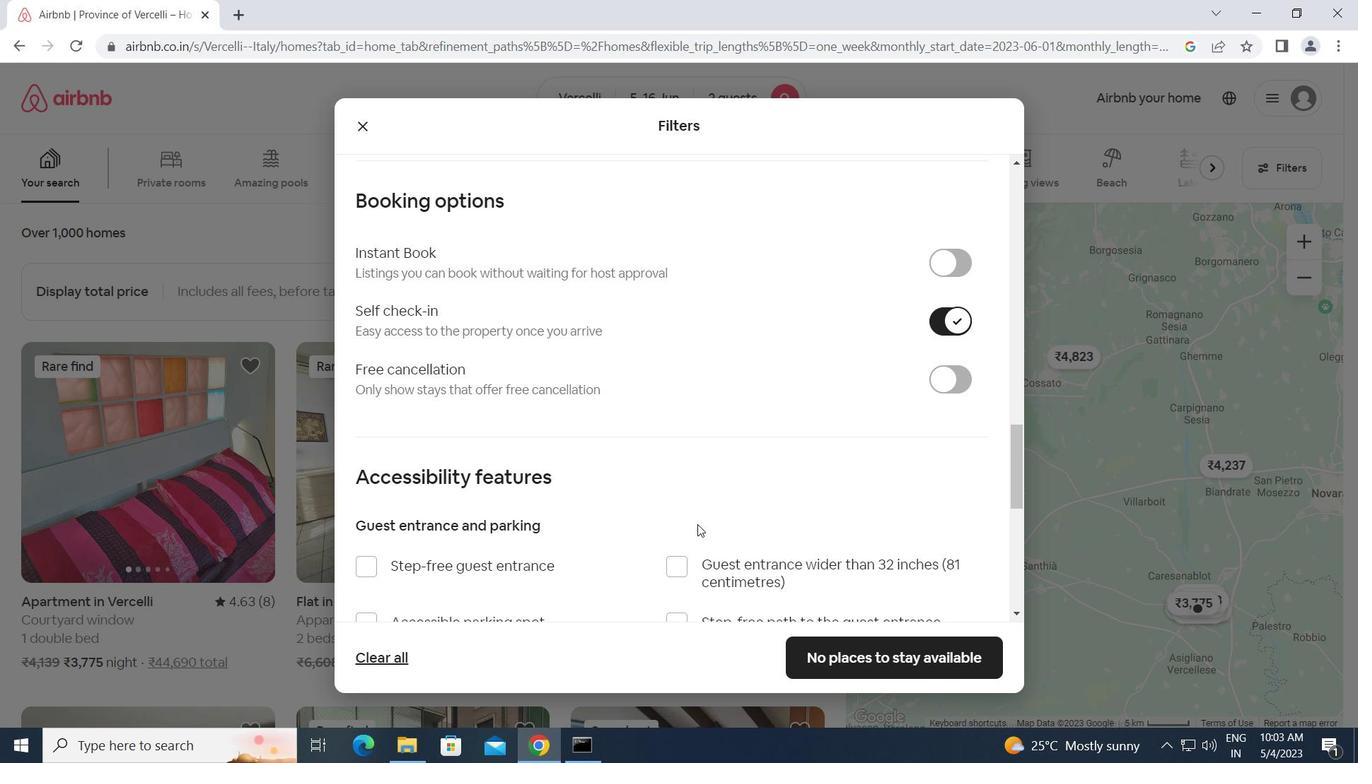 
Action: Mouse scrolled (697, 524) with delta (0, 0)
Screenshot: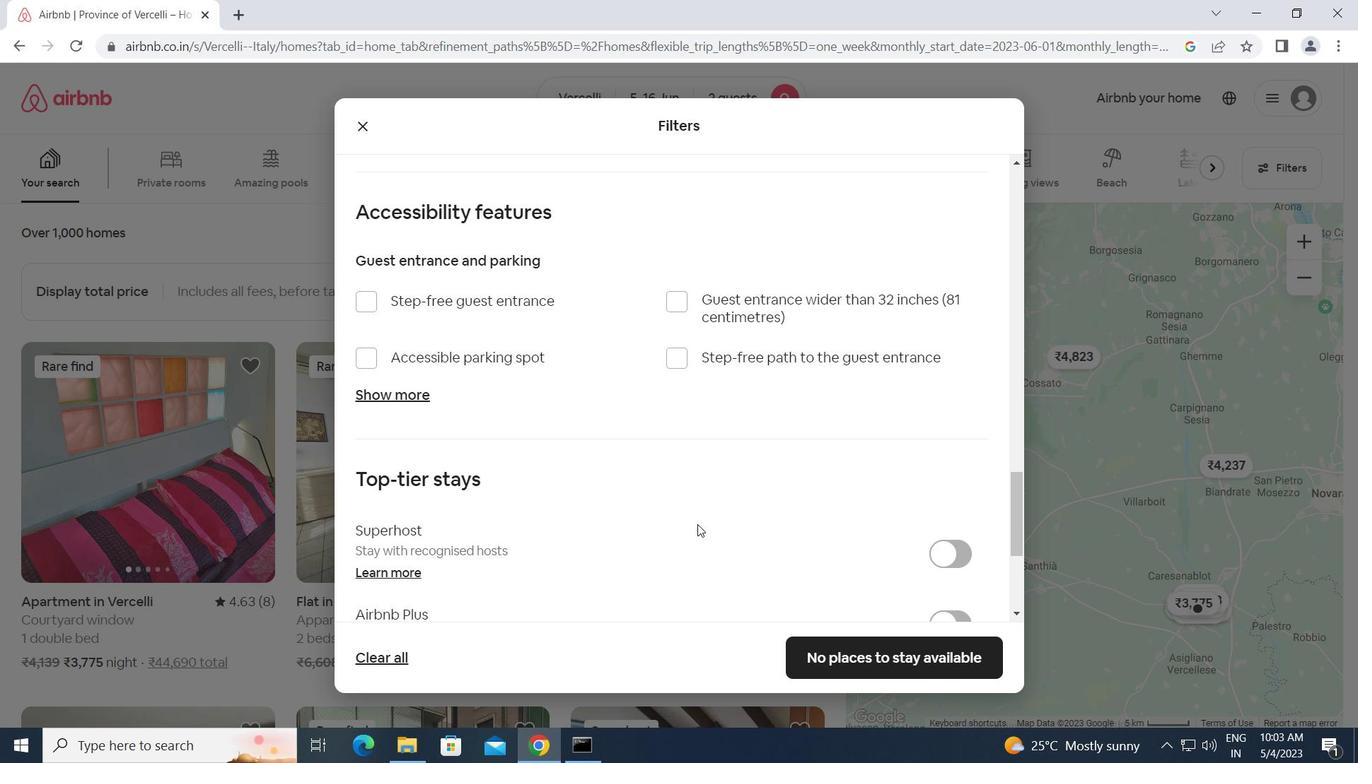 
Action: Mouse scrolled (697, 524) with delta (0, 0)
Screenshot: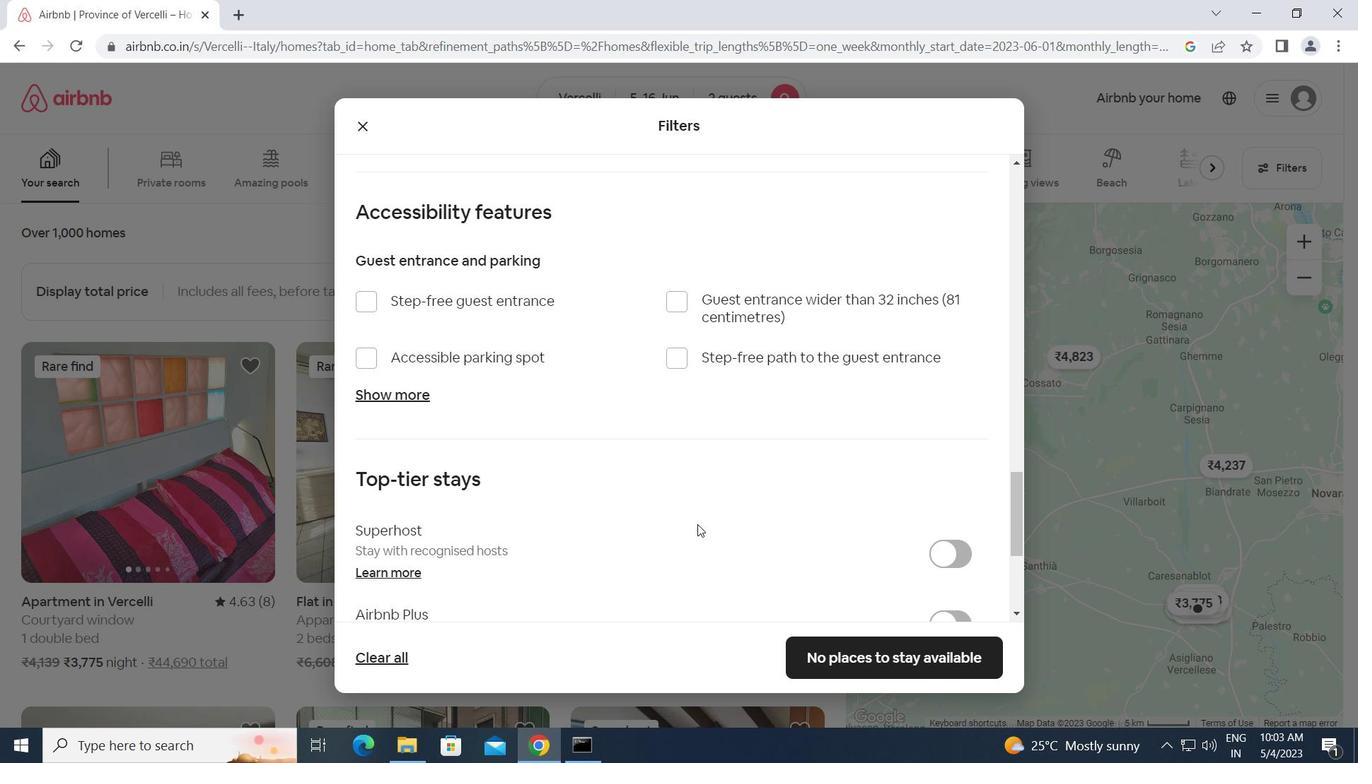 
Action: Mouse moved to (686, 527)
Screenshot: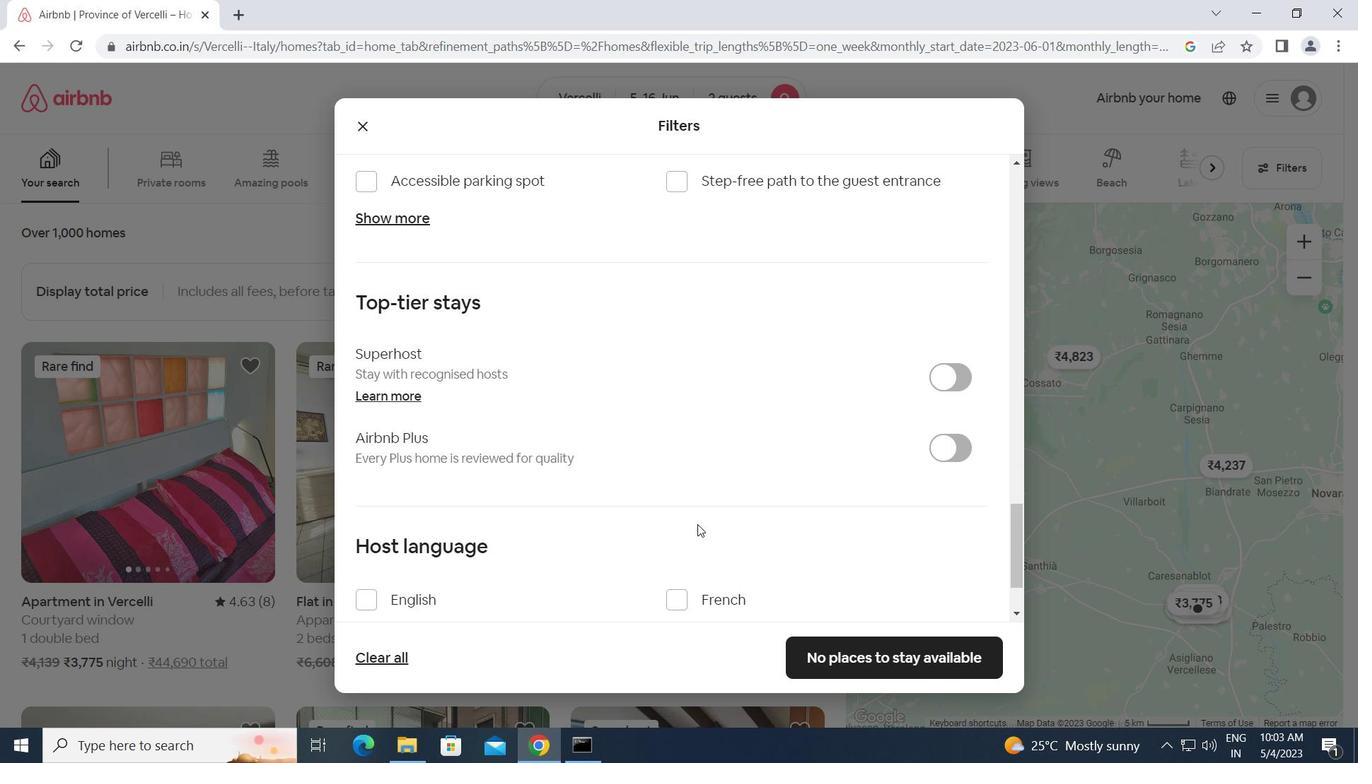 
Action: Mouse scrolled (686, 526) with delta (0, 0)
Screenshot: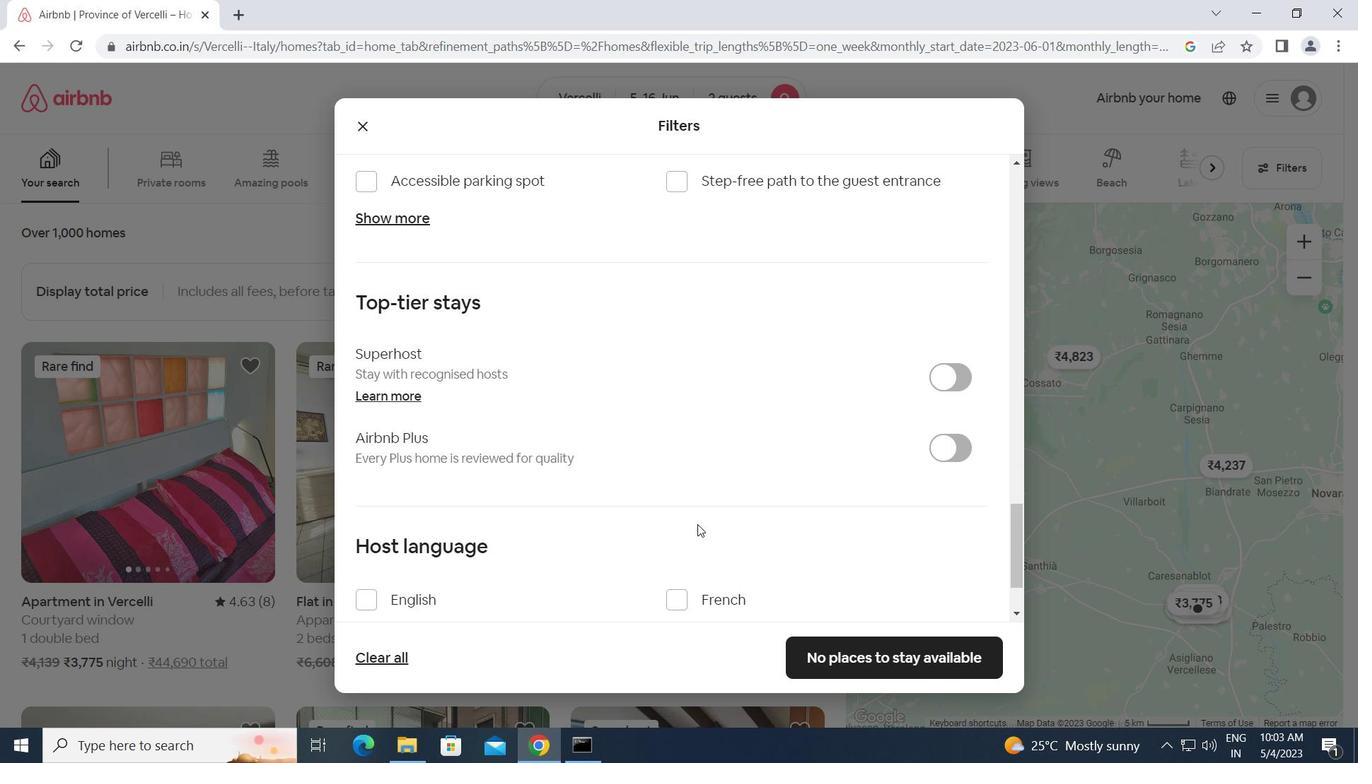 
Action: Mouse moved to (686, 527)
Screenshot: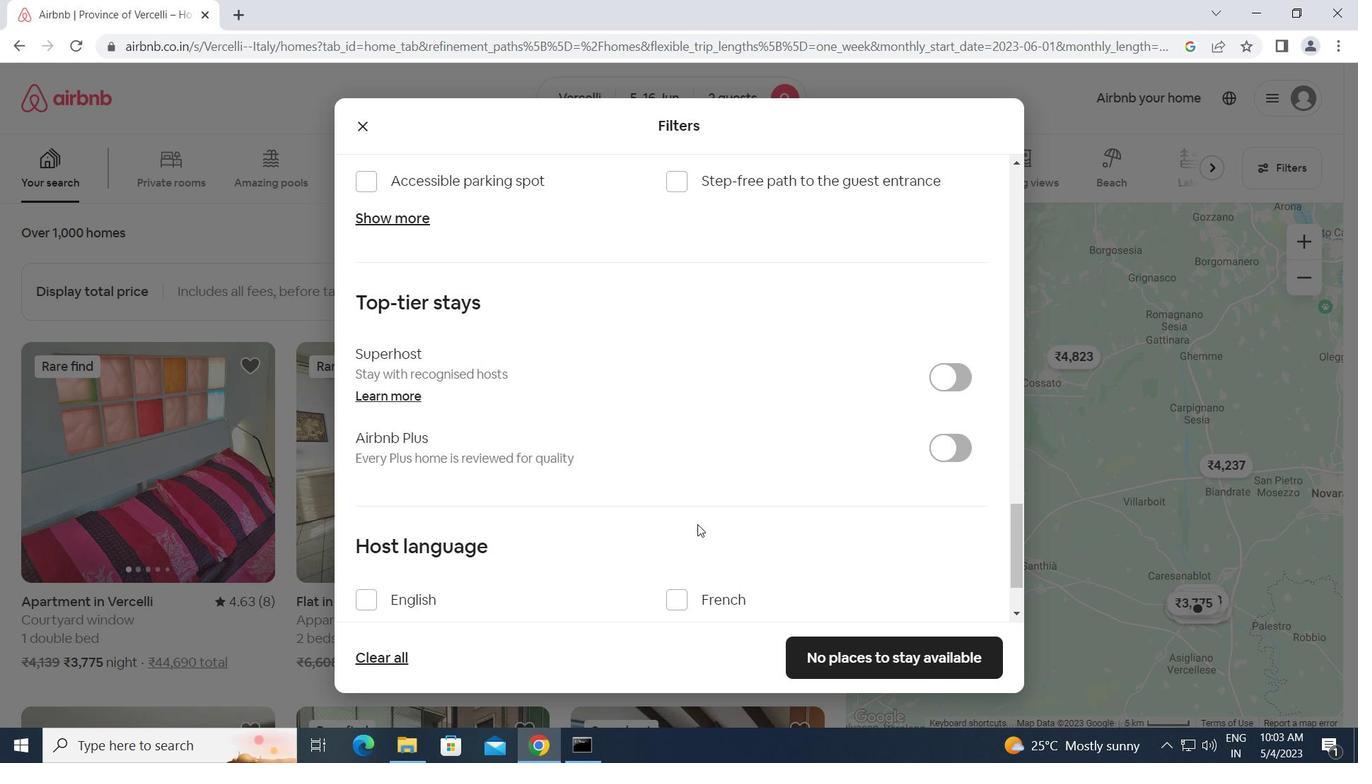 
Action: Mouse scrolled (686, 526) with delta (0, 0)
Screenshot: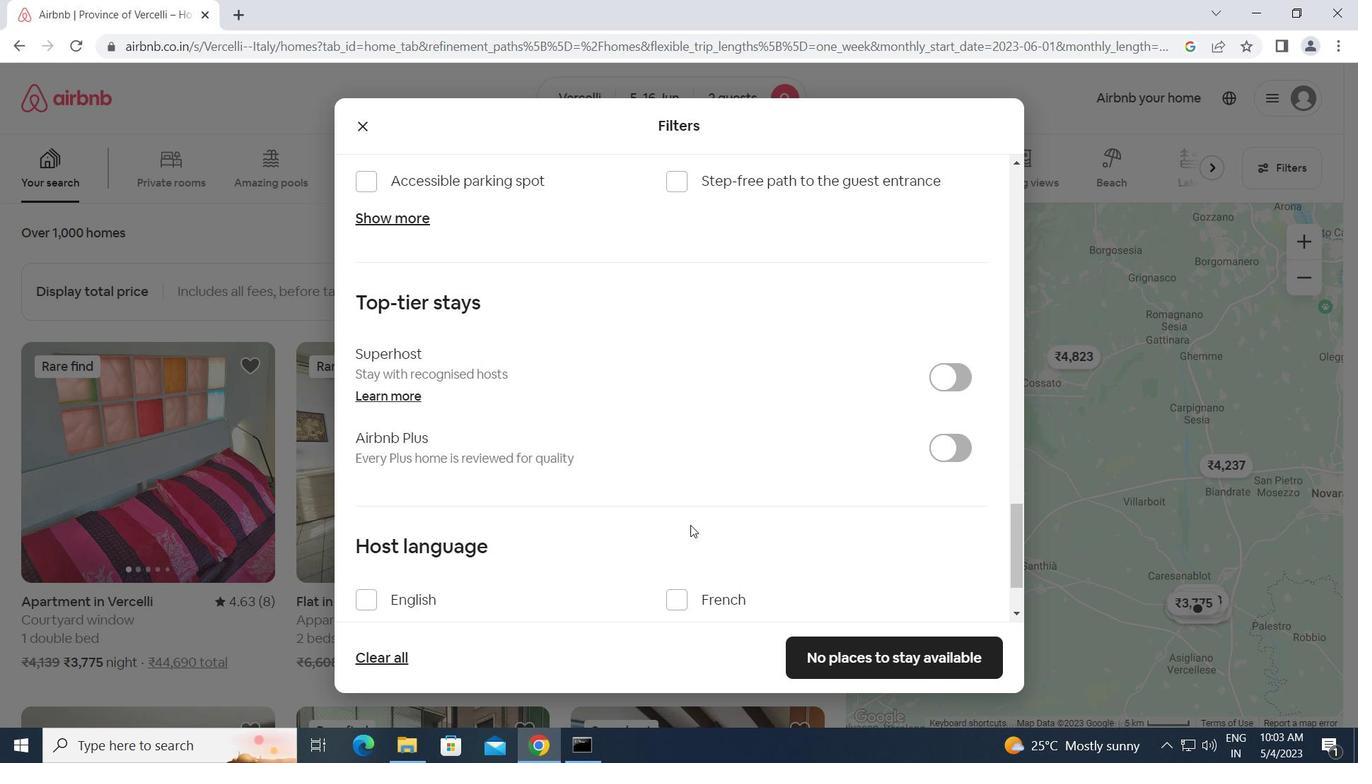 
Action: Mouse moved to (366, 498)
Screenshot: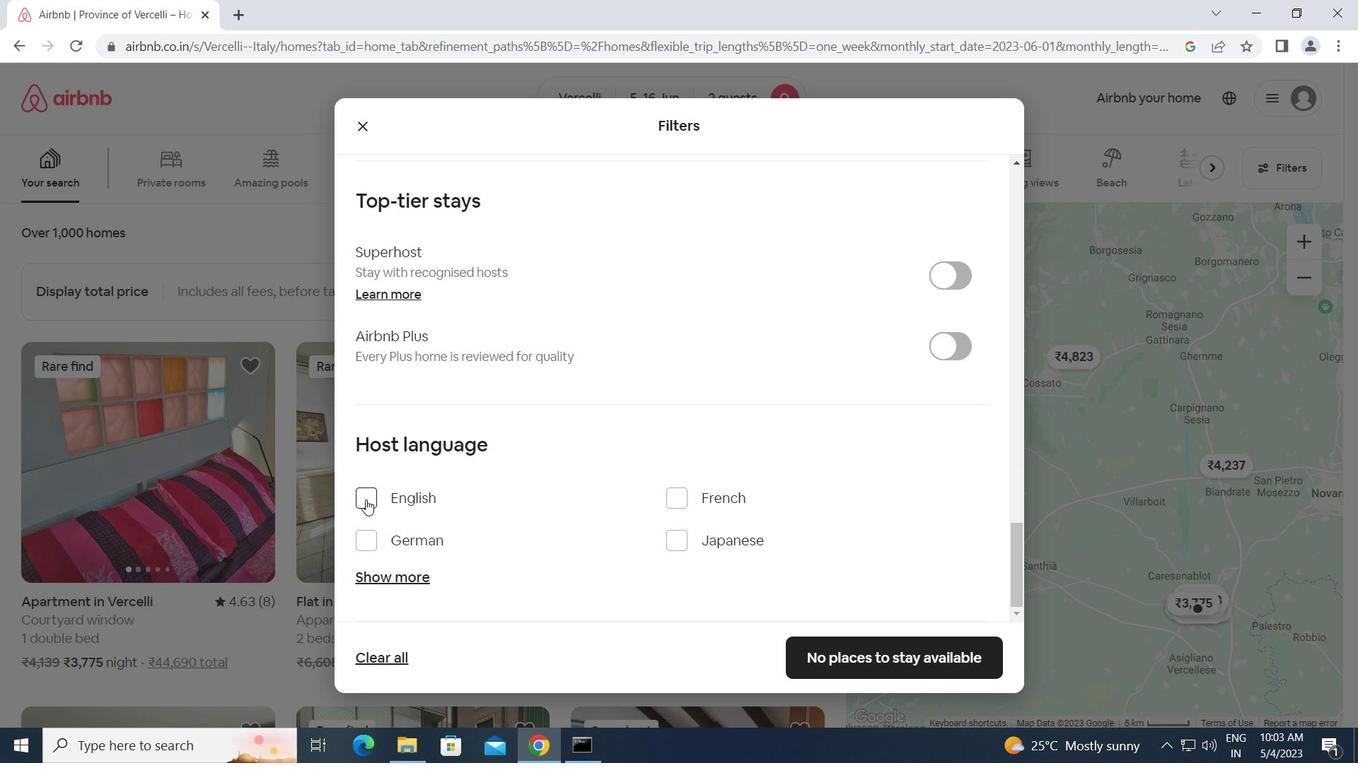 
Action: Mouse pressed left at (366, 498)
Screenshot: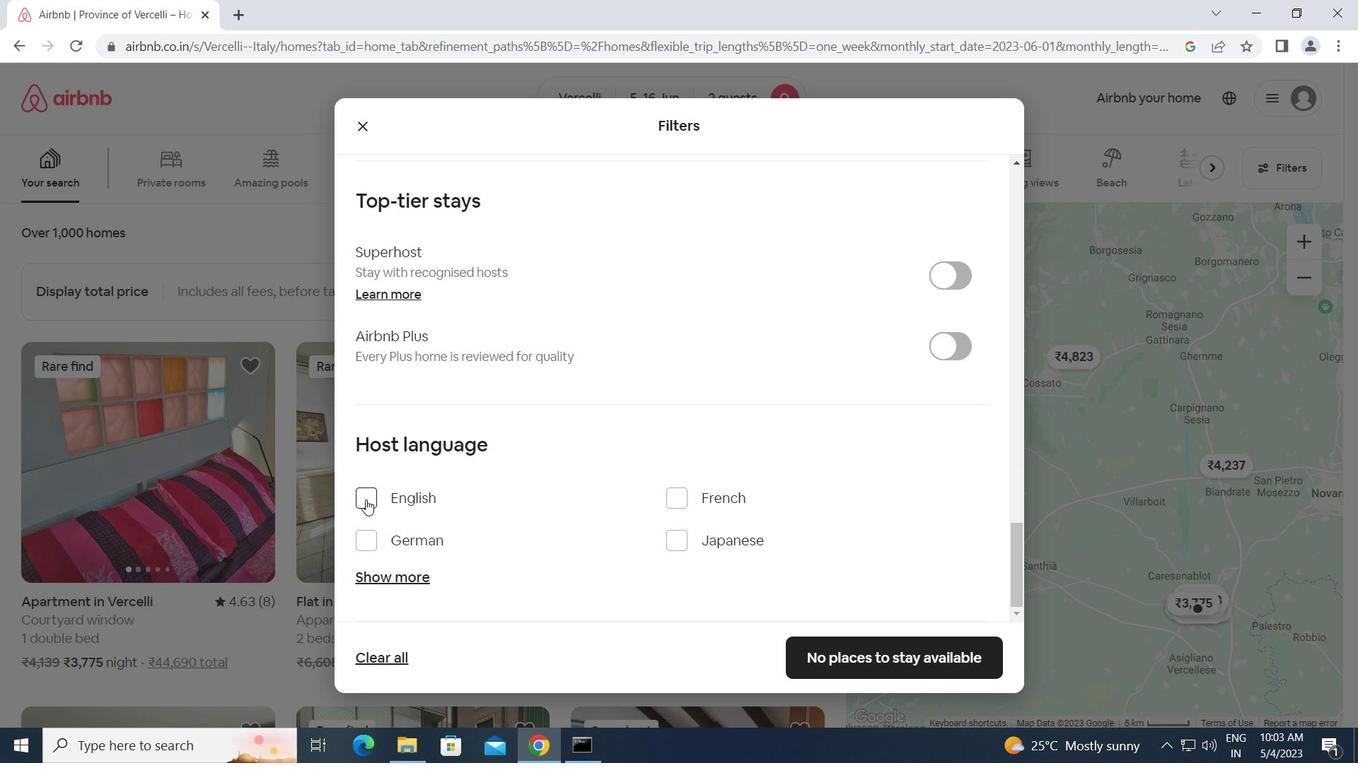 
Action: Mouse moved to (842, 664)
Screenshot: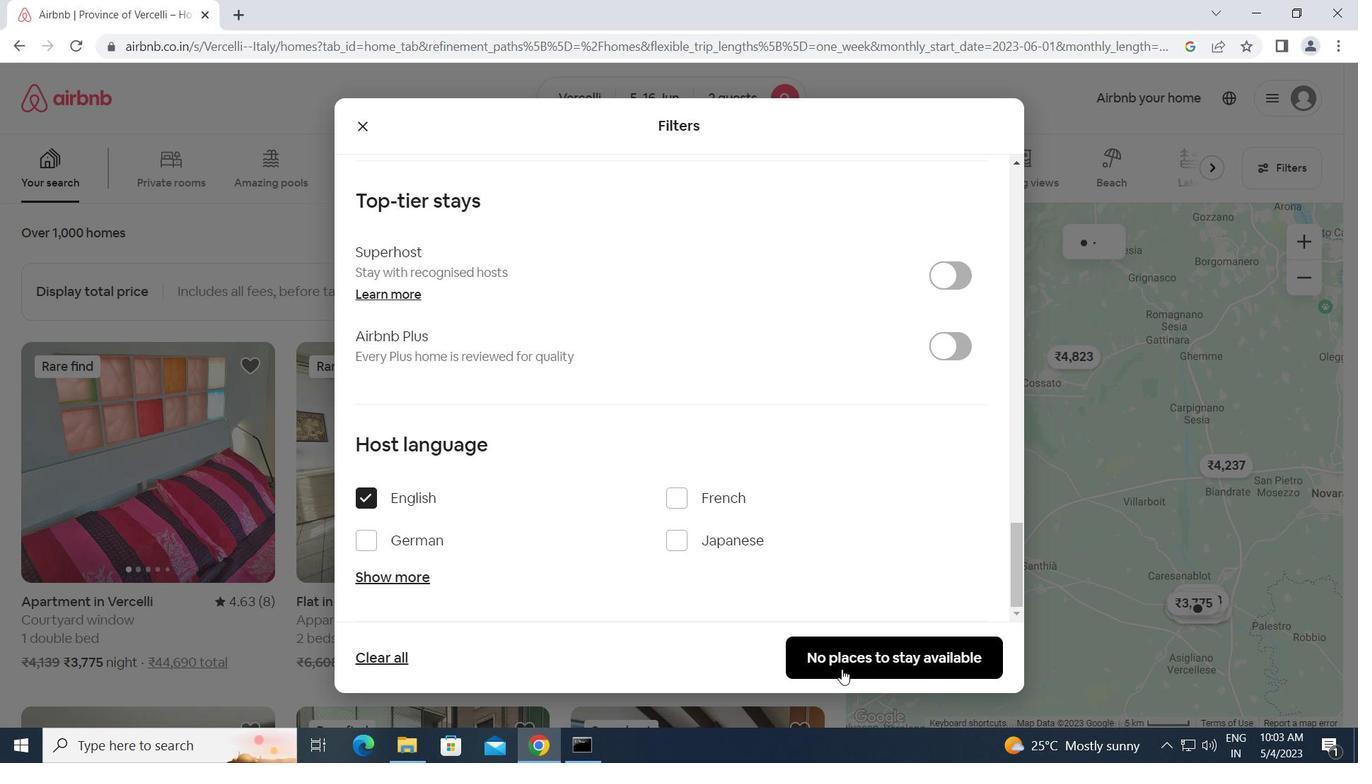 
Action: Mouse pressed left at (842, 664)
Screenshot: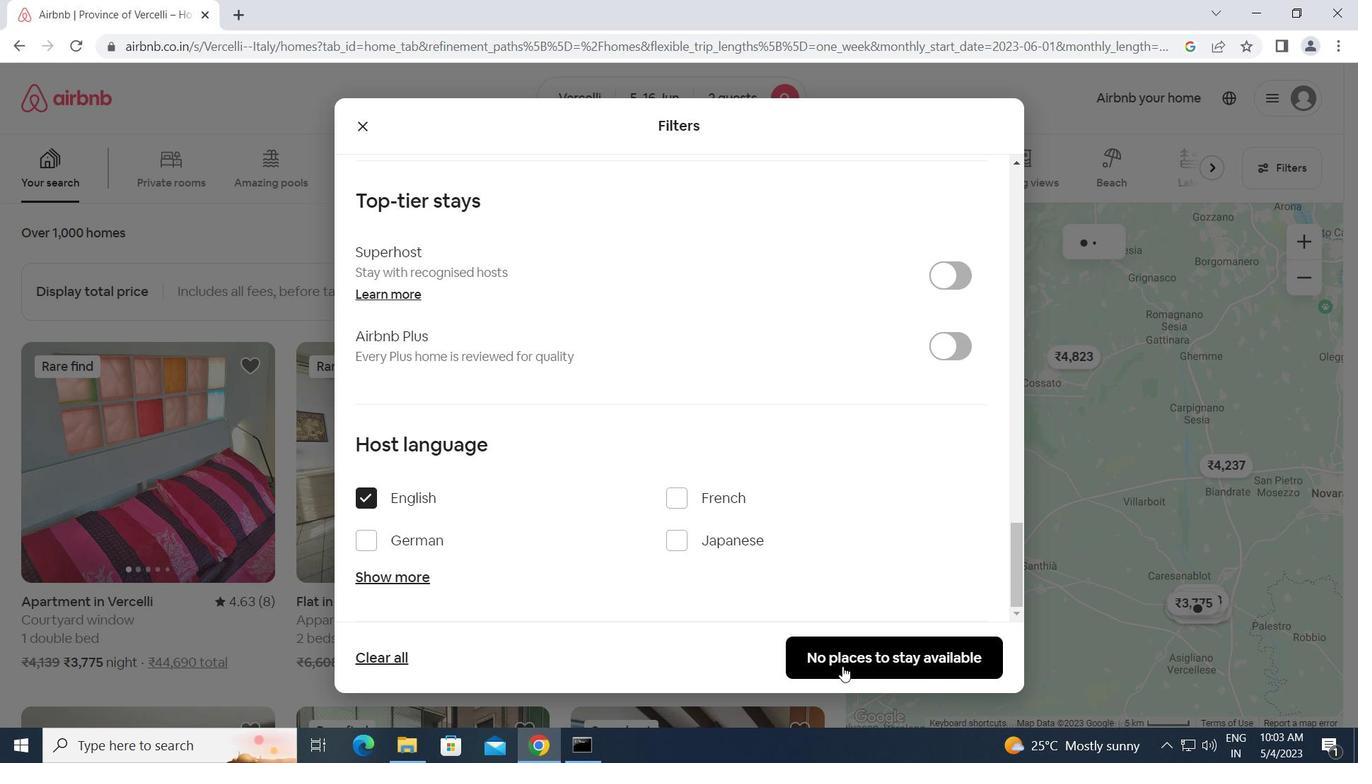 
